 Task: Enhance a sports photo with studio lighting to capture the action and energy of the moment.
Action: Mouse moved to (807, 410)
Screenshot: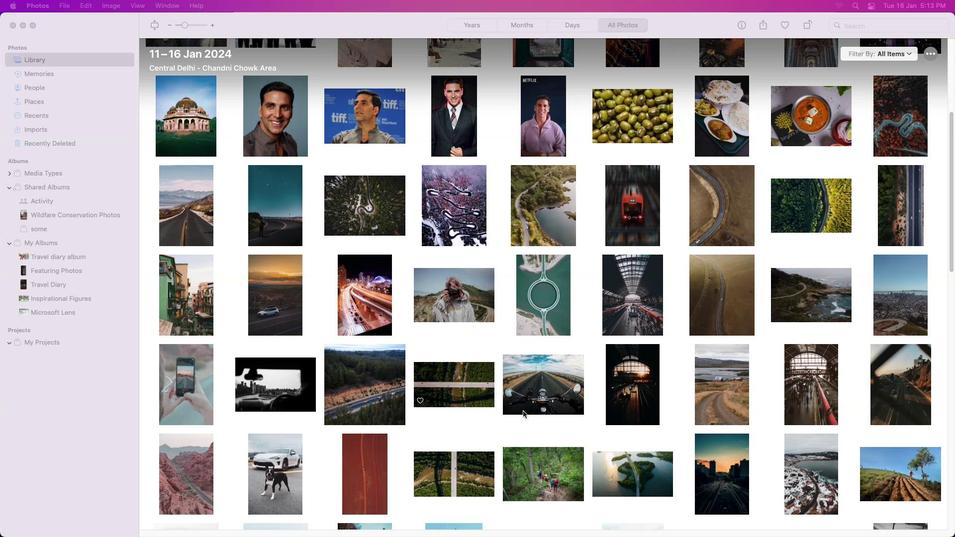 
Action: Mouse scrolled (807, 410) with delta (687, 1)
Screenshot: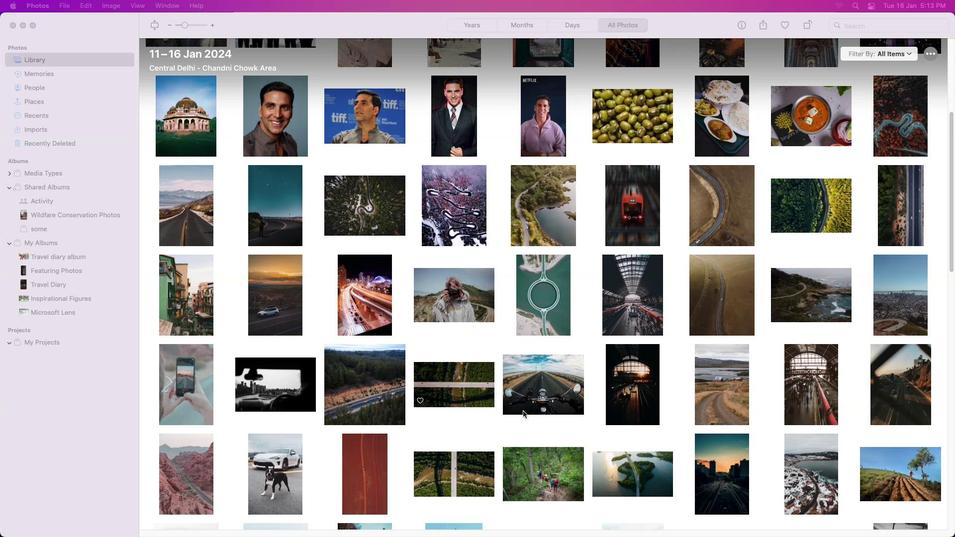 
Action: Mouse moved to (807, 410)
Screenshot: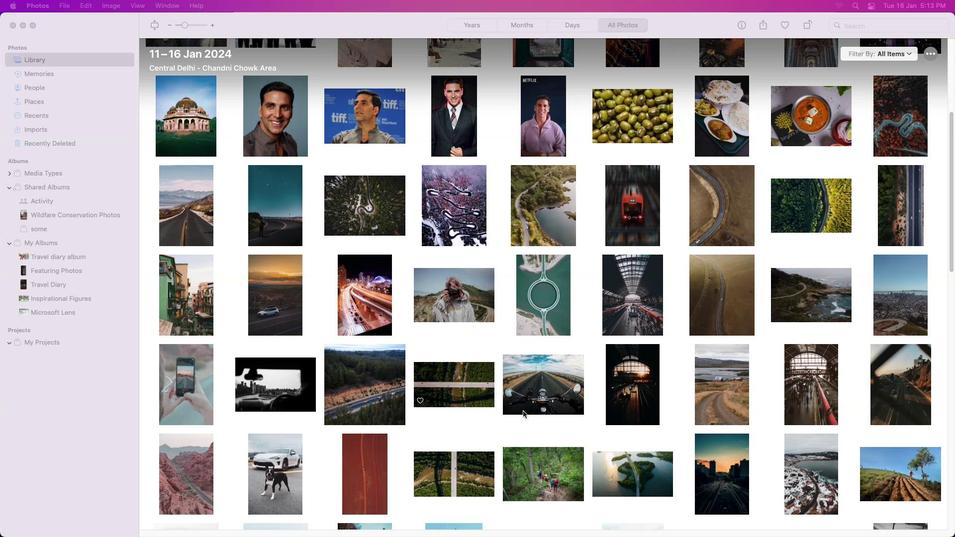 
Action: Mouse scrolled (807, 410) with delta (687, 1)
Screenshot: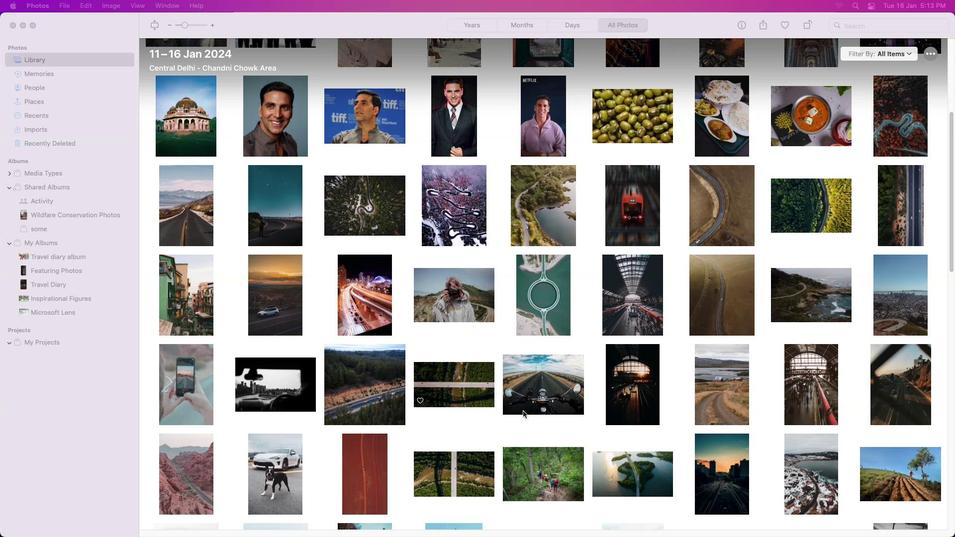 
Action: Mouse scrolled (807, 410) with delta (687, 0)
Screenshot: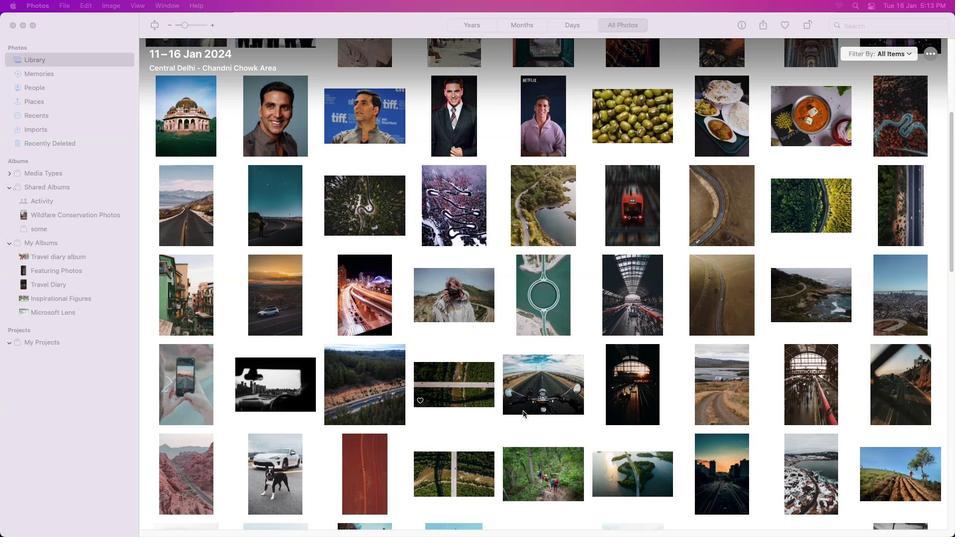 
Action: Mouse scrolled (807, 410) with delta (687, 0)
Screenshot: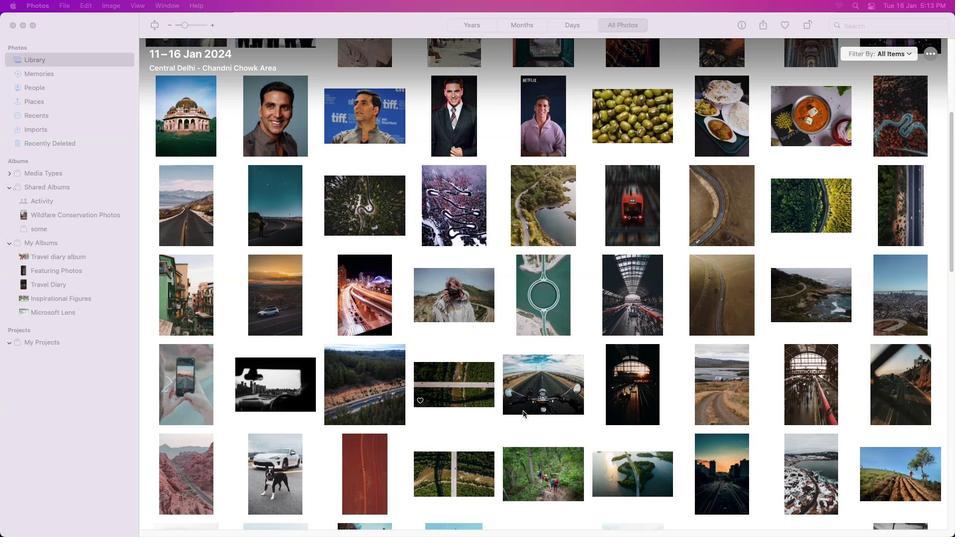 
Action: Mouse scrolled (807, 410) with delta (687, 0)
Screenshot: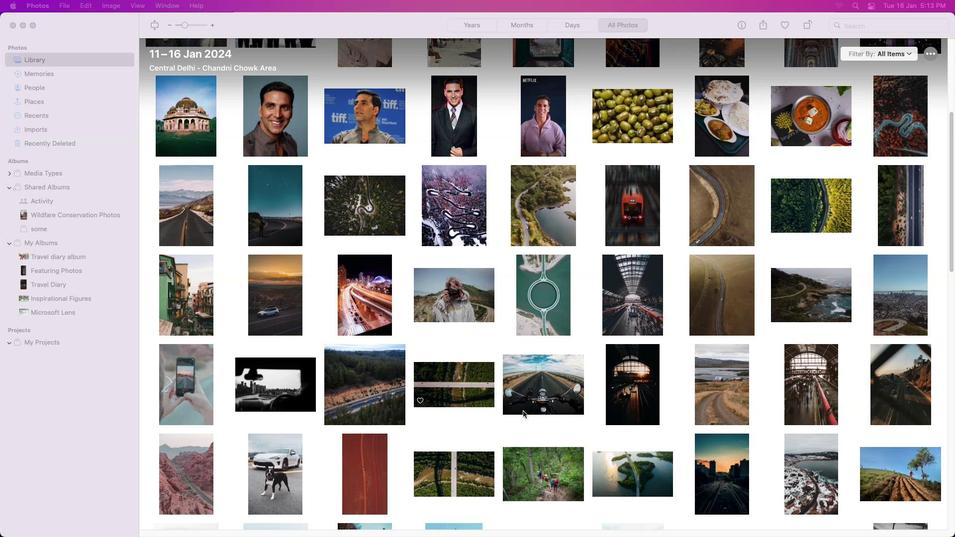 
Action: Mouse scrolled (807, 410) with delta (687, 0)
Screenshot: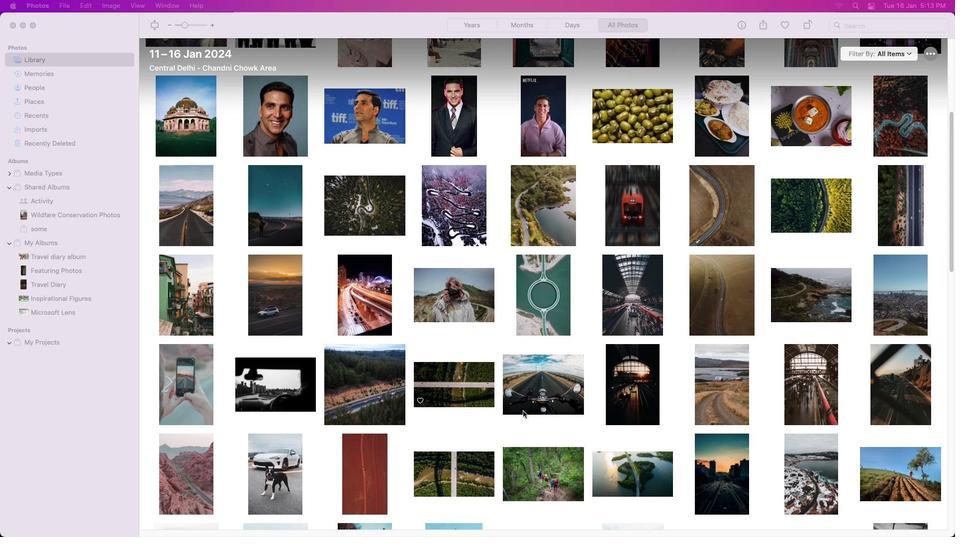
Action: Mouse moved to (807, 410)
Screenshot: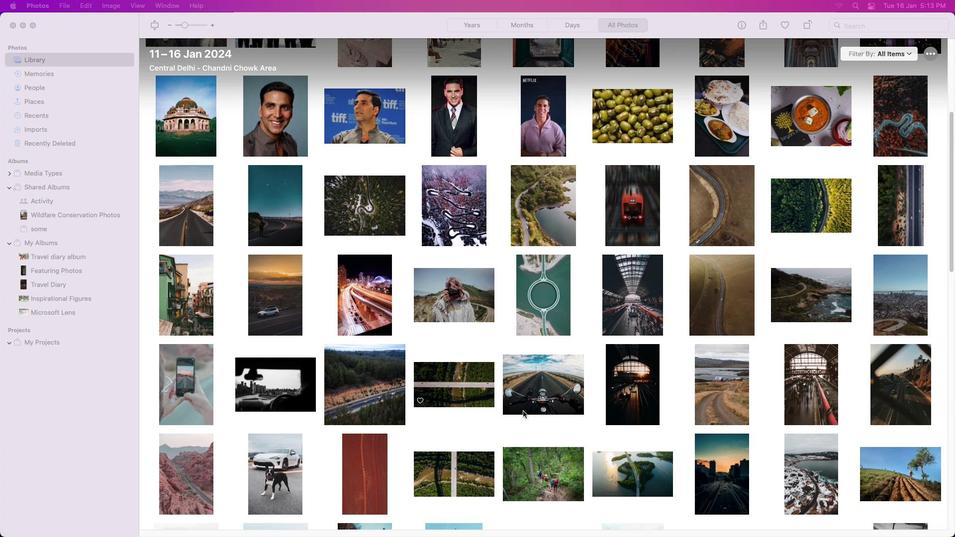 
Action: Mouse scrolled (807, 410) with delta (687, 1)
Screenshot: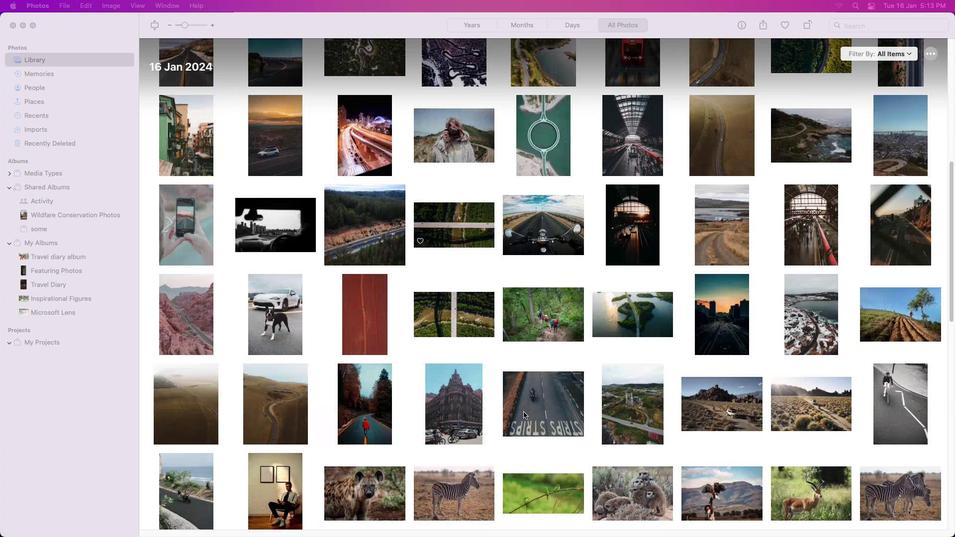 
Action: Mouse moved to (807, 410)
Screenshot: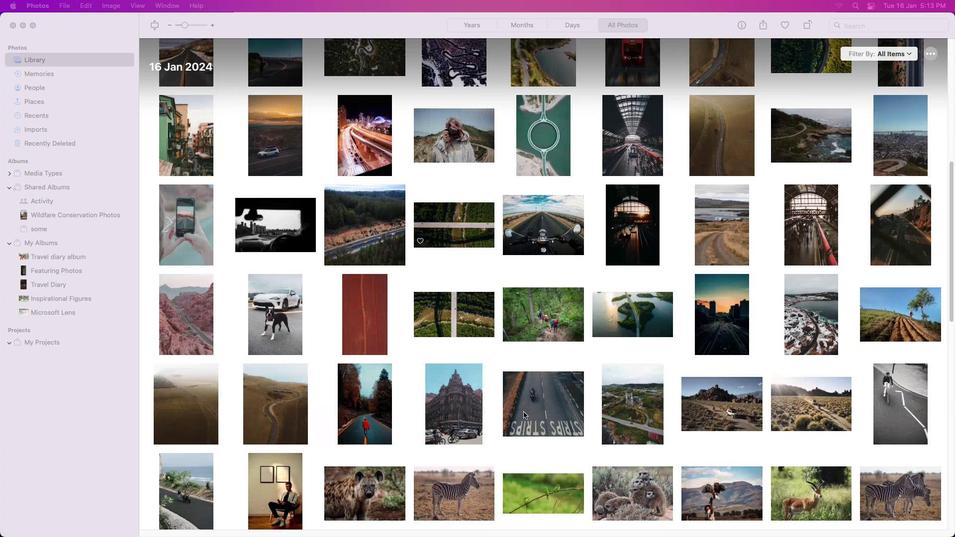 
Action: Mouse scrolled (807, 410) with delta (687, 1)
Screenshot: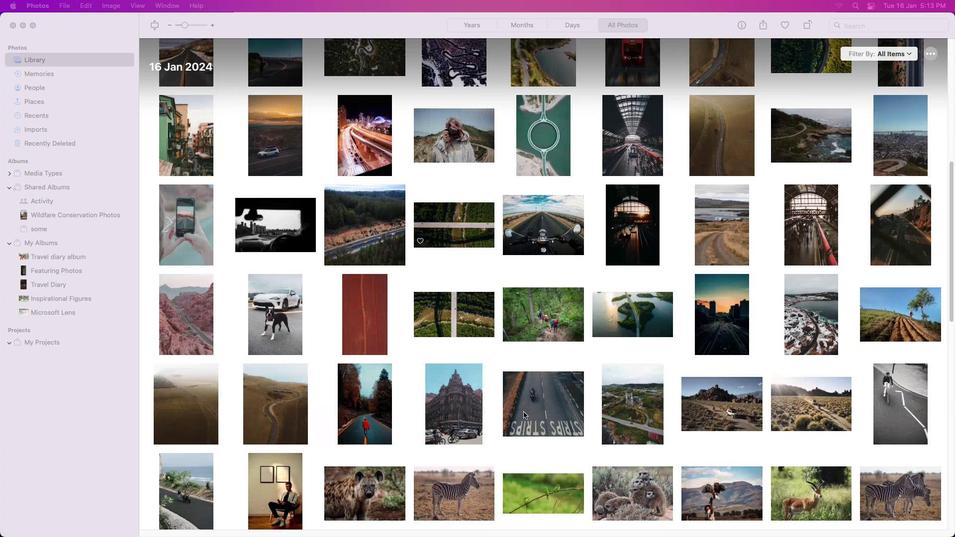 
Action: Mouse moved to (807, 411)
Screenshot: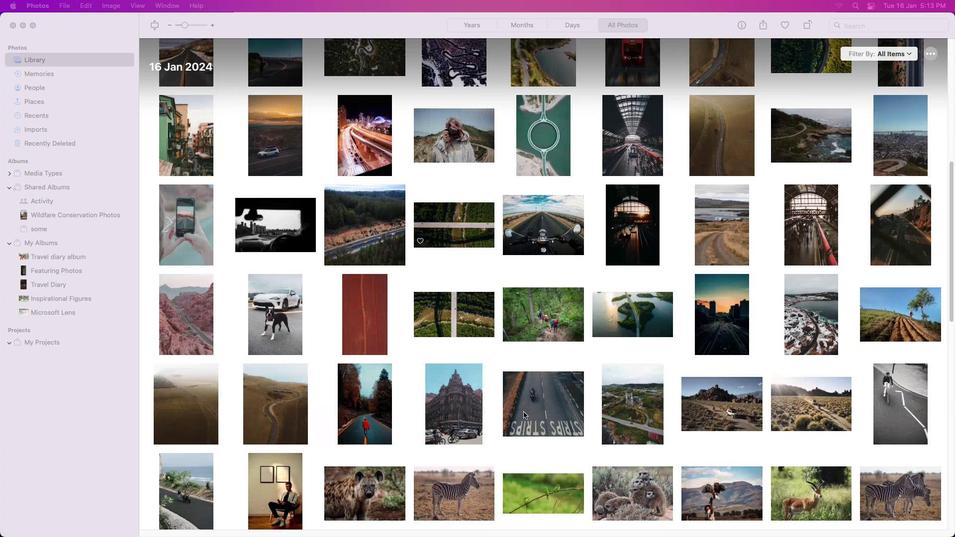 
Action: Mouse scrolled (807, 411) with delta (687, 0)
Screenshot: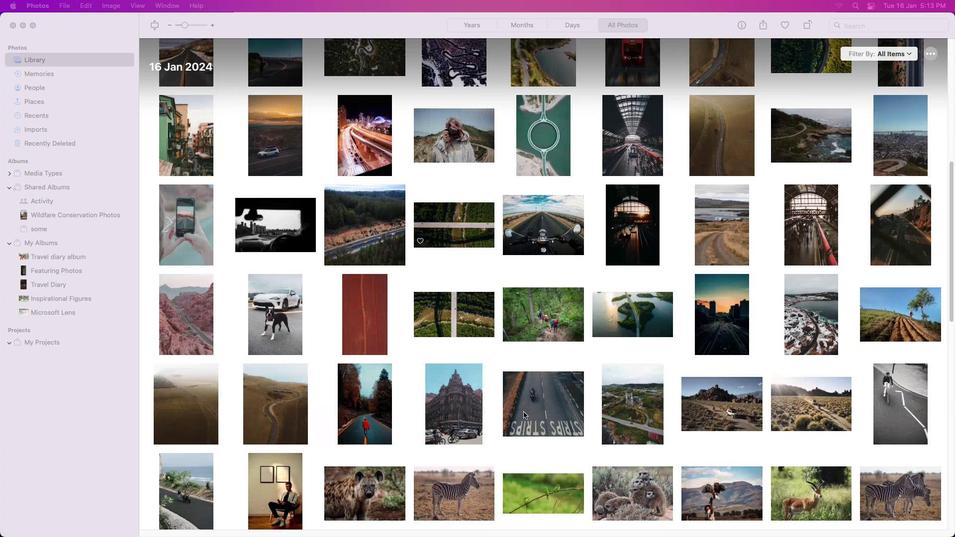 
Action: Mouse scrolled (807, 411) with delta (687, 0)
Screenshot: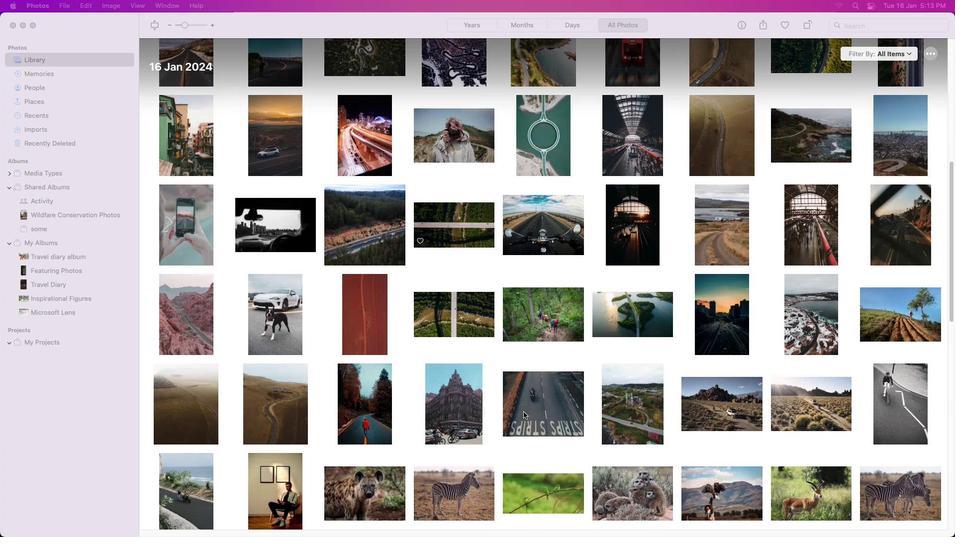 
Action: Mouse scrolled (807, 411) with delta (687, 0)
Screenshot: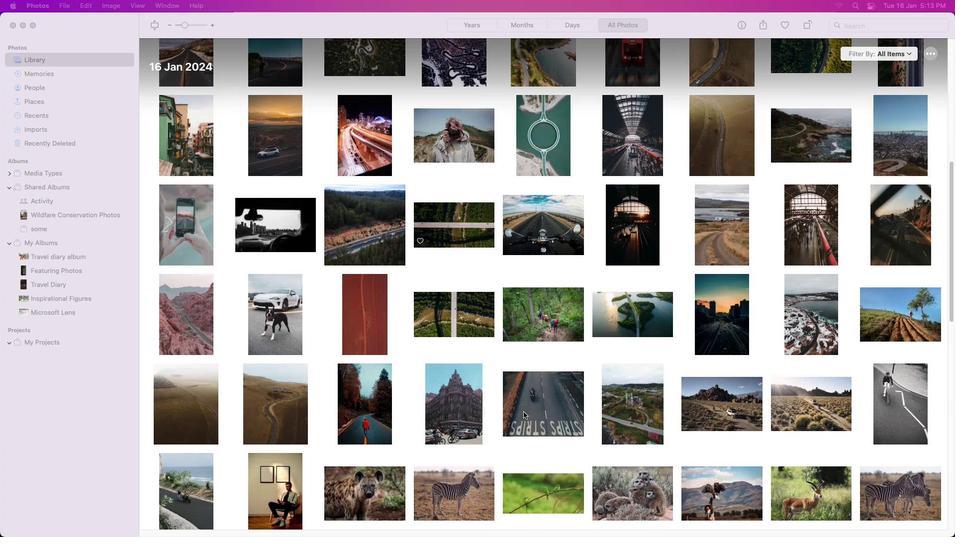 
Action: Mouse scrolled (807, 411) with delta (687, 0)
Screenshot: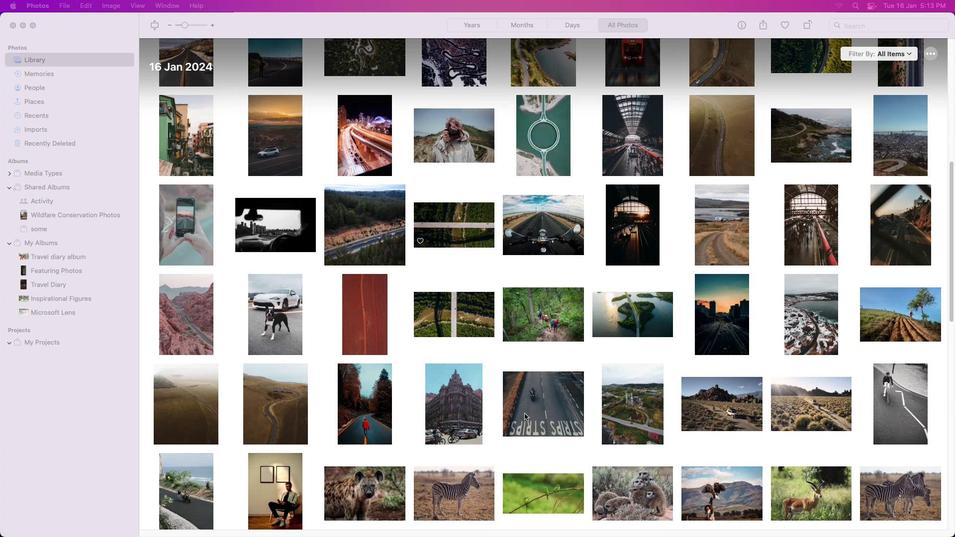 
Action: Mouse scrolled (807, 411) with delta (687, 0)
Screenshot: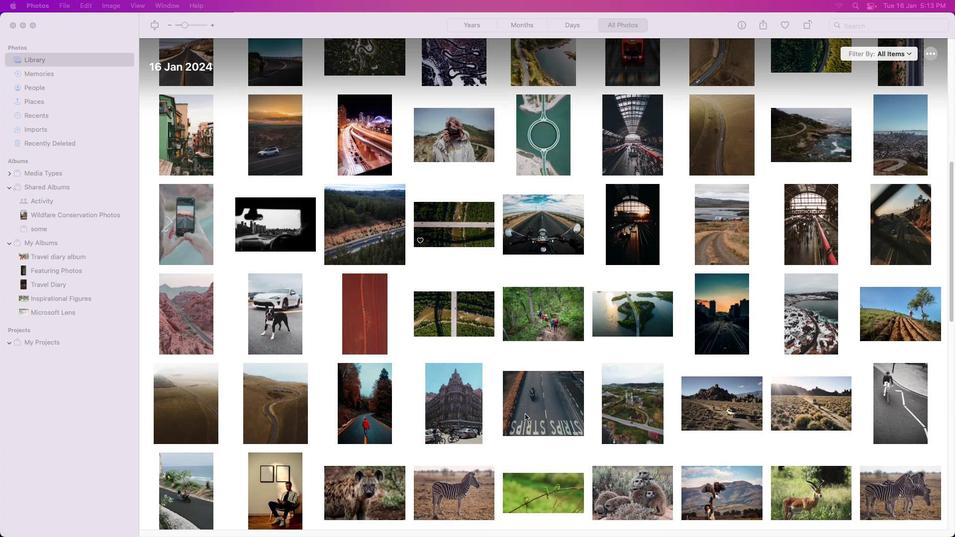 
Action: Mouse moved to (807, 412)
Screenshot: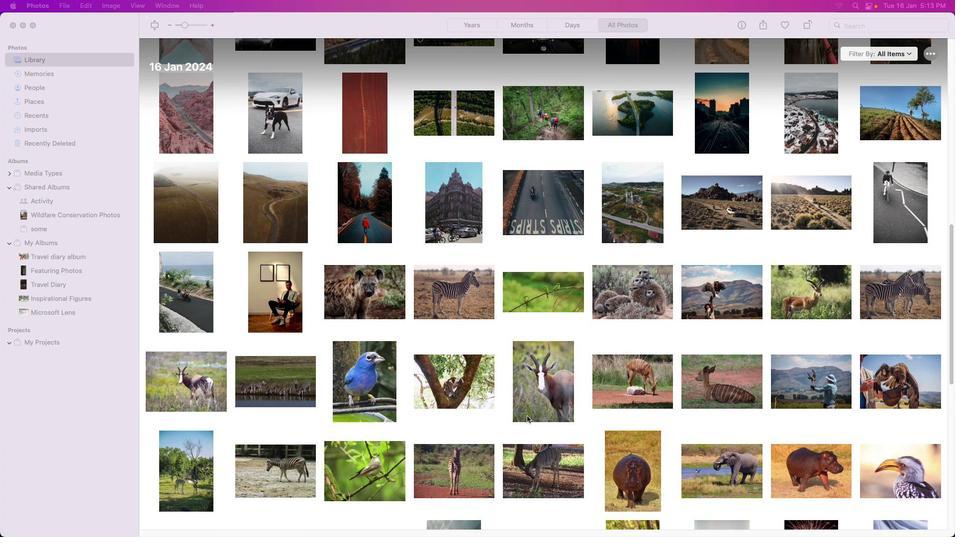 
Action: Mouse scrolled (807, 412) with delta (687, 1)
Screenshot: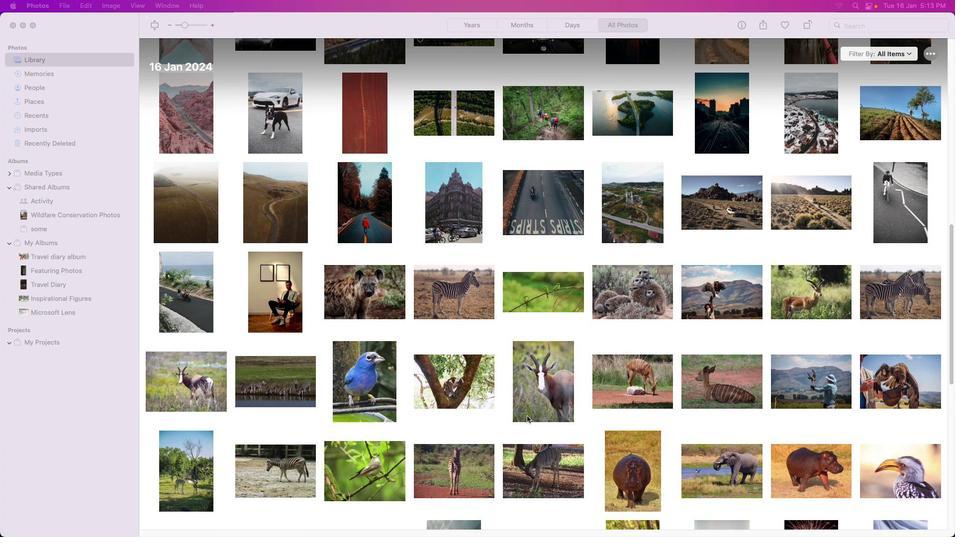
Action: Mouse moved to (807, 413)
Screenshot: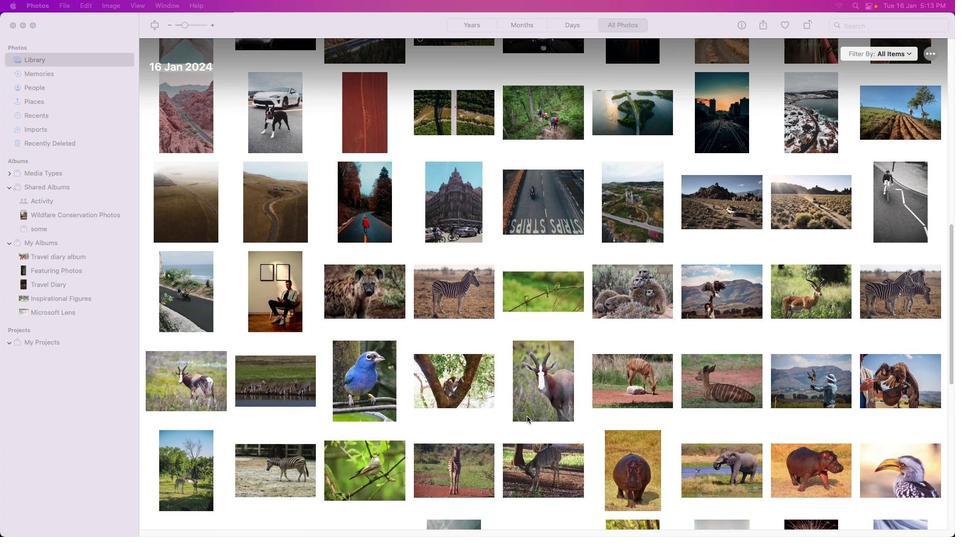 
Action: Mouse scrolled (807, 413) with delta (687, 1)
Screenshot: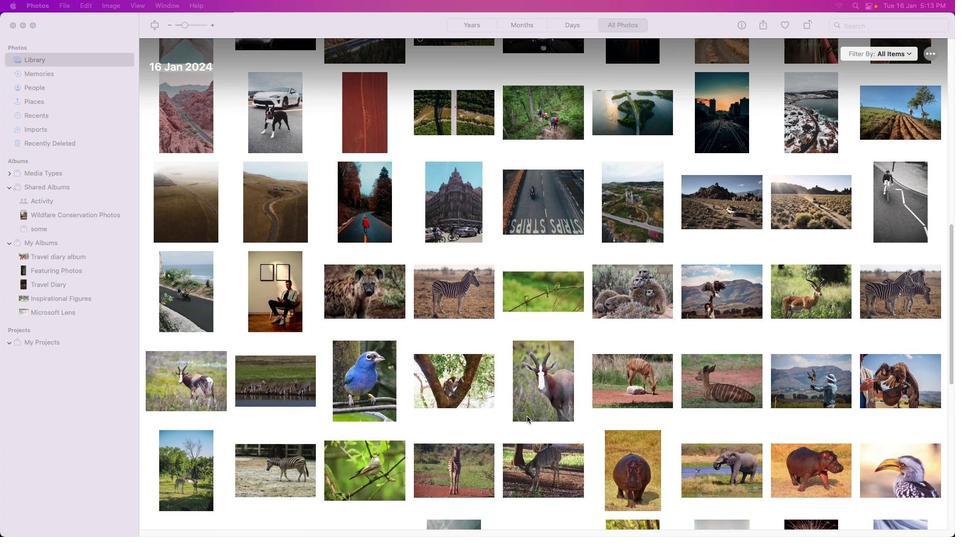 
Action: Mouse moved to (807, 413)
Screenshot: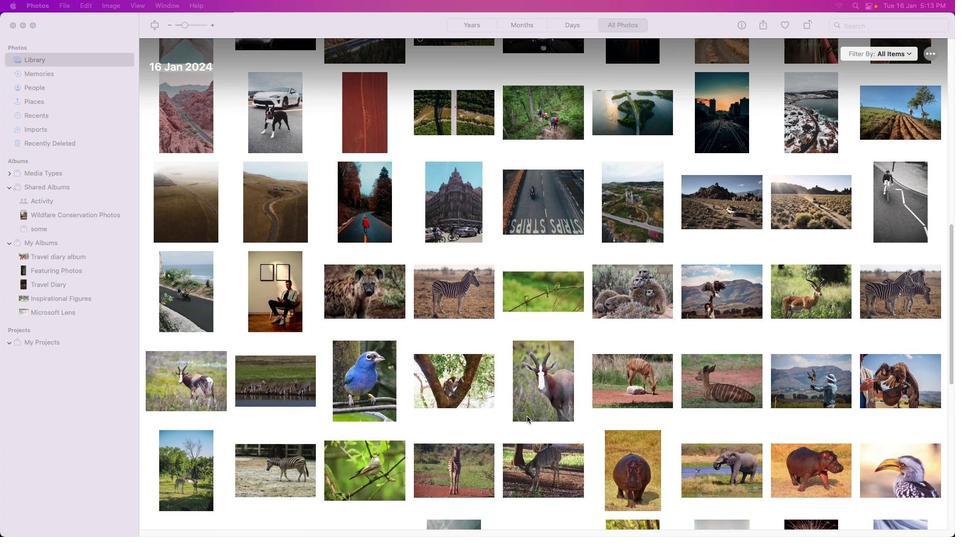 
Action: Mouse scrolled (807, 413) with delta (687, 0)
Screenshot: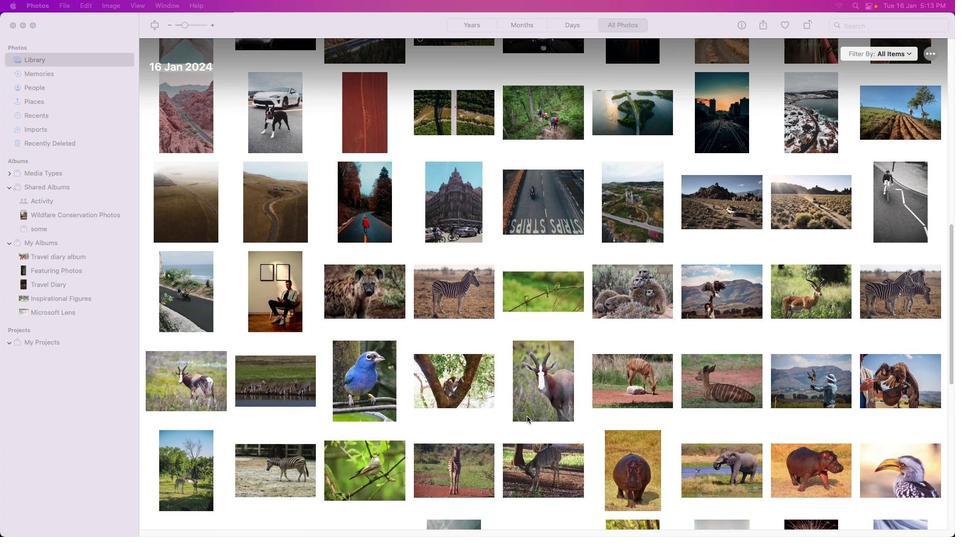 
Action: Mouse scrolled (807, 413) with delta (687, 0)
Screenshot: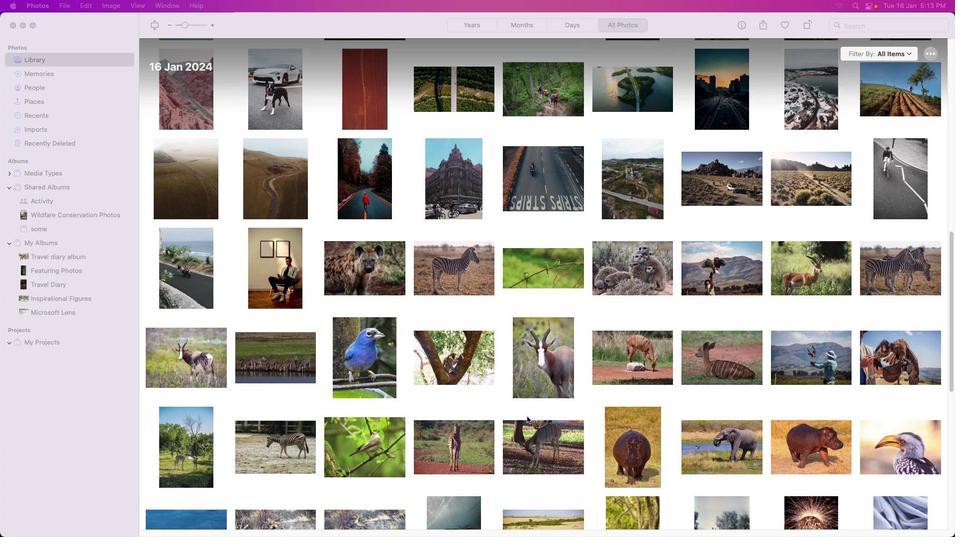 
Action: Mouse scrolled (807, 413) with delta (687, 0)
Screenshot: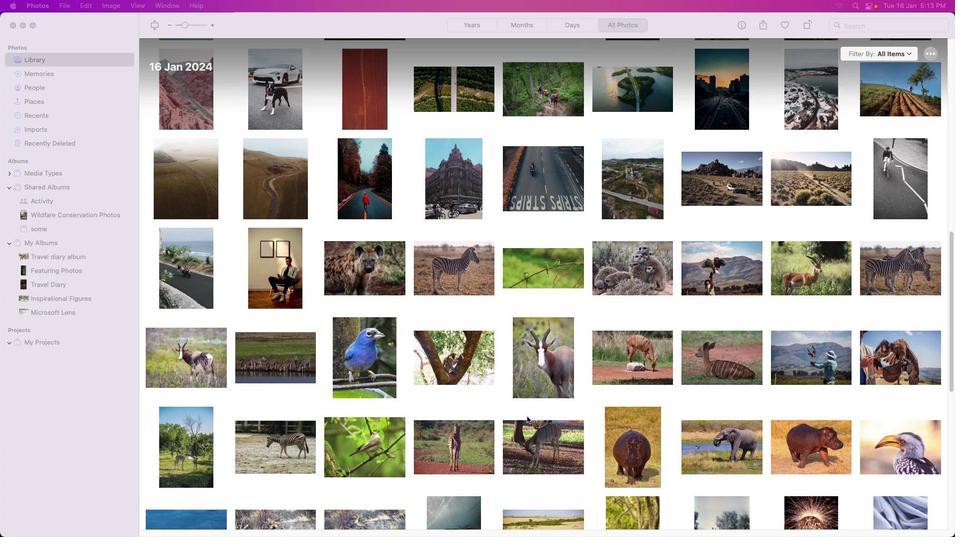 
Action: Mouse scrolled (807, 413) with delta (687, 0)
Screenshot: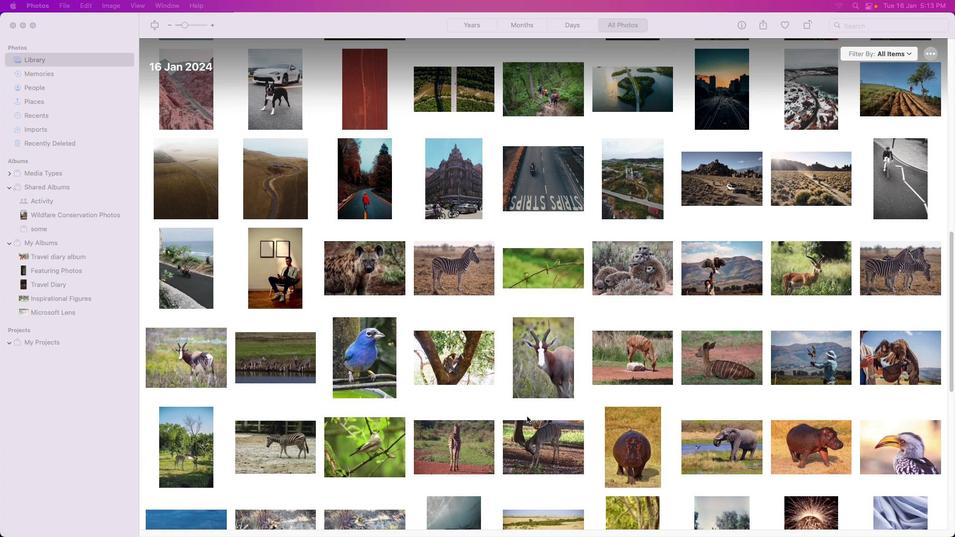 
Action: Mouse scrolled (807, 413) with delta (687, 0)
Screenshot: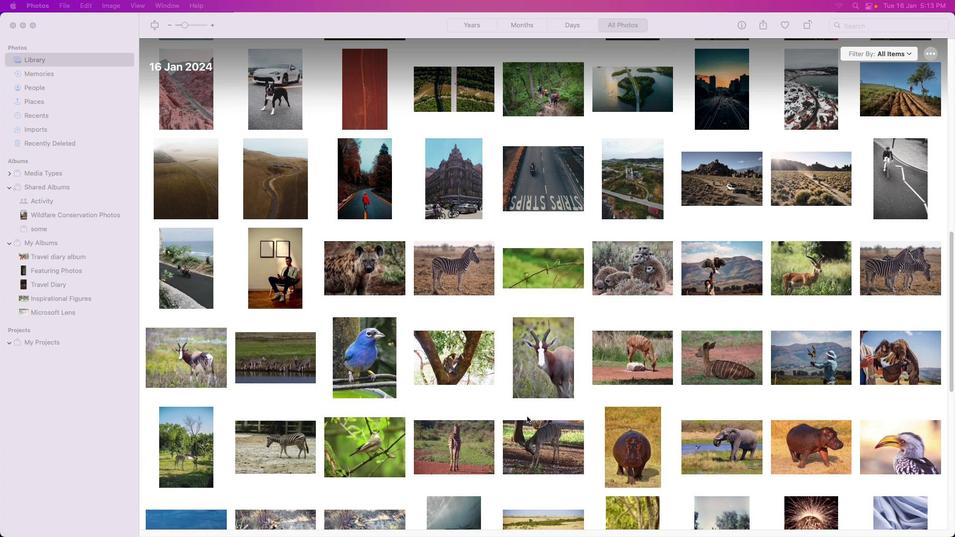 
Action: Mouse moved to (807, 413)
Screenshot: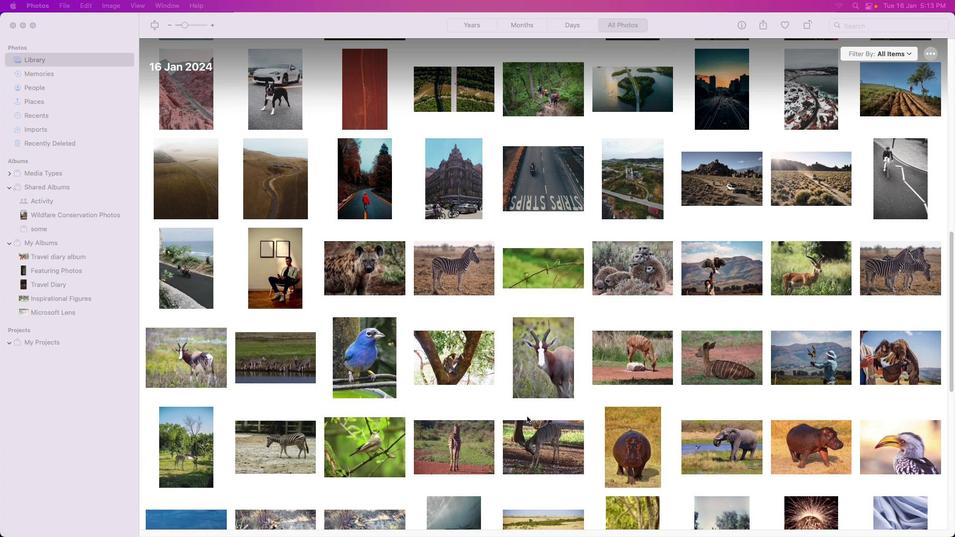 
Action: Mouse scrolled (807, 413) with delta (687, -1)
Screenshot: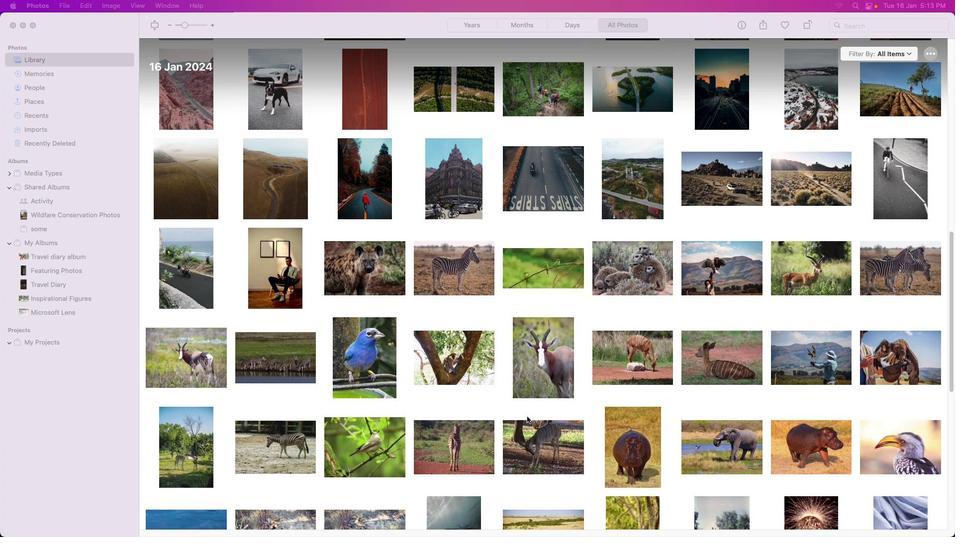 
Action: Mouse scrolled (807, 413) with delta (687, 1)
Screenshot: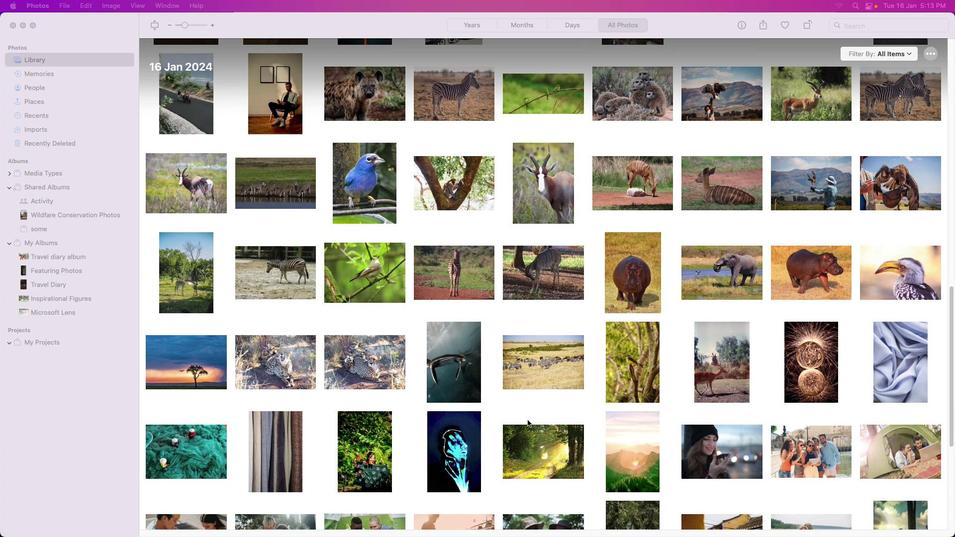 
Action: Mouse moved to (807, 415)
Screenshot: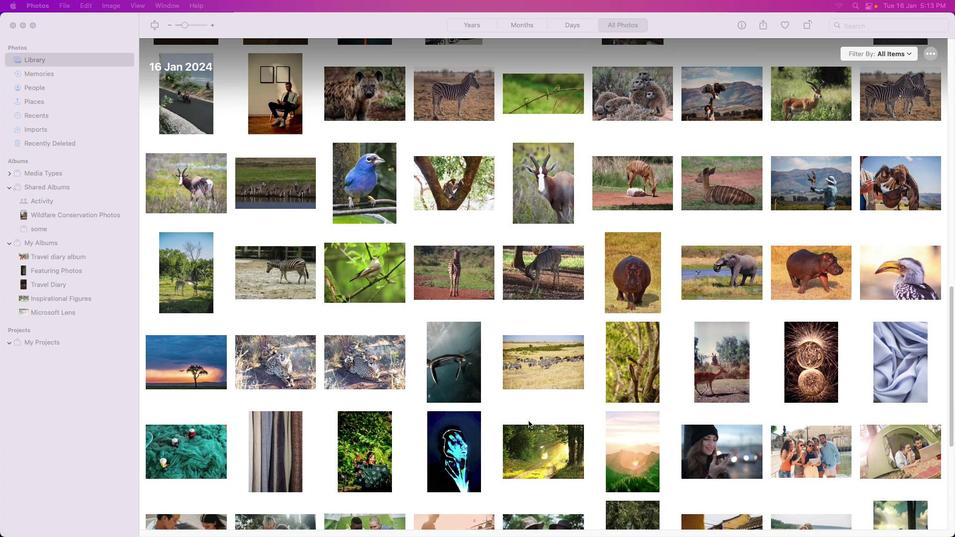 
Action: Mouse scrolled (807, 415) with delta (687, 1)
Screenshot: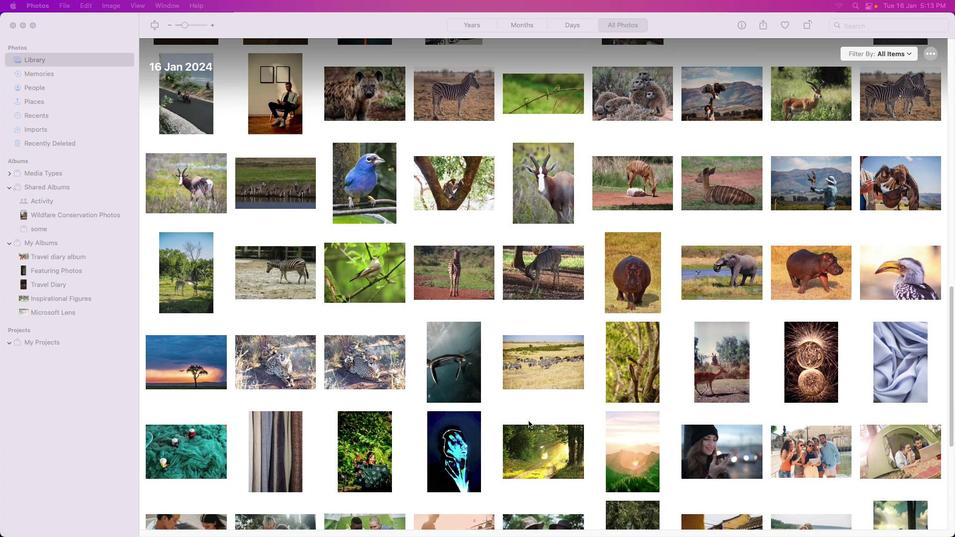 
Action: Mouse moved to (807, 415)
Screenshot: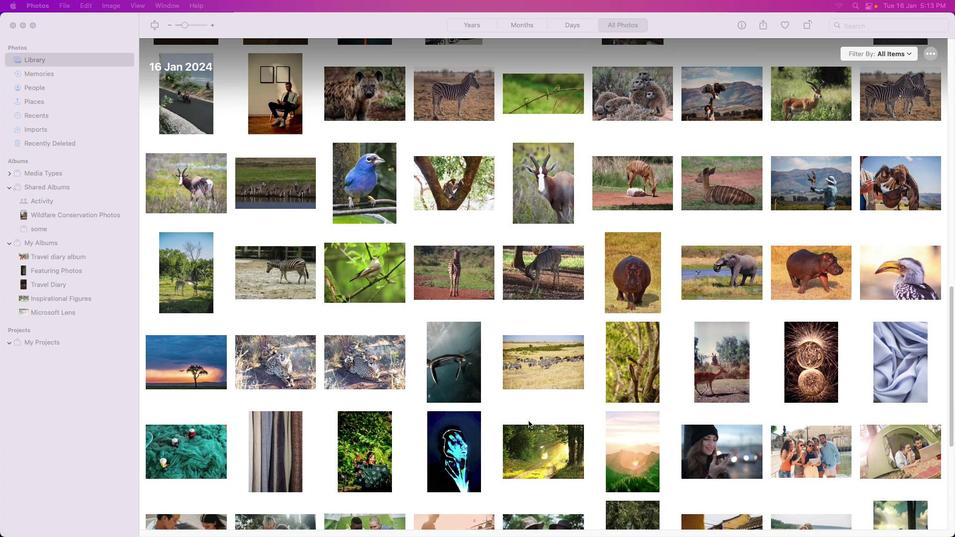 
Action: Mouse scrolled (807, 415) with delta (687, 0)
Screenshot: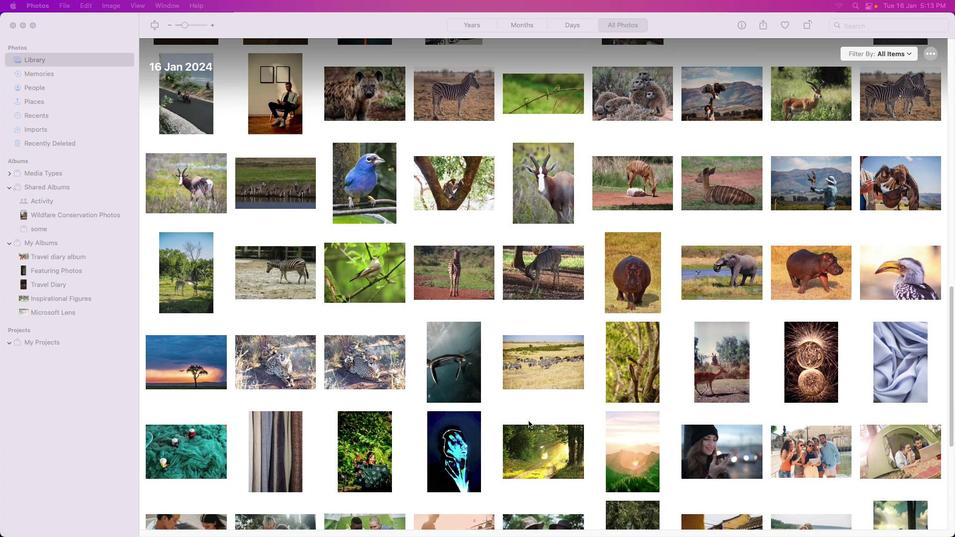 
Action: Mouse moved to (807, 415)
Screenshot: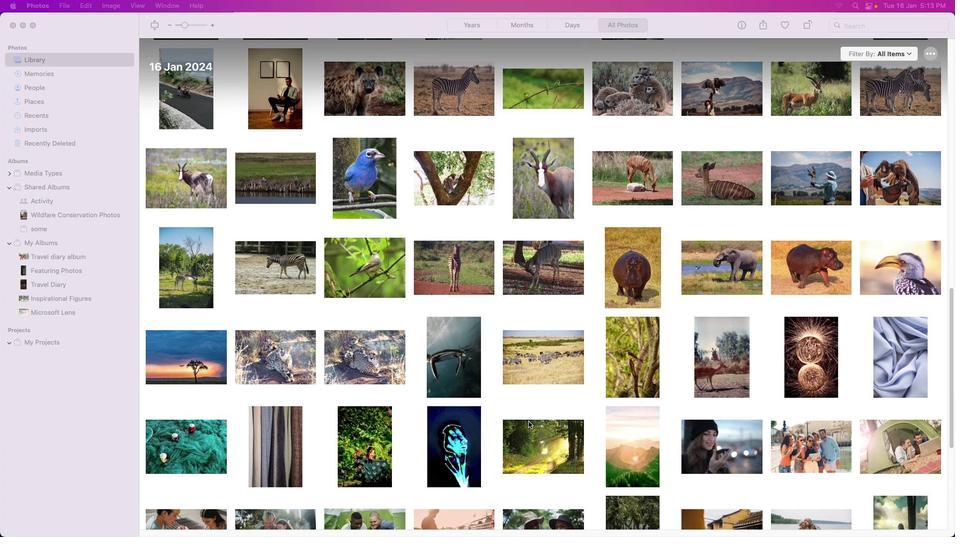 
Action: Mouse scrolled (807, 415) with delta (687, 0)
Screenshot: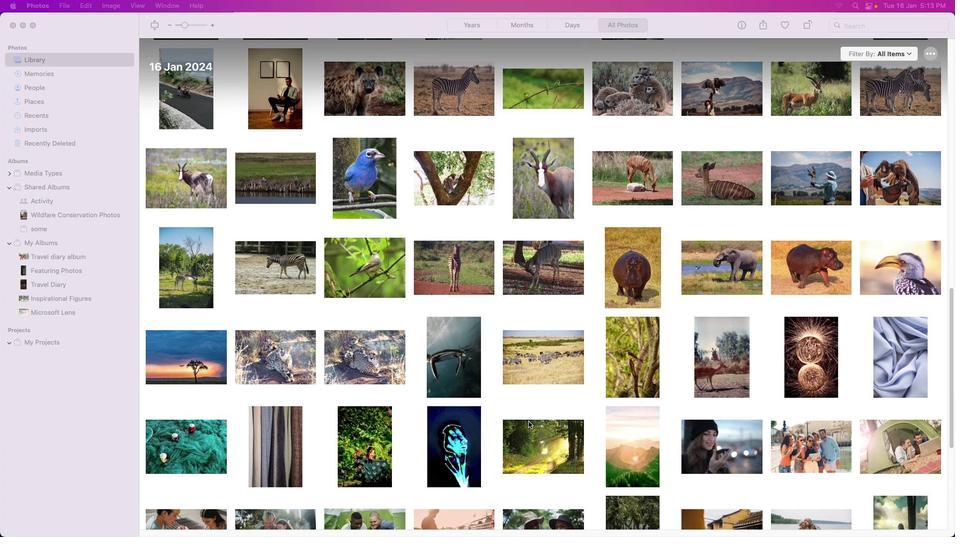 
Action: Mouse scrolled (807, 415) with delta (687, 0)
Screenshot: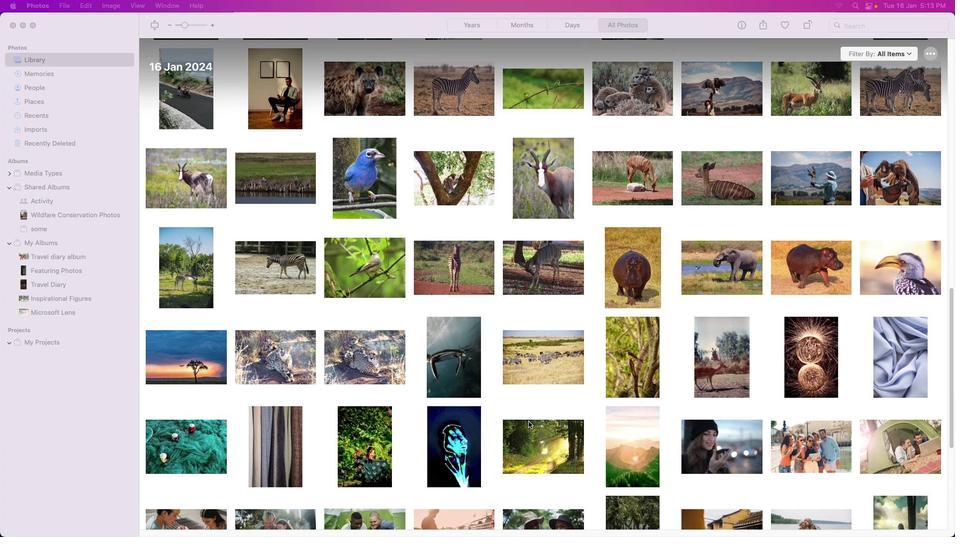 
Action: Mouse moved to (807, 415)
Screenshot: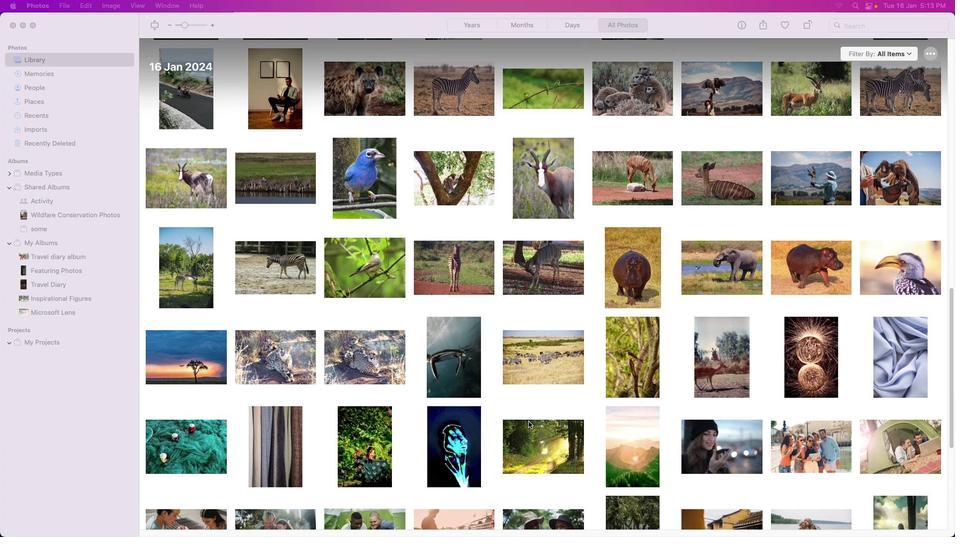 
Action: Mouse scrolled (807, 415) with delta (687, 0)
Screenshot: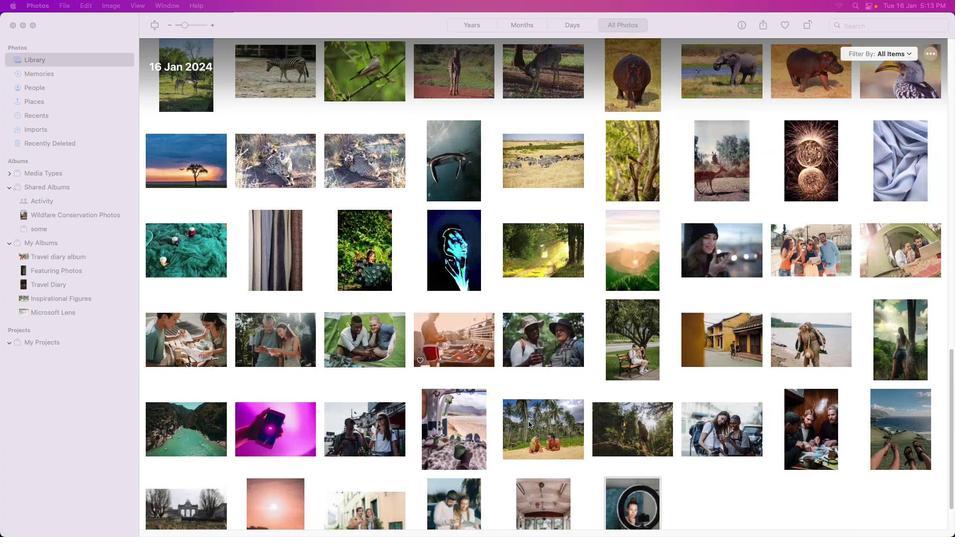 
Action: Mouse scrolled (807, 415) with delta (687, 0)
Screenshot: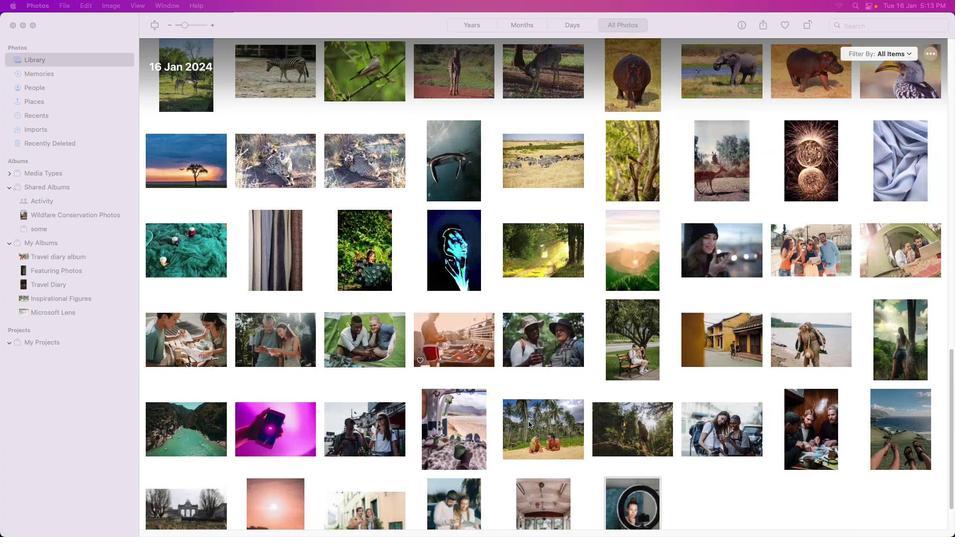 
Action: Mouse scrolled (807, 415) with delta (687, -1)
Screenshot: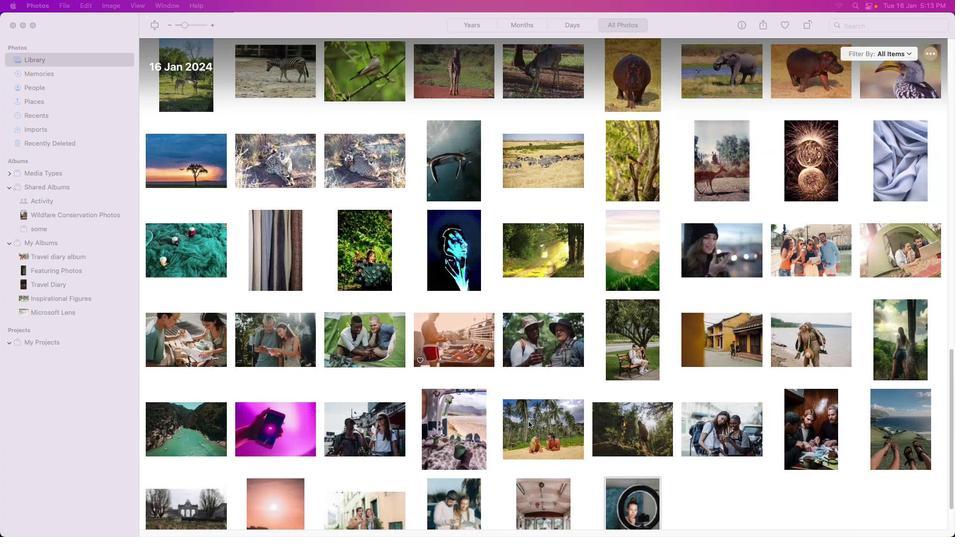 
Action: Mouse moved to (808, 419)
Screenshot: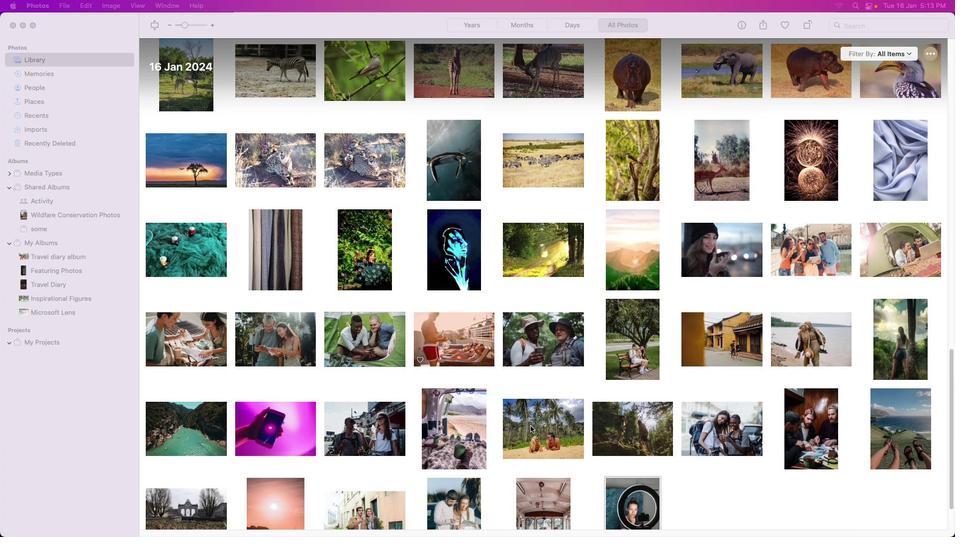 
Action: Mouse scrolled (808, 419) with delta (687, 1)
Screenshot: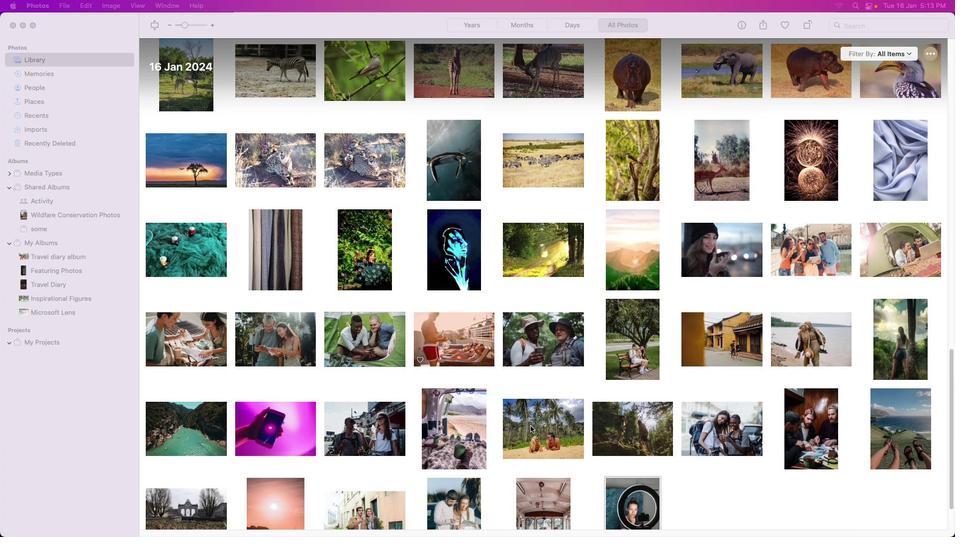 
Action: Mouse moved to (808, 420)
Screenshot: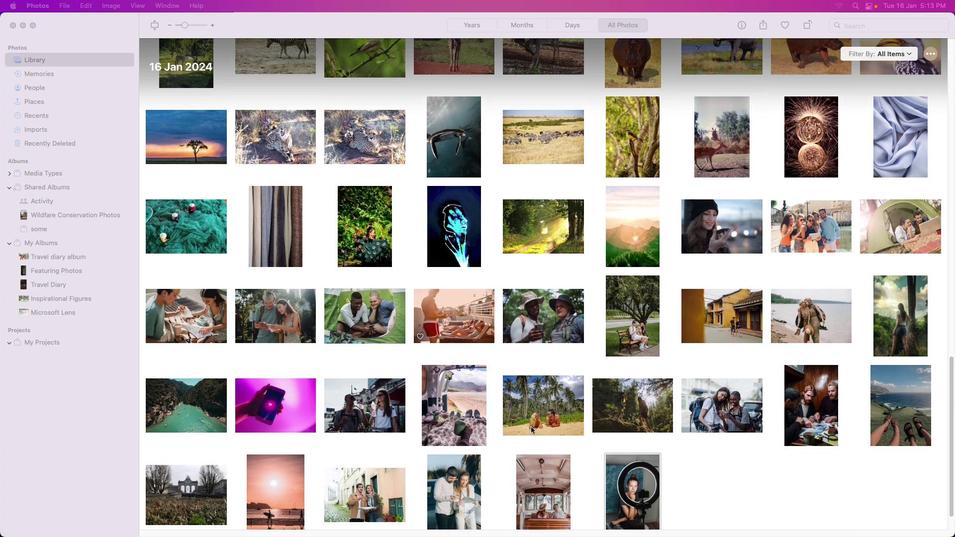 
Action: Mouse scrolled (808, 420) with delta (687, 1)
Screenshot: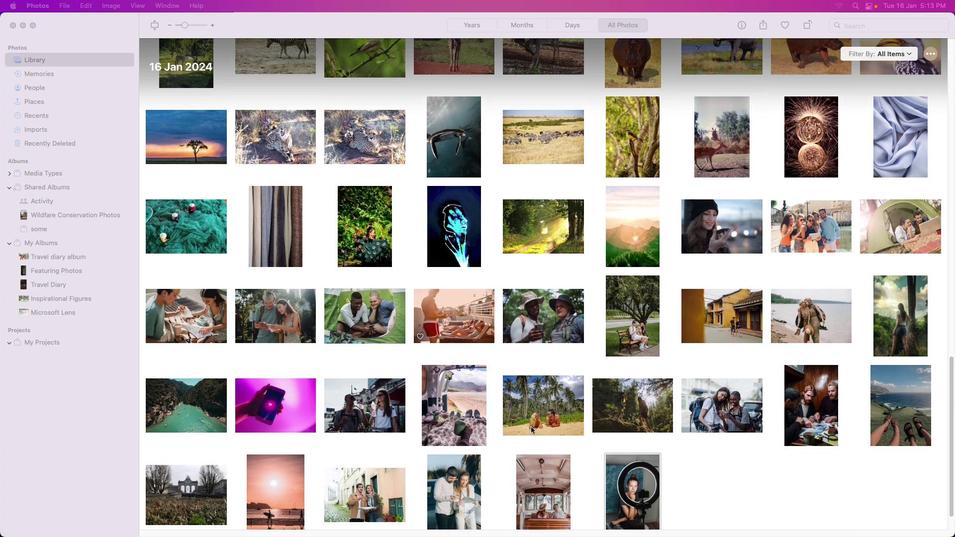 
Action: Mouse moved to (808, 420)
Screenshot: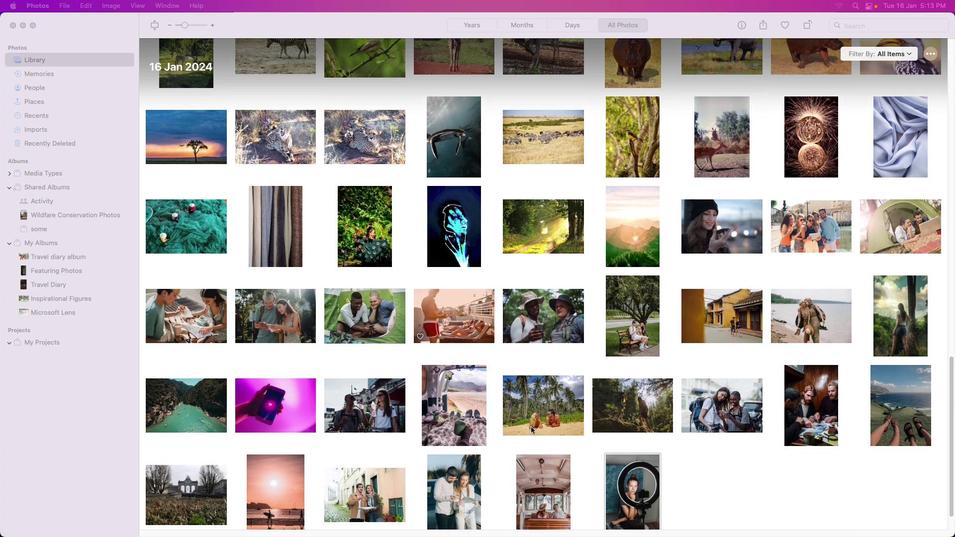 
Action: Mouse scrolled (808, 420) with delta (687, 0)
Screenshot: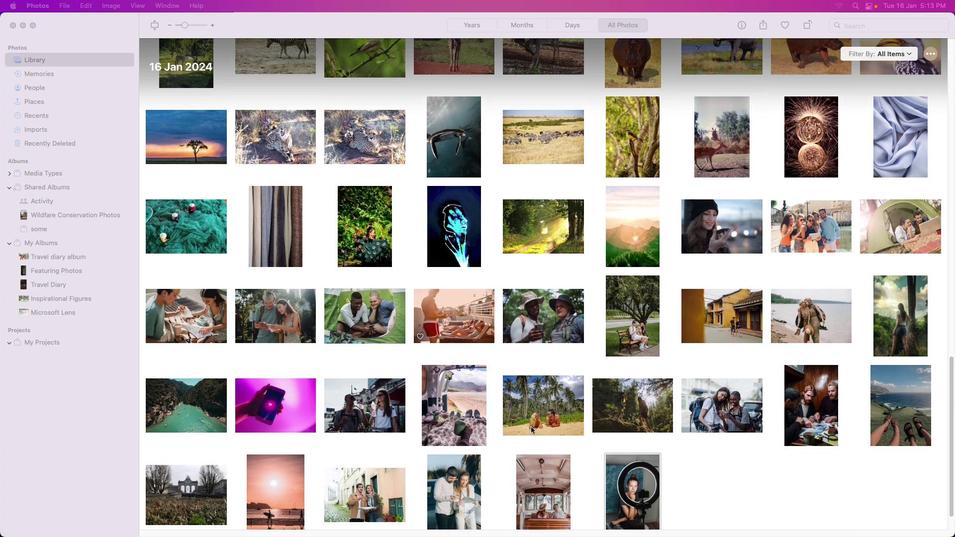 
Action: Mouse moved to (808, 420)
Screenshot: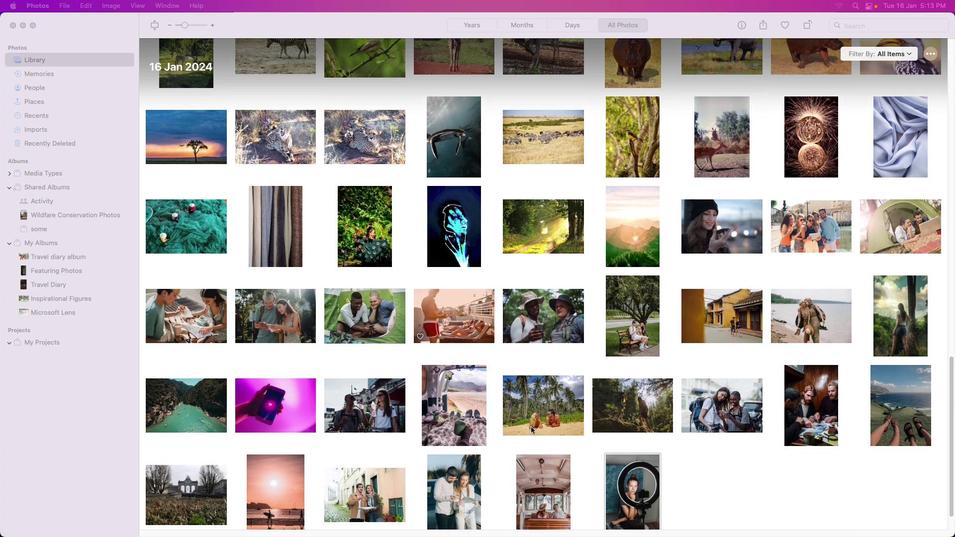 
Action: Mouse scrolled (808, 420) with delta (687, 0)
Screenshot: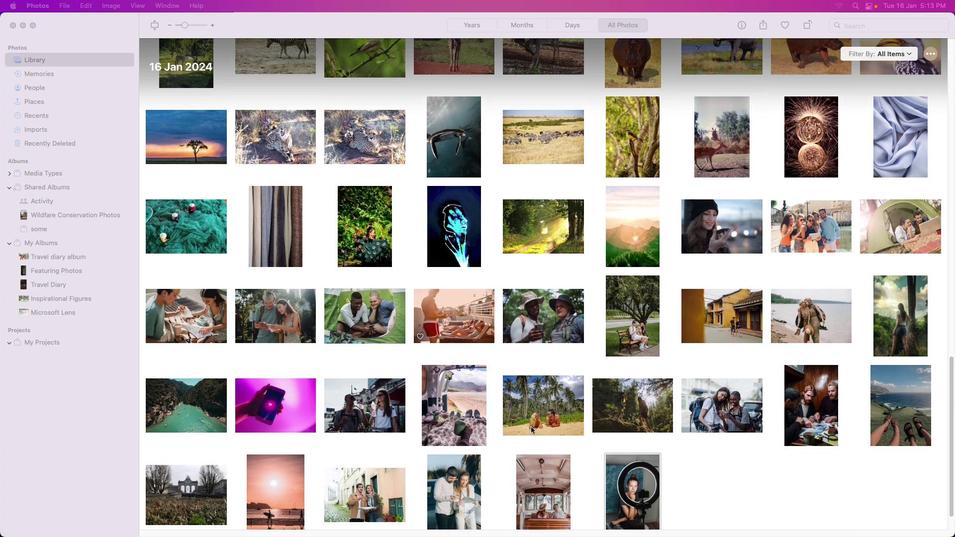 
Action: Mouse scrolled (808, 420) with delta (687, 0)
Screenshot: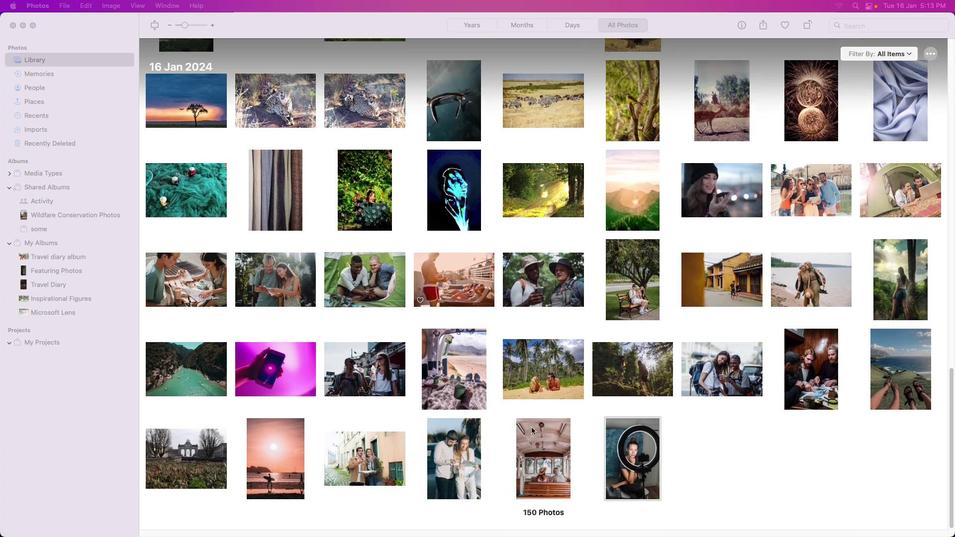 
Action: Mouse scrolled (808, 420) with delta (687, 0)
Screenshot: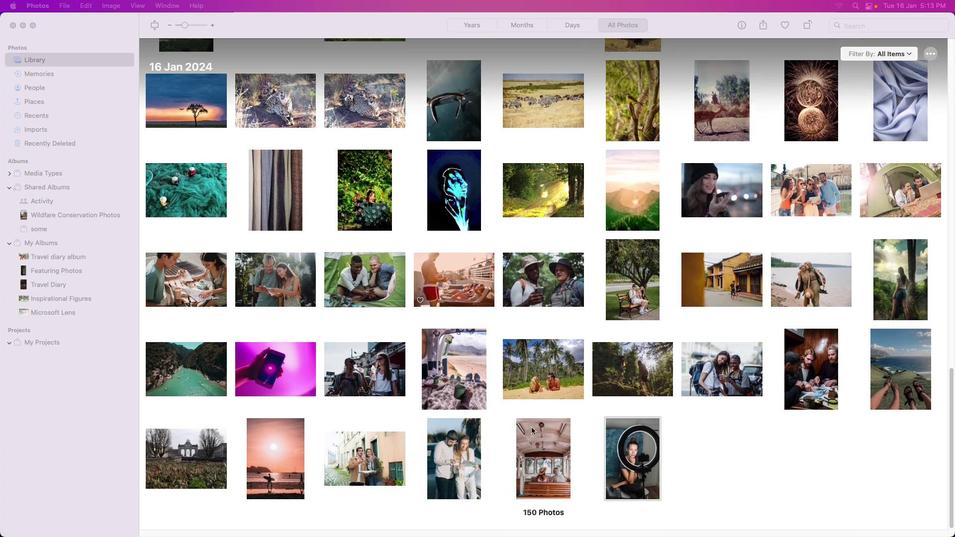 
Action: Mouse scrolled (808, 420) with delta (687, 0)
Screenshot: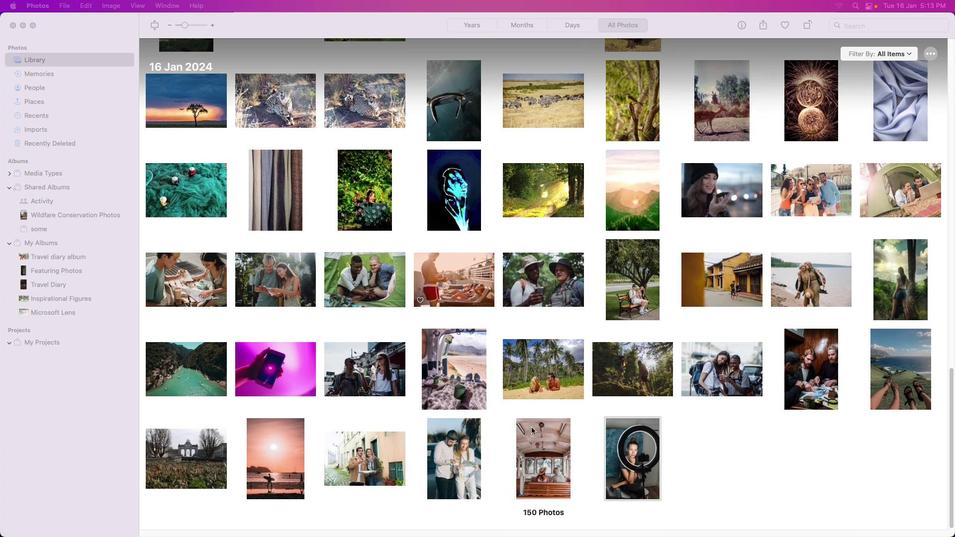 
Action: Mouse moved to (808, 421)
Screenshot: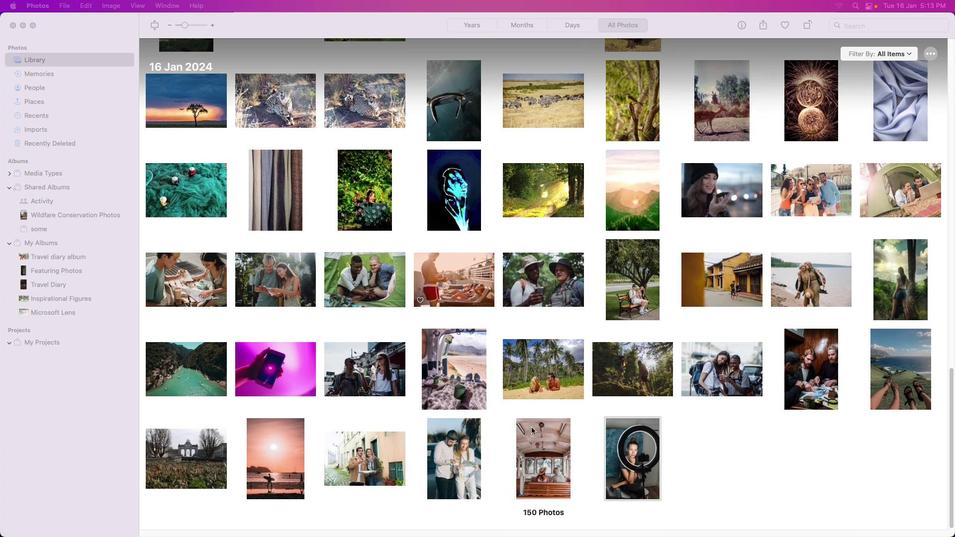 
Action: Mouse scrolled (808, 421) with delta (687, -1)
Screenshot: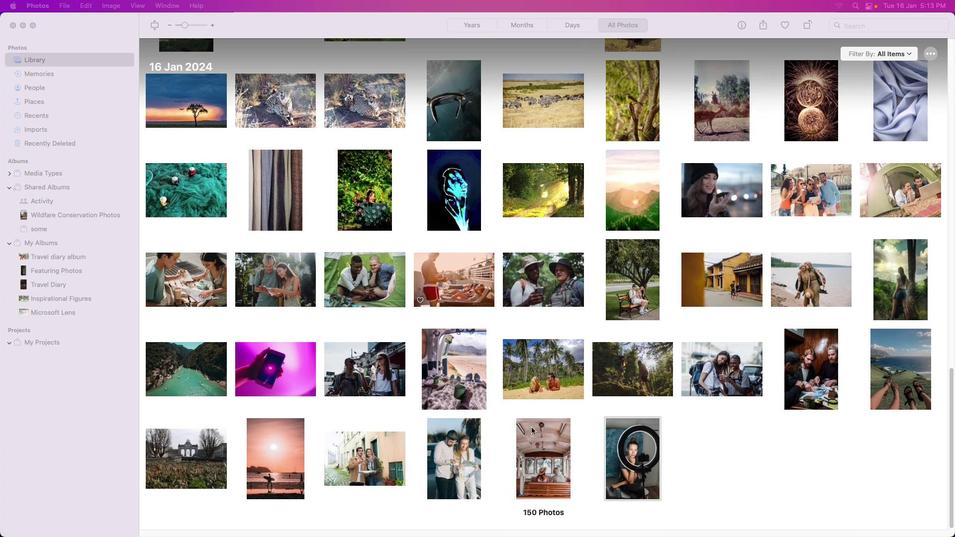 
Action: Mouse moved to (808, 422)
Screenshot: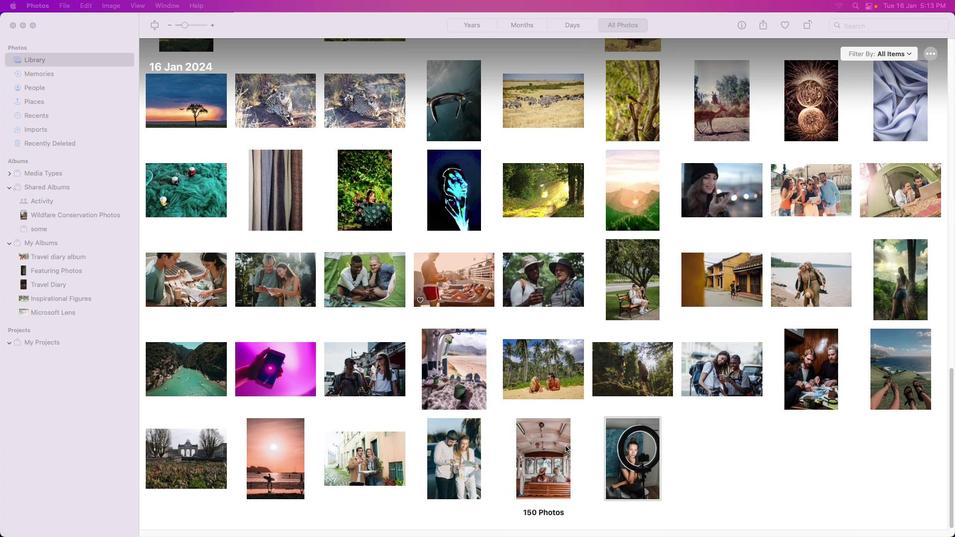 
Action: Mouse scrolled (808, 422) with delta (687, 1)
Screenshot: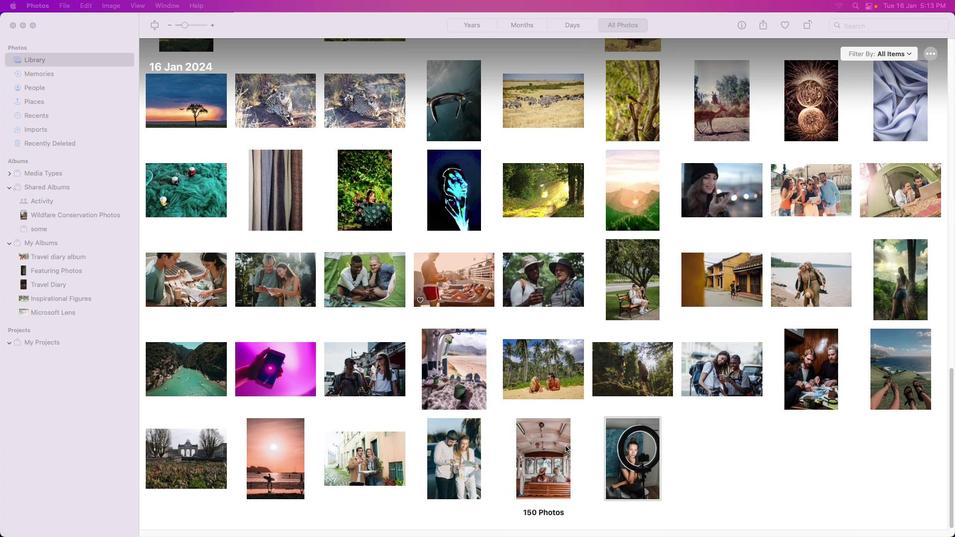 
Action: Mouse moved to (808, 425)
Screenshot: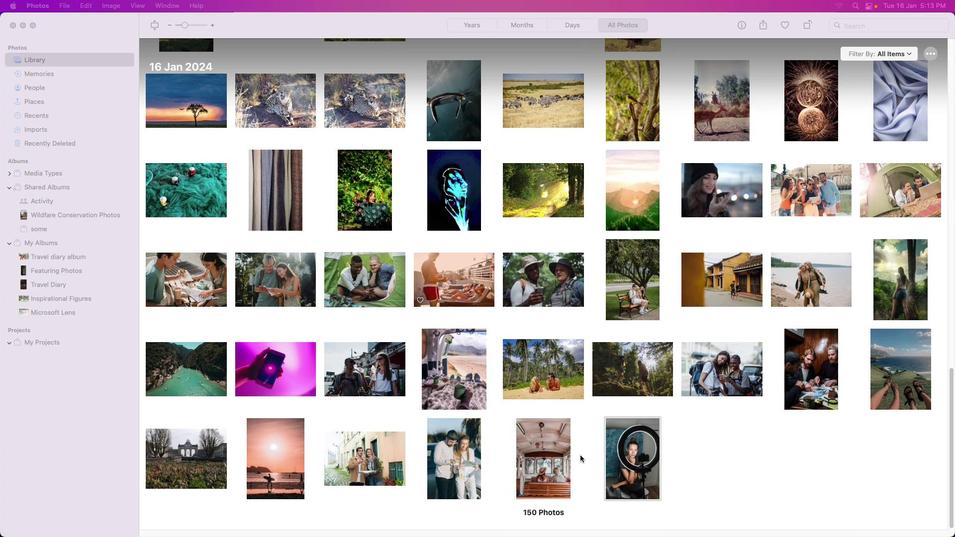 
Action: Mouse scrolled (808, 425) with delta (687, 1)
Screenshot: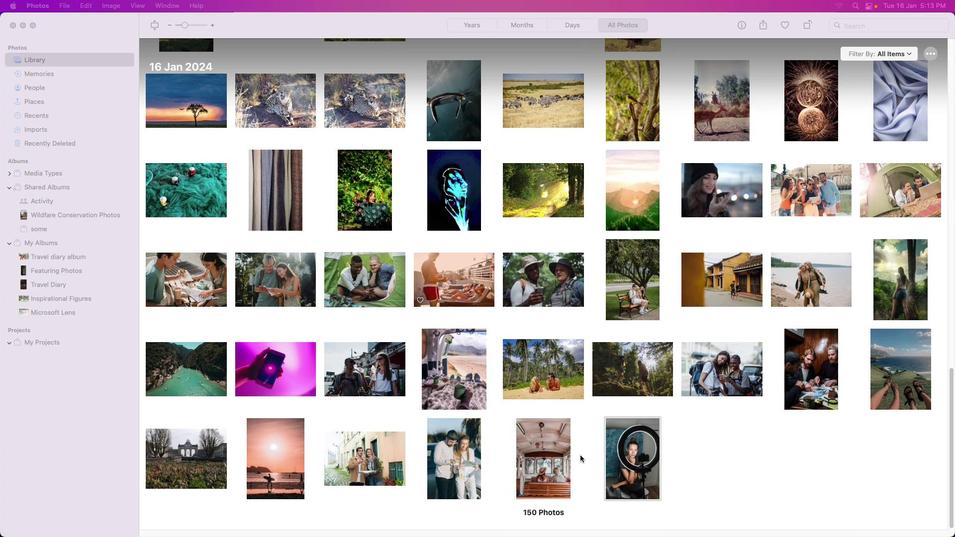 
Action: Mouse moved to (808, 425)
Screenshot: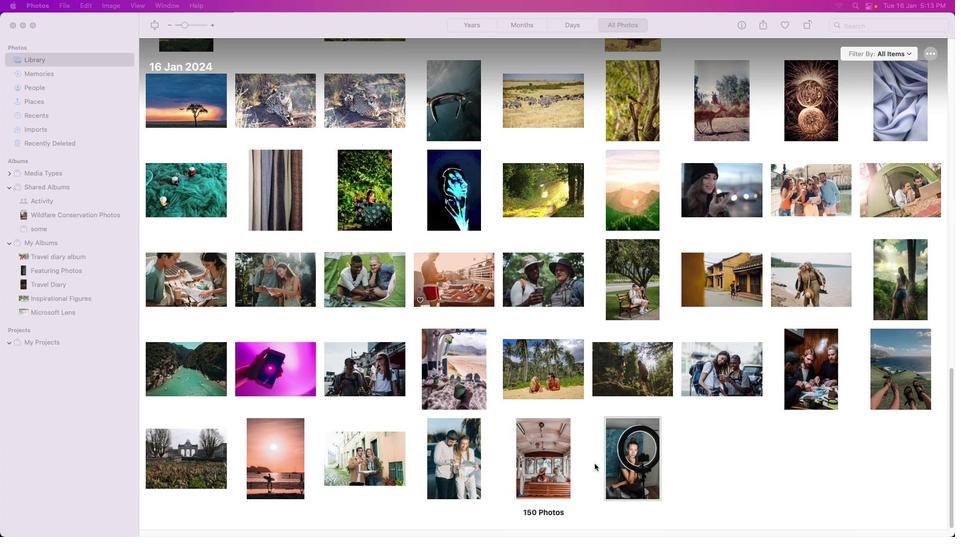 
Action: Mouse scrolled (808, 425) with delta (687, 0)
Screenshot: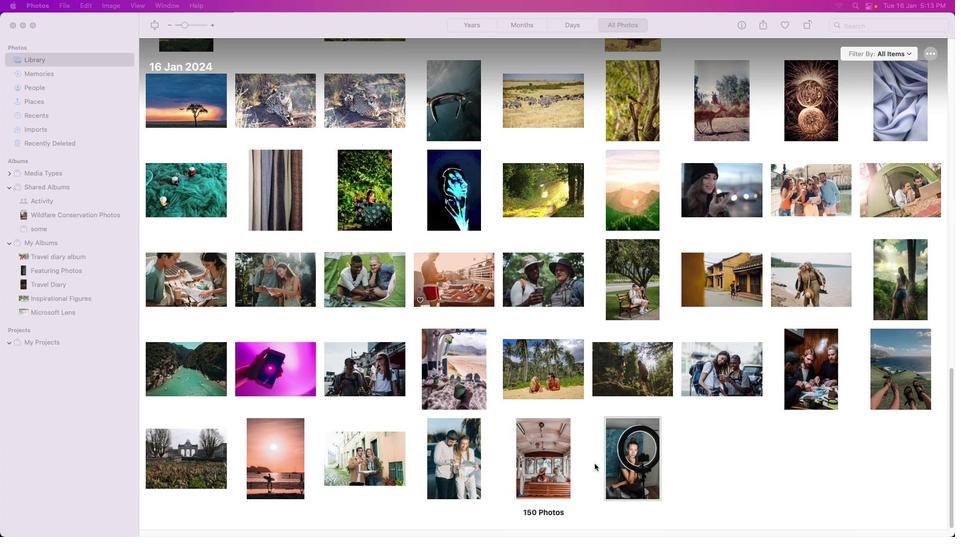 
Action: Mouse moved to (808, 426)
Screenshot: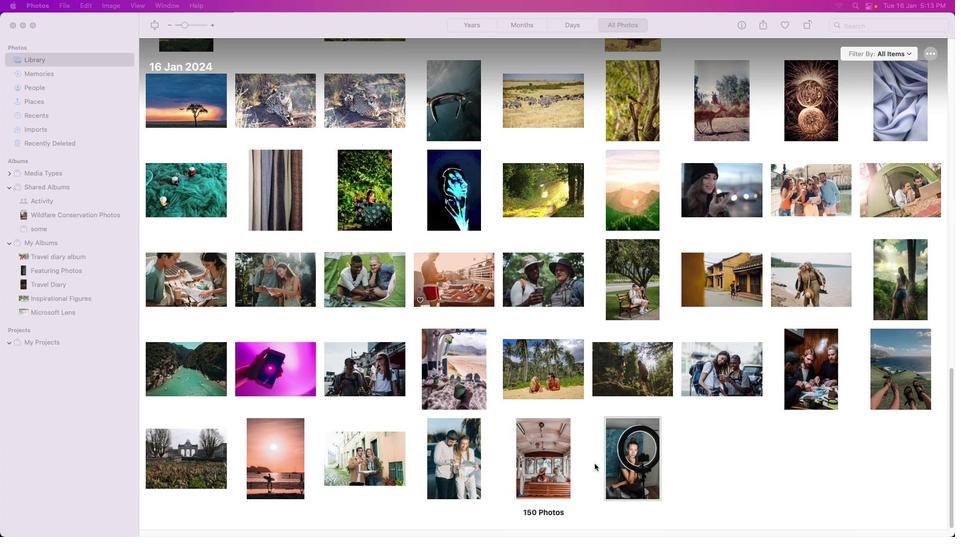 
Action: Mouse scrolled (808, 426) with delta (687, 0)
Screenshot: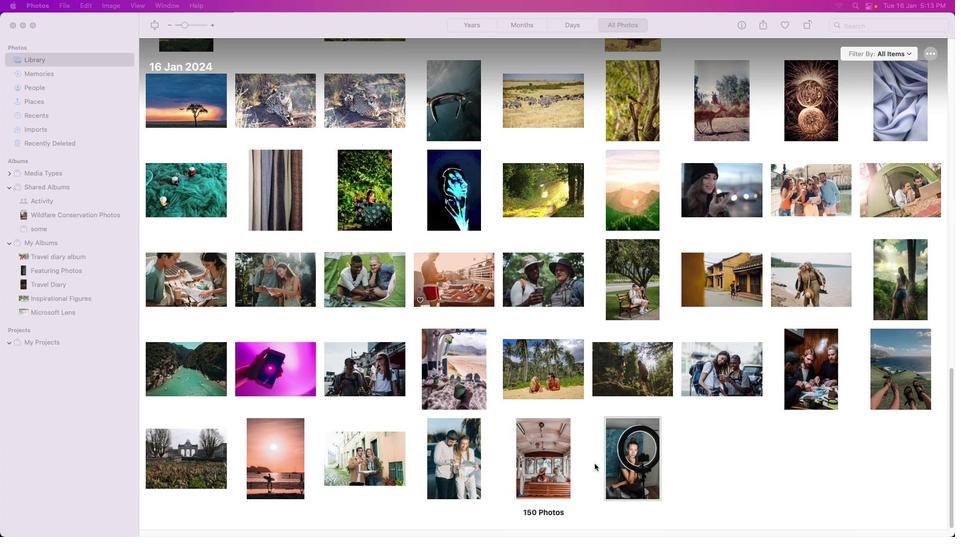 
Action: Mouse moved to (808, 426)
Screenshot: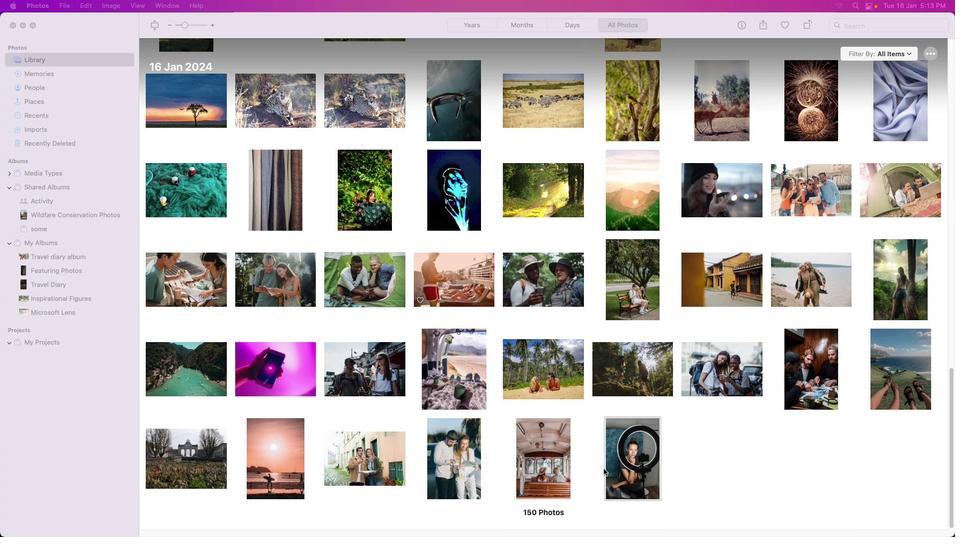 
Action: Mouse scrolled (808, 426) with delta (687, 0)
Screenshot: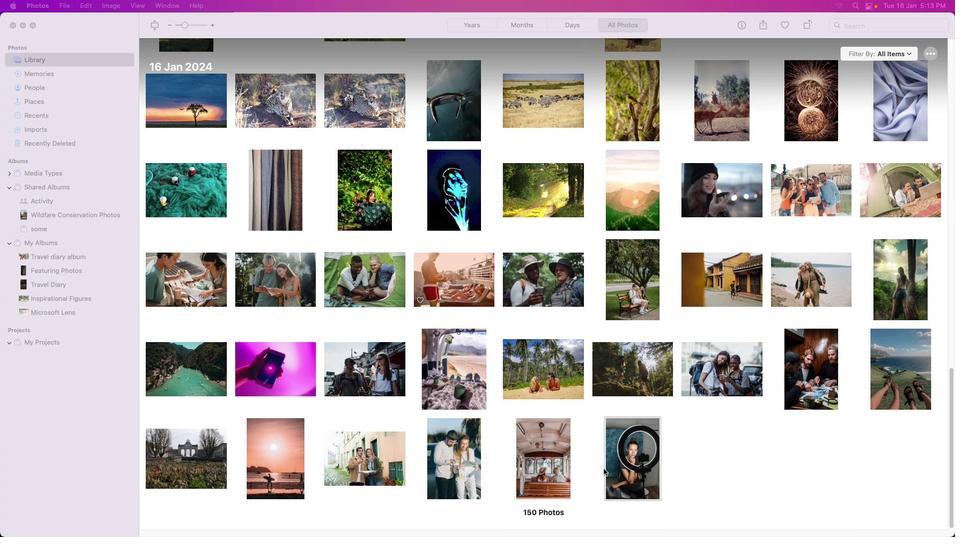 
Action: Mouse moved to (808, 426)
Screenshot: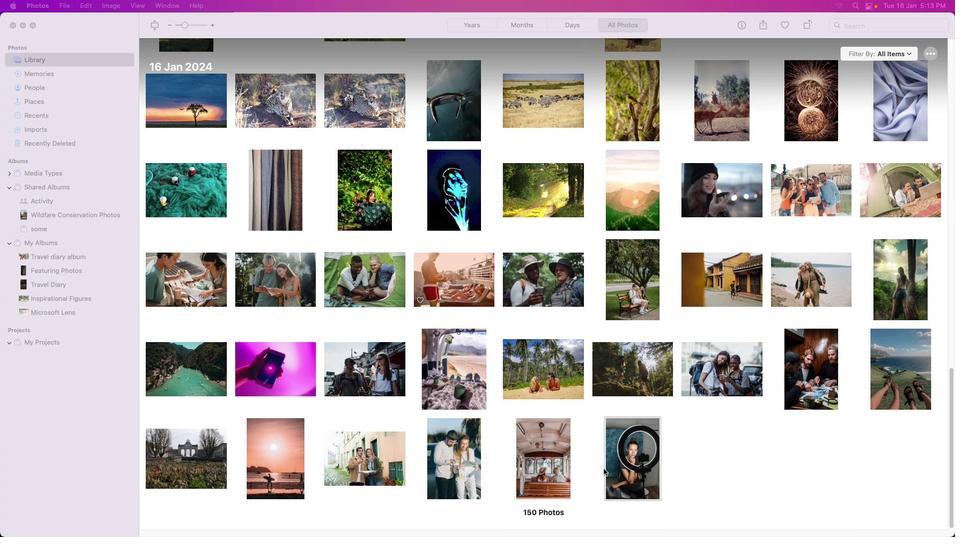 
Action: Mouse scrolled (808, 426) with delta (687, 0)
Screenshot: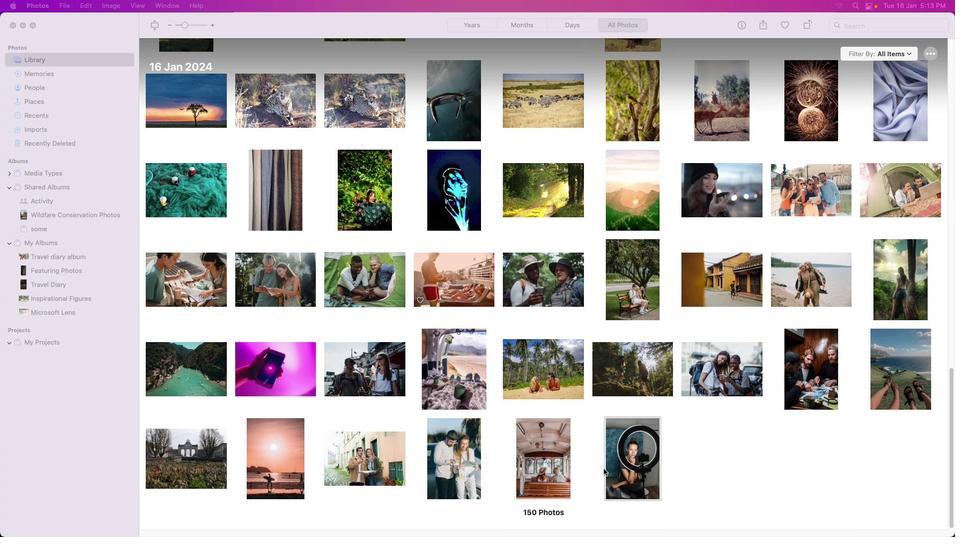 
Action: Mouse moved to (809, 427)
Screenshot: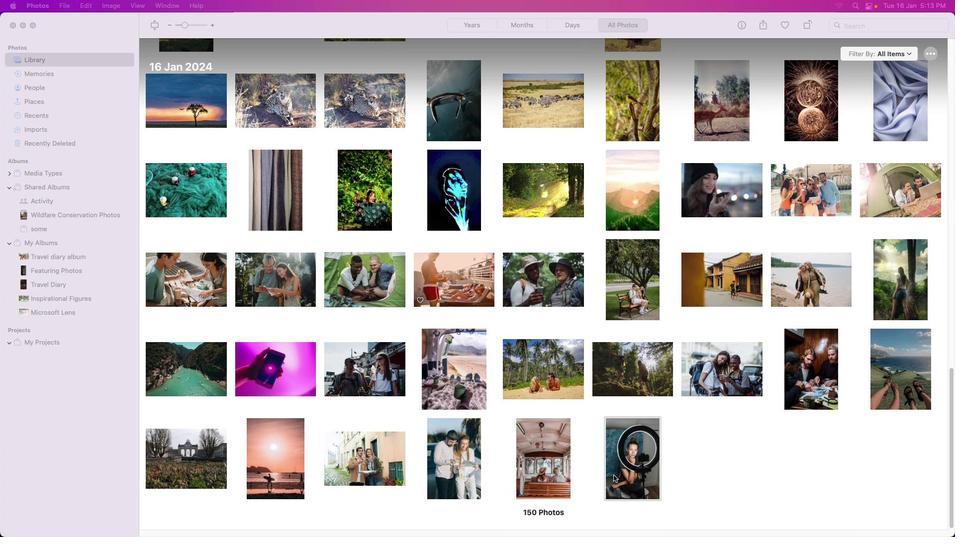 
Action: Mouse scrolled (809, 427) with delta (687, 0)
Screenshot: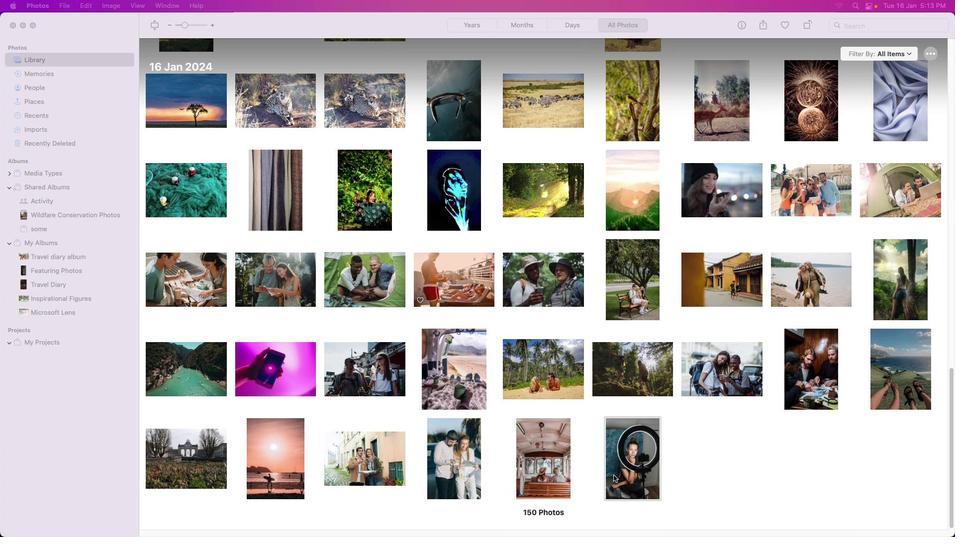 
Action: Mouse moved to (833, 467)
Screenshot: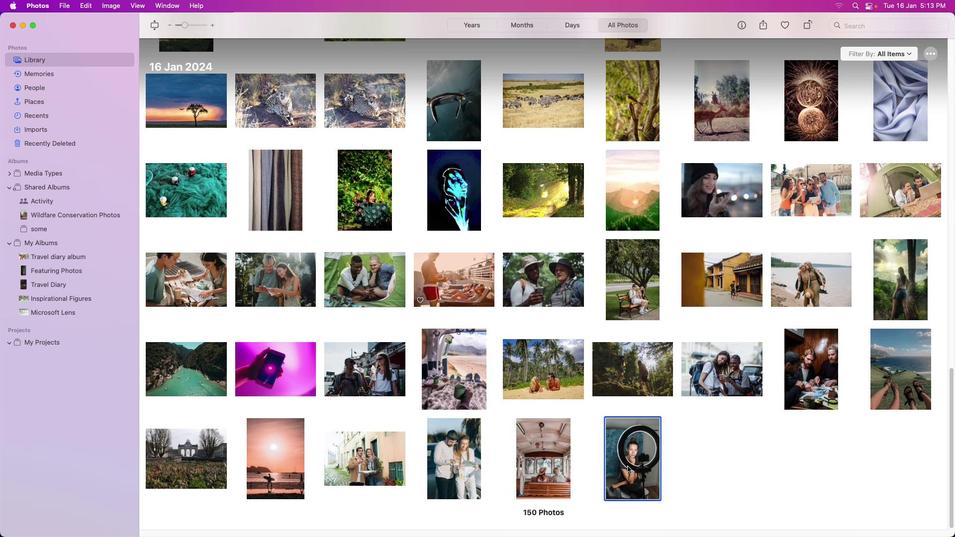 
Action: Mouse pressed left at (833, 467)
Screenshot: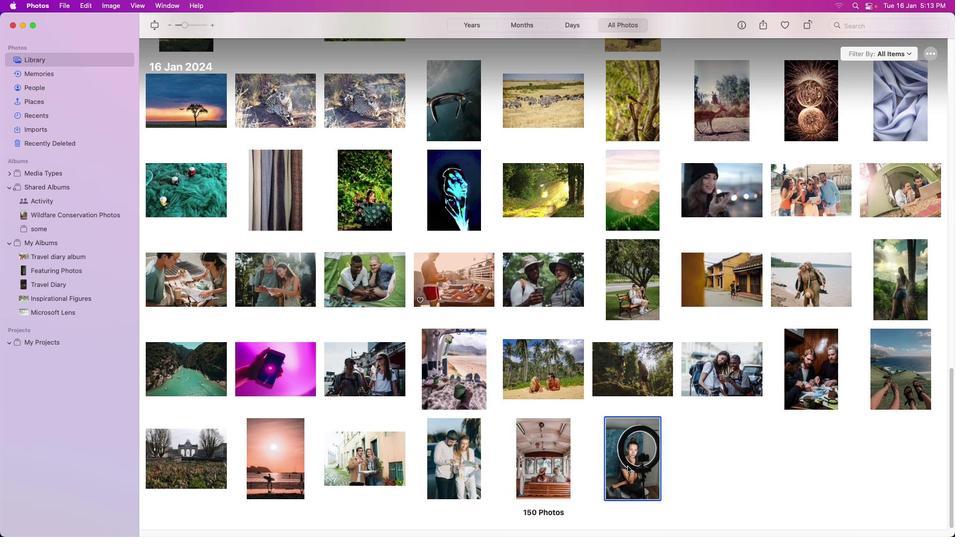 
Action: Mouse pressed left at (833, 467)
Screenshot: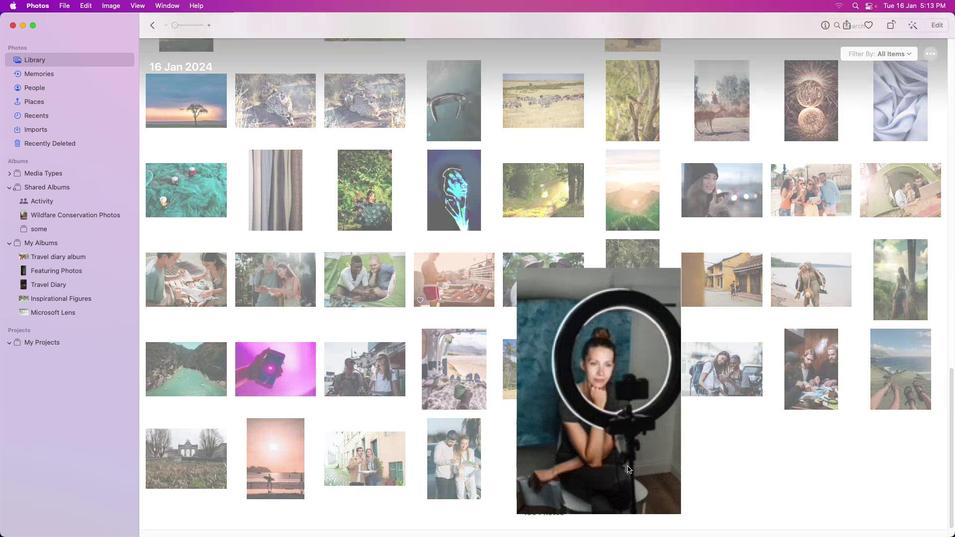 
Action: Mouse moved to (895, 28)
Screenshot: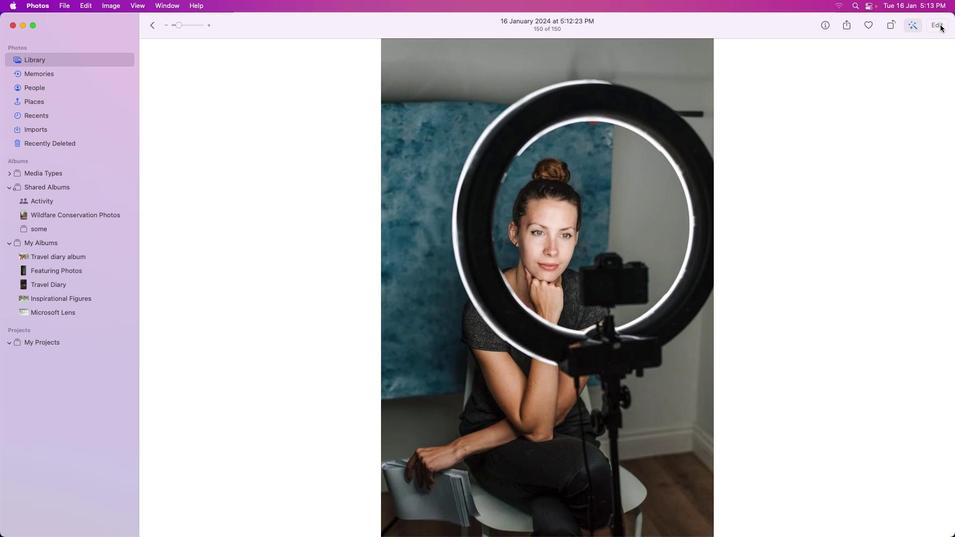
Action: Mouse pressed left at (895, 28)
Screenshot: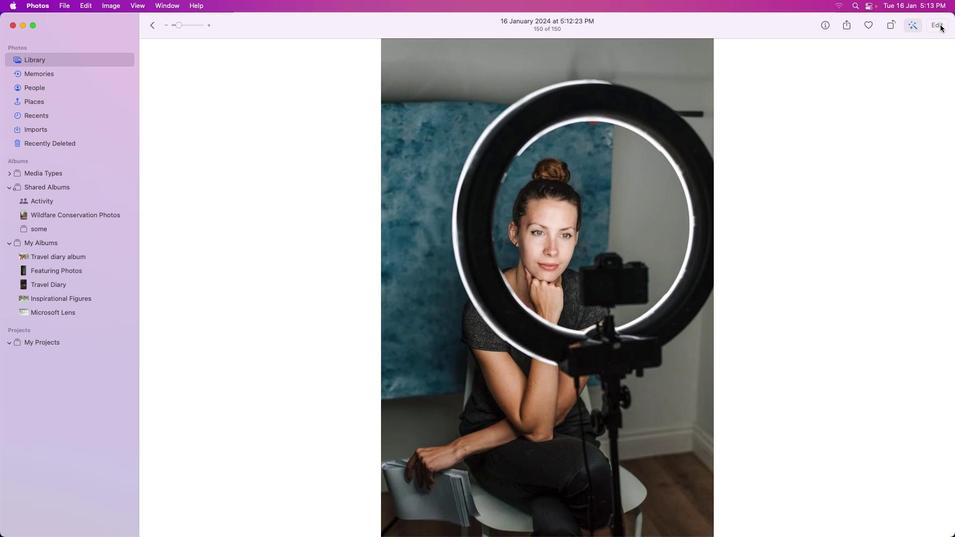 
Action: Mouse moved to (902, 27)
Screenshot: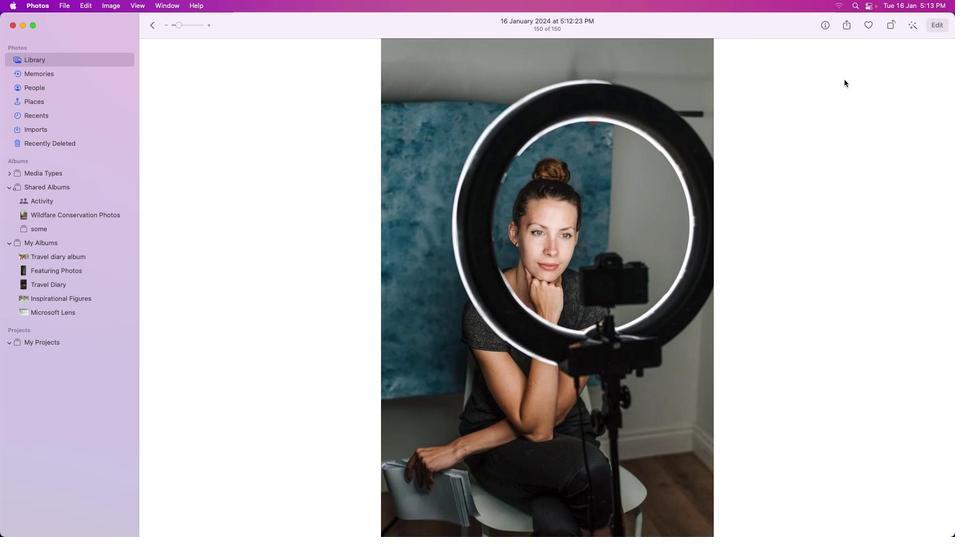 
Action: Mouse pressed left at (902, 27)
Screenshot: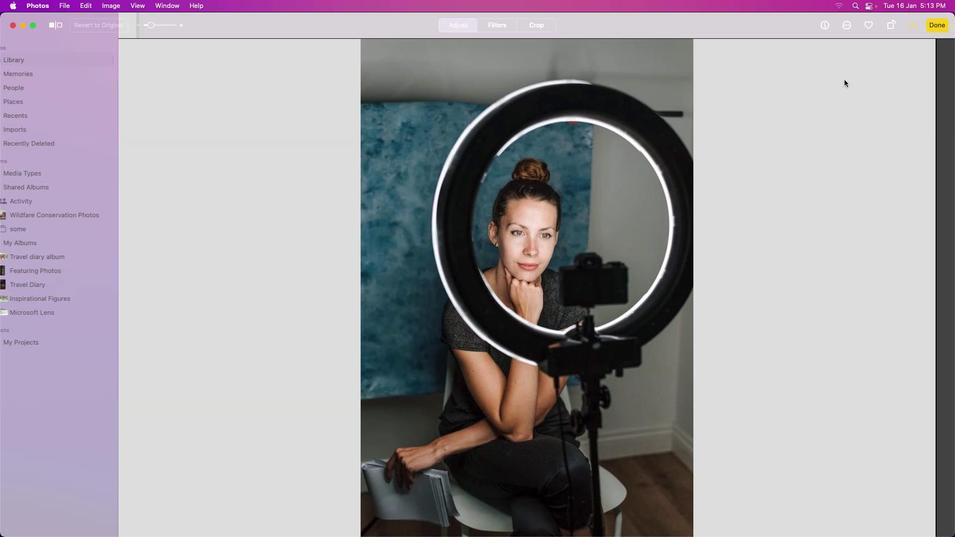 
Action: Mouse moved to (893, 113)
Screenshot: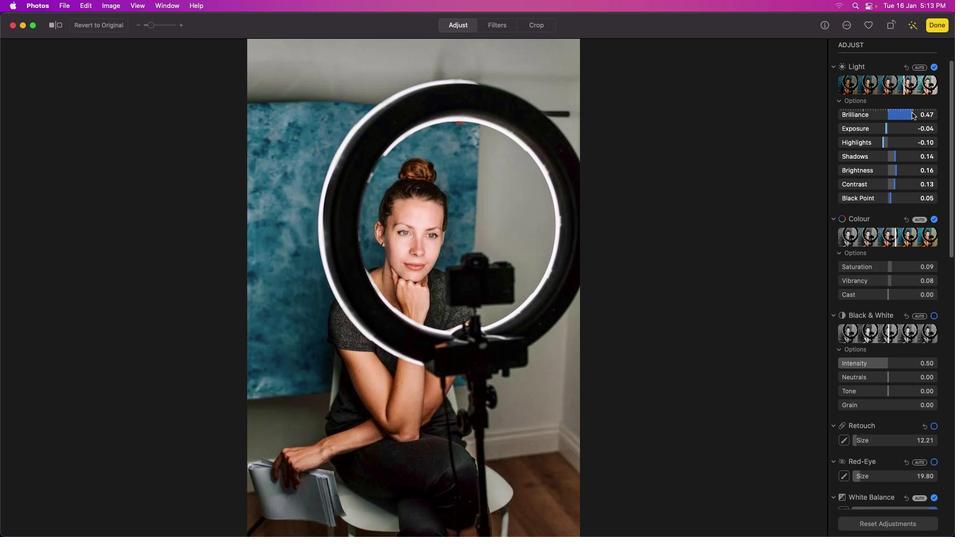
Action: Mouse pressed left at (893, 113)
Screenshot: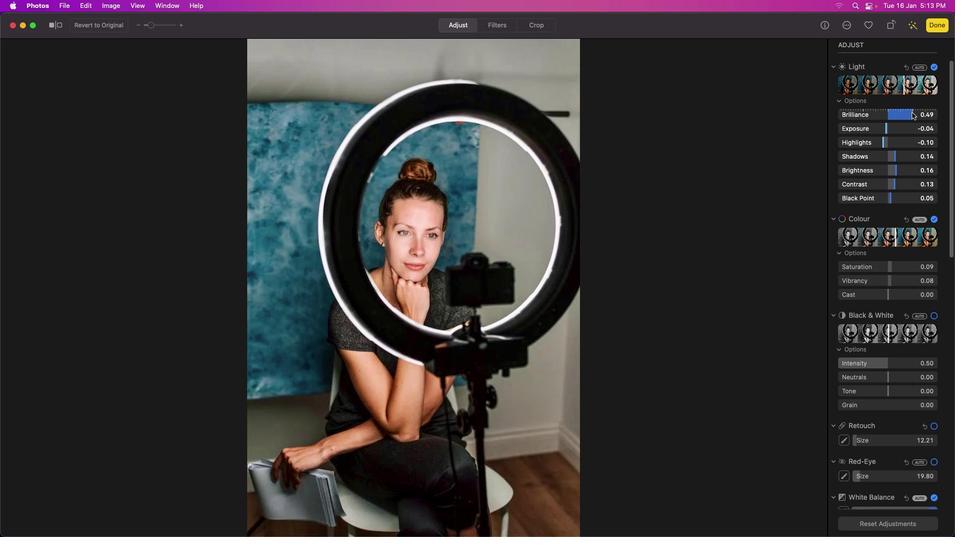 
Action: Mouse moved to (890, 131)
Screenshot: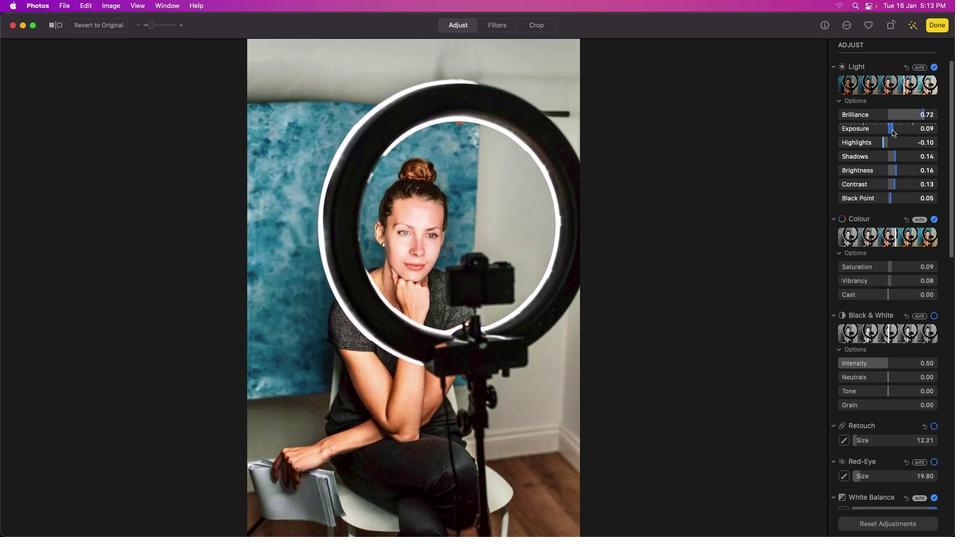 
Action: Mouse pressed left at (890, 131)
Screenshot: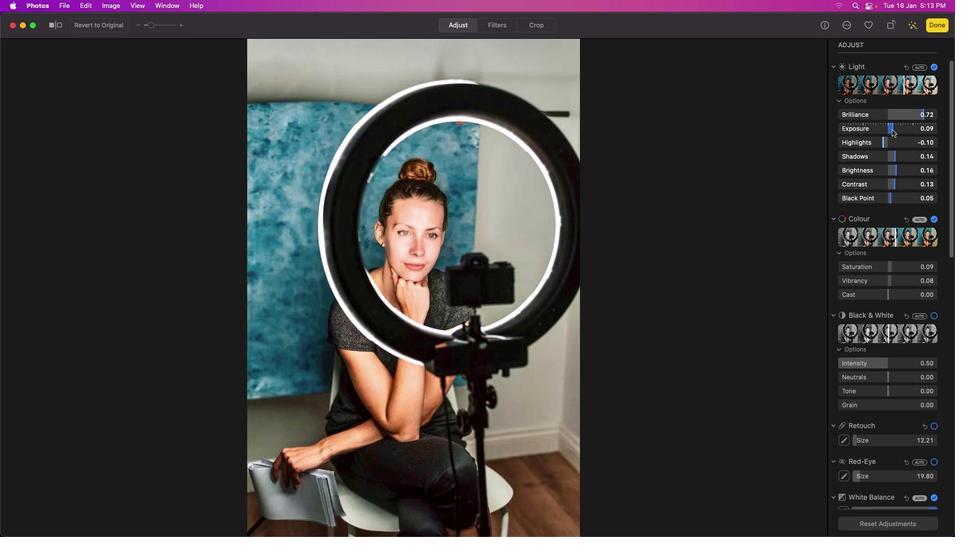 
Action: Mouse moved to (892, 166)
Screenshot: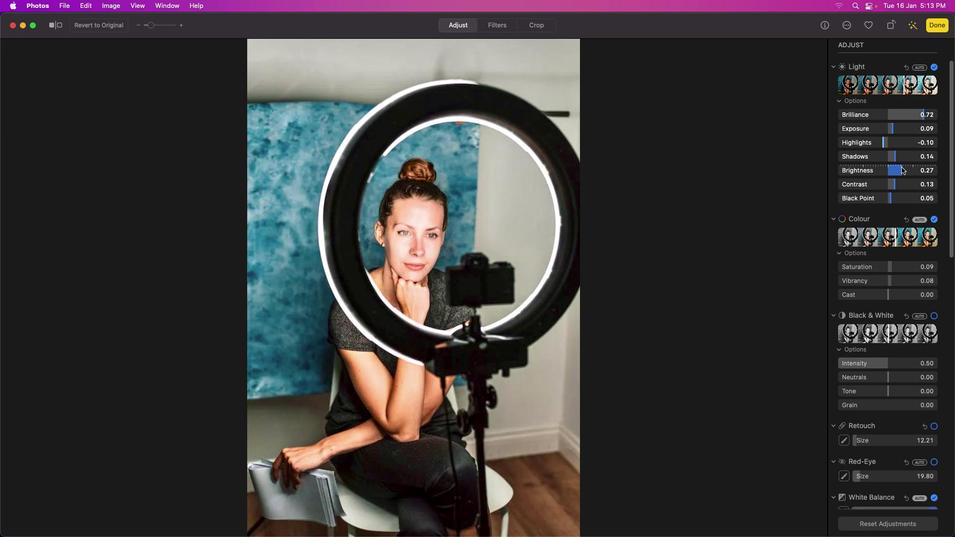 
Action: Mouse pressed left at (892, 166)
Screenshot: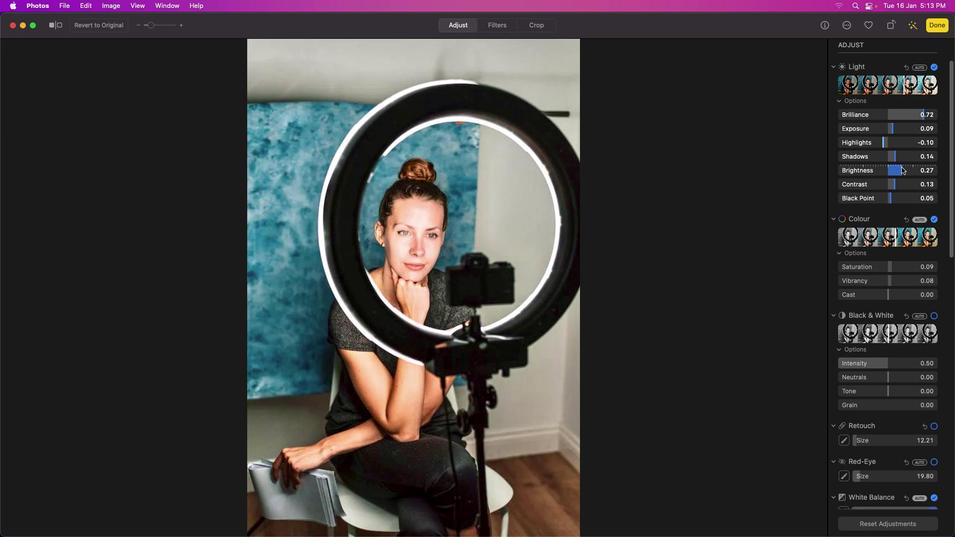 
Action: Mouse moved to (893, 184)
Screenshot: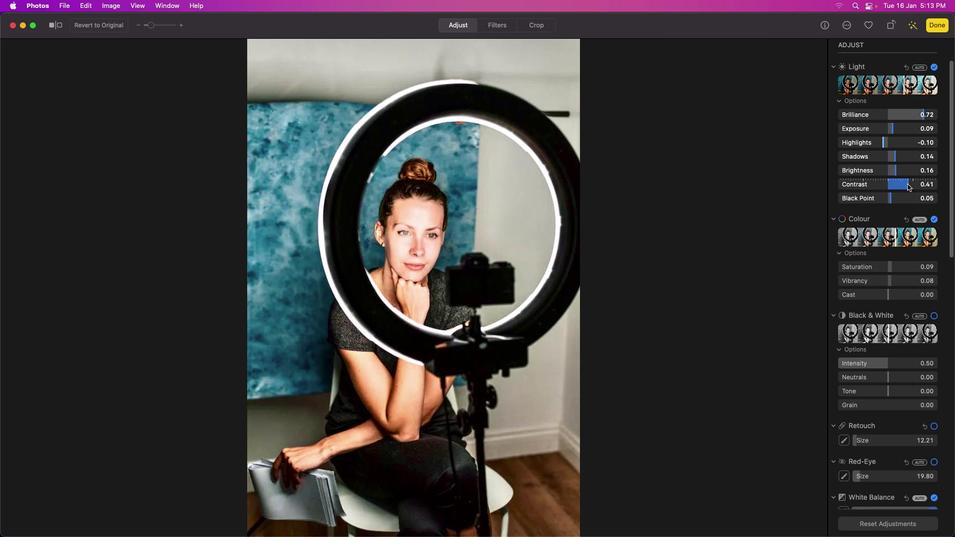 
Action: Mouse pressed left at (893, 184)
Screenshot: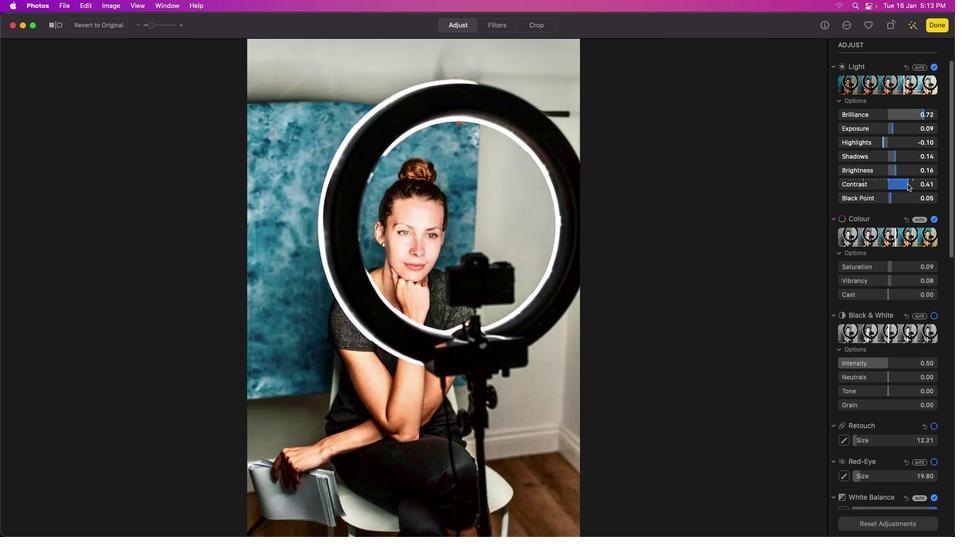 
Action: Mouse moved to (891, 188)
Screenshot: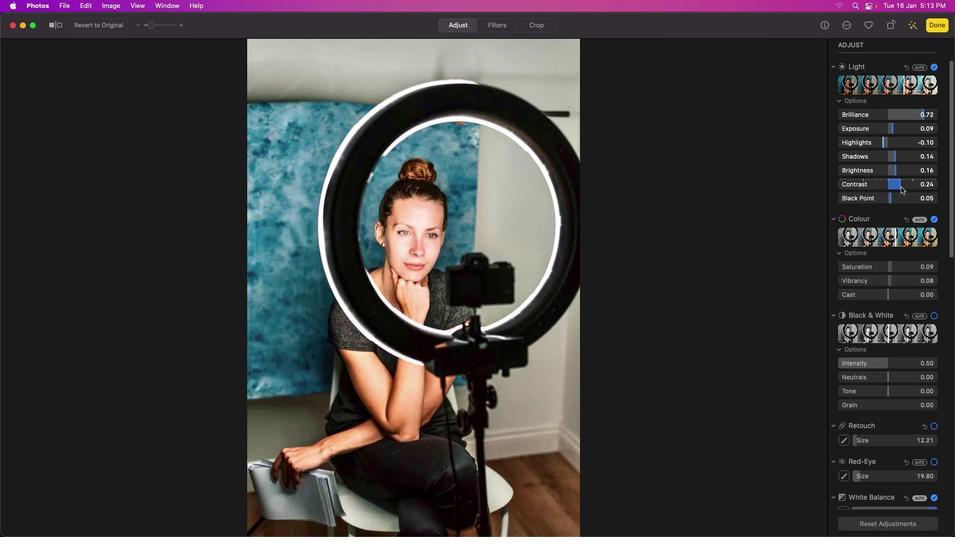 
Action: Mouse pressed left at (891, 188)
Screenshot: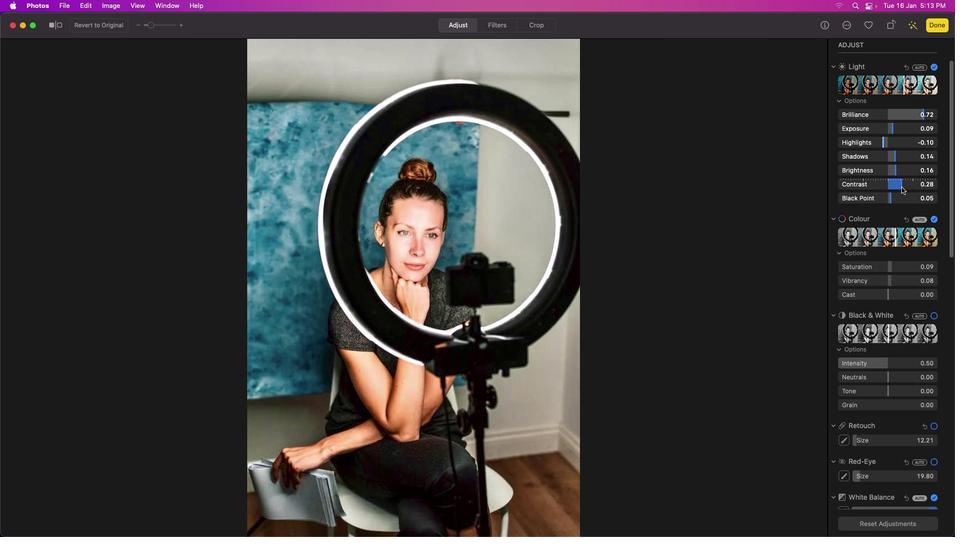 
Action: Mouse moved to (891, 202)
Screenshot: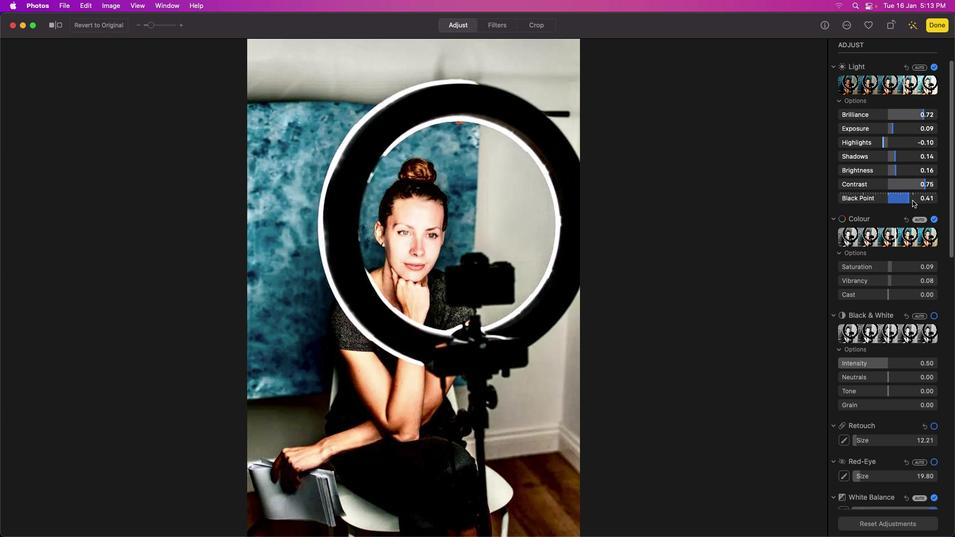 
Action: Mouse pressed left at (891, 202)
Screenshot: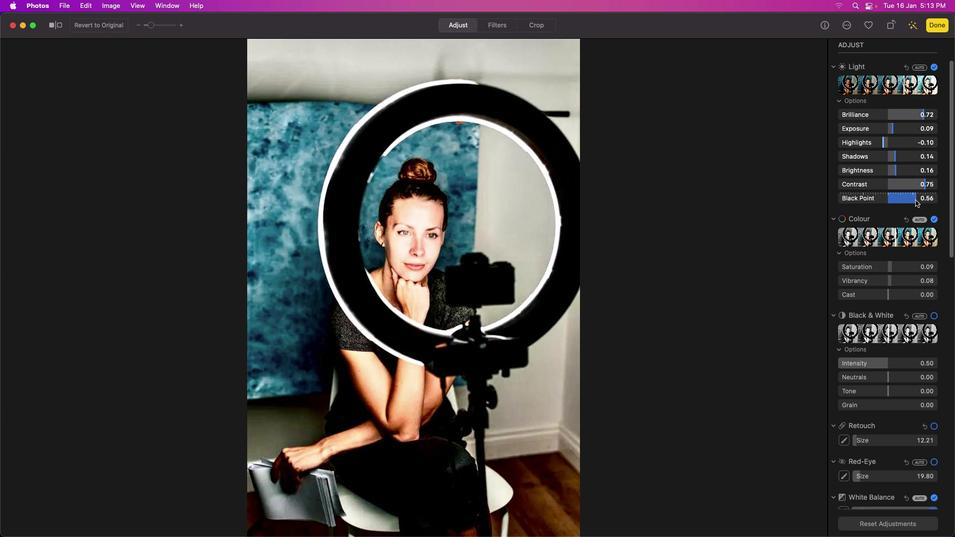 
Action: Mouse moved to (891, 265)
Screenshot: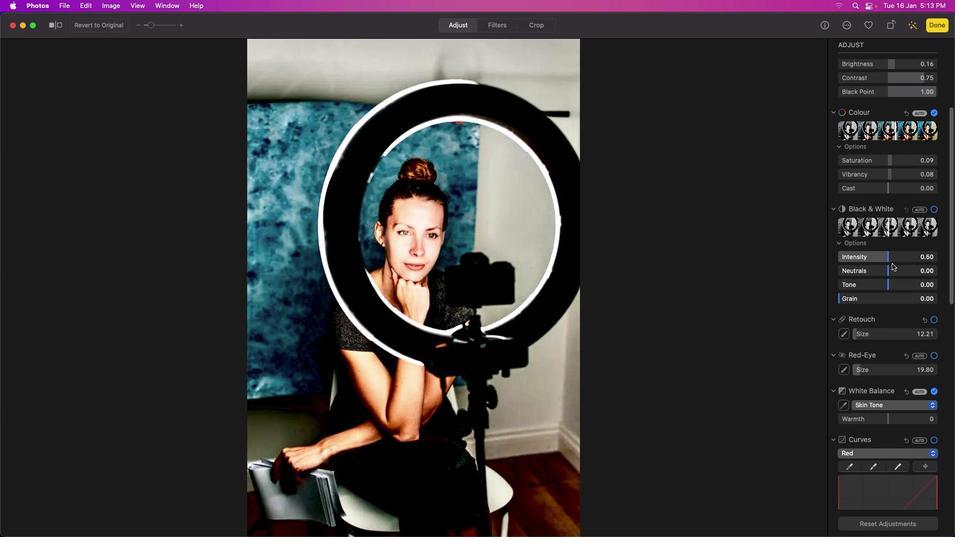 
Action: Mouse scrolled (891, 265) with delta (687, 1)
Screenshot: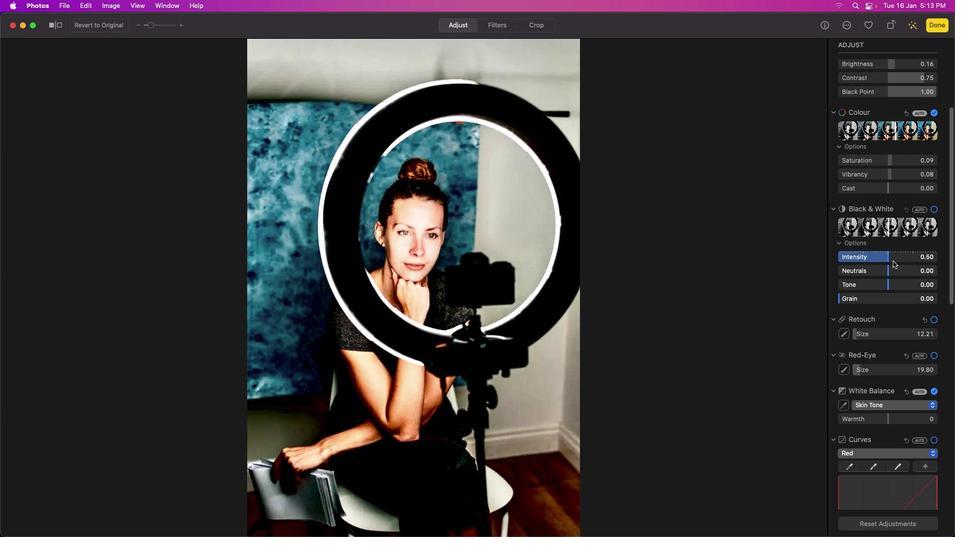 
Action: Mouse scrolled (891, 265) with delta (687, 1)
Screenshot: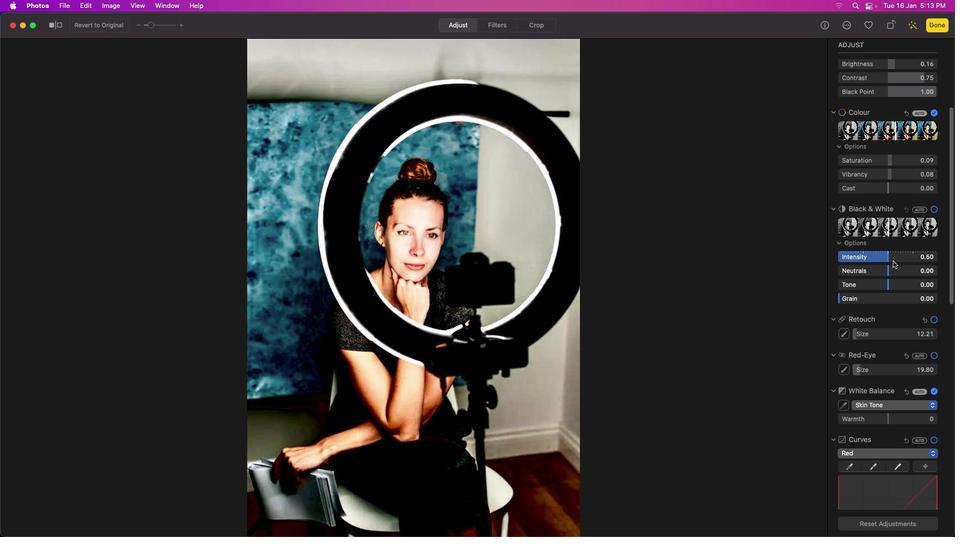 
Action: Mouse scrolled (891, 265) with delta (687, 0)
Screenshot: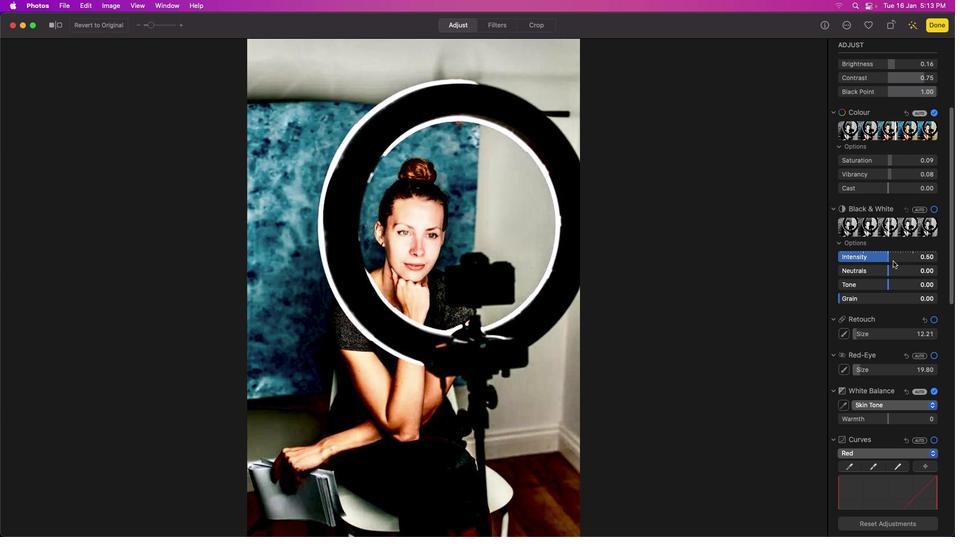 
Action: Mouse scrolled (891, 265) with delta (687, 0)
Screenshot: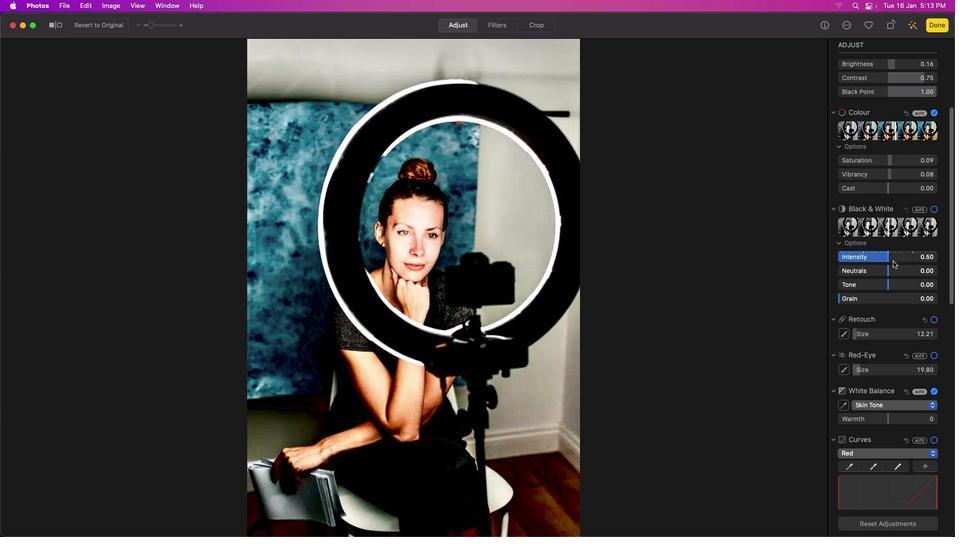
Action: Mouse scrolled (891, 265) with delta (687, 0)
Screenshot: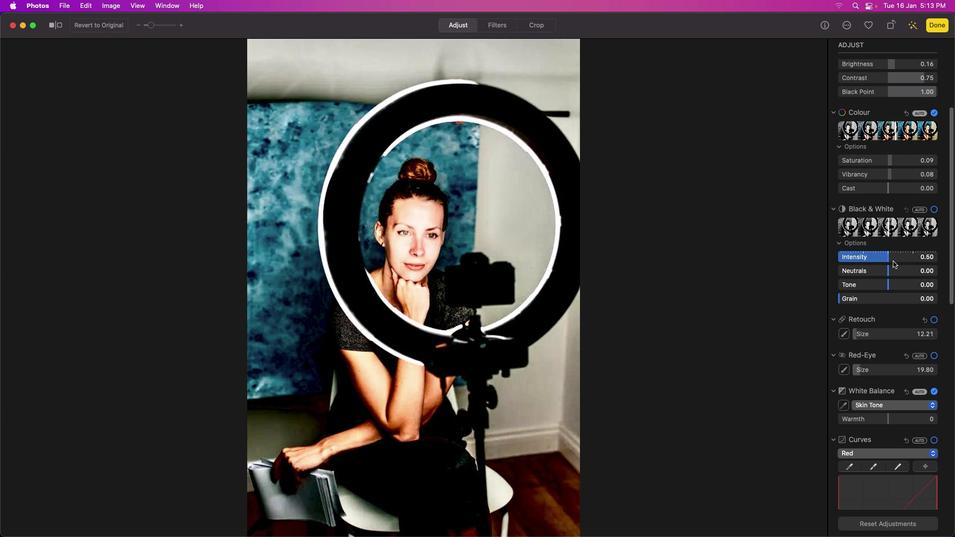 
Action: Mouse scrolled (891, 265) with delta (687, 0)
Screenshot: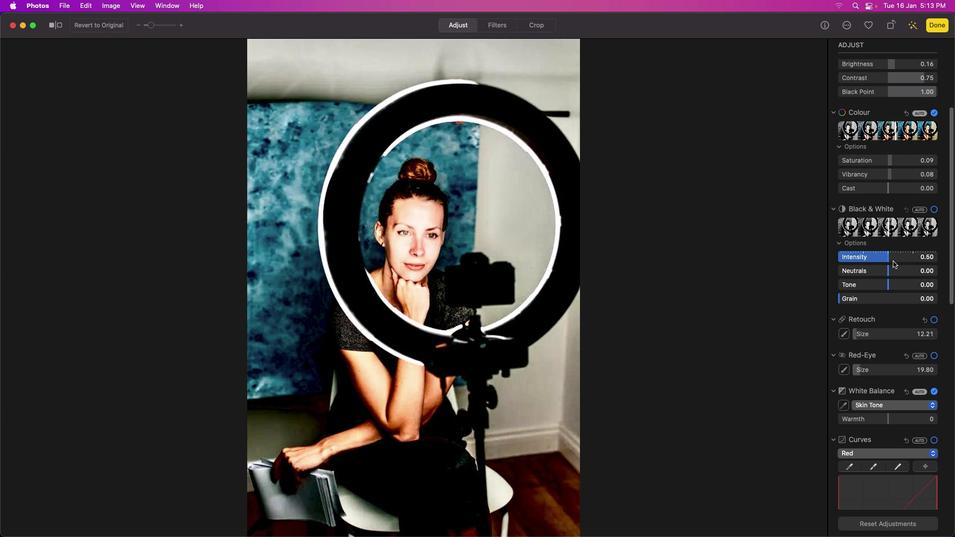 
Action: Mouse moved to (891, 262)
Screenshot: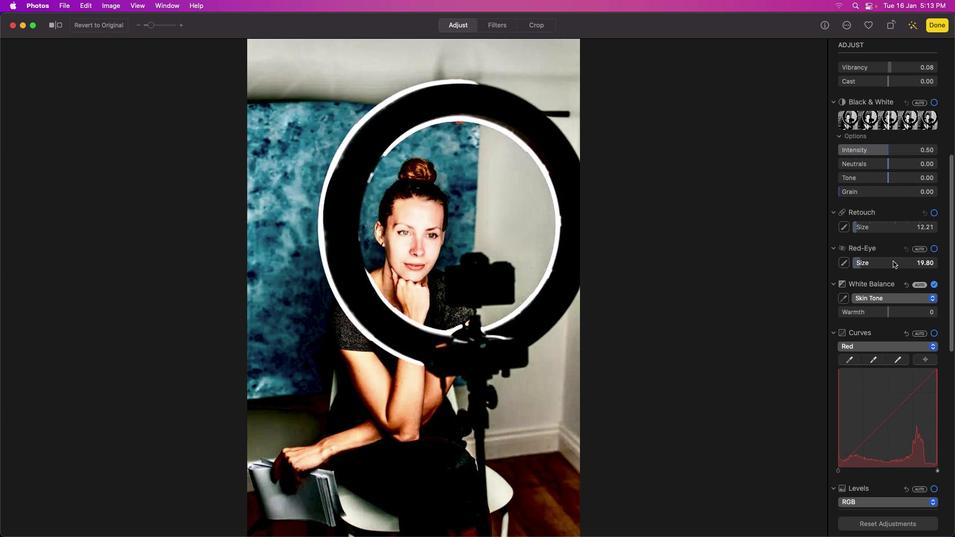 
Action: Mouse scrolled (891, 262) with delta (687, 1)
Screenshot: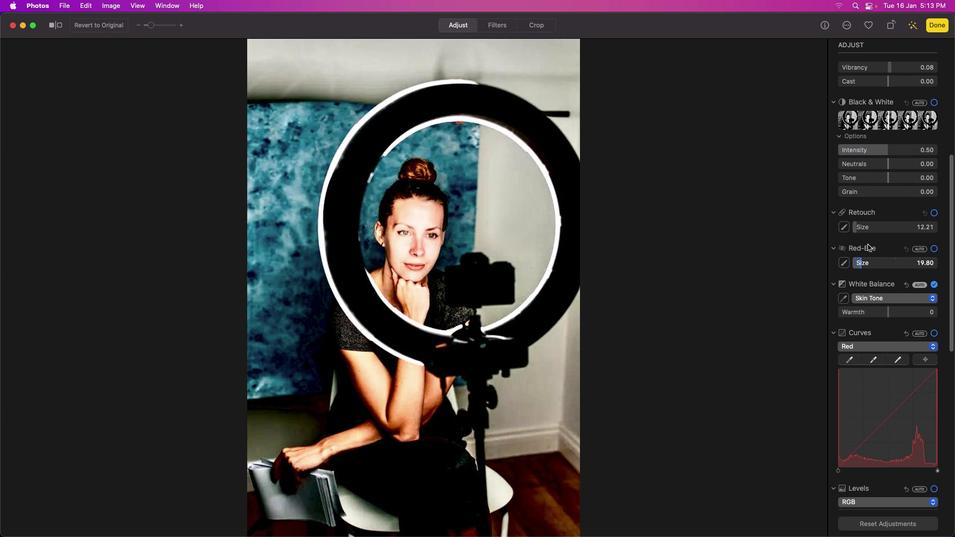 
Action: Mouse scrolled (891, 262) with delta (687, 1)
Screenshot: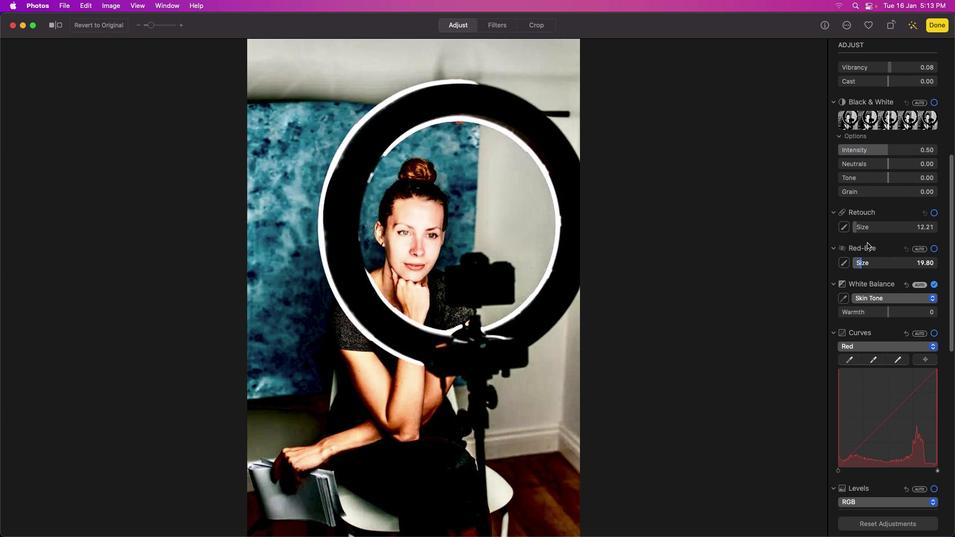 
Action: Mouse scrolled (891, 262) with delta (687, 0)
Screenshot: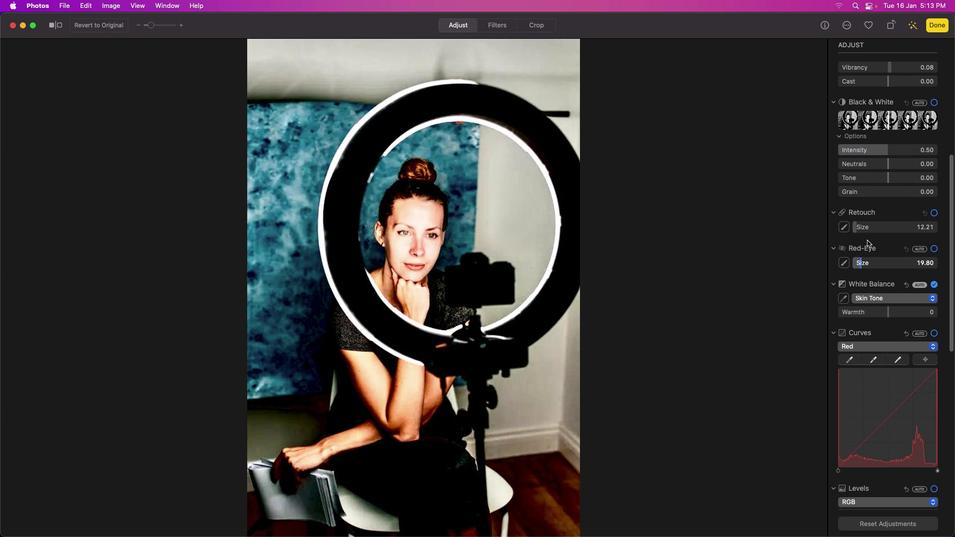 
Action: Mouse scrolled (891, 262) with delta (687, 0)
Screenshot: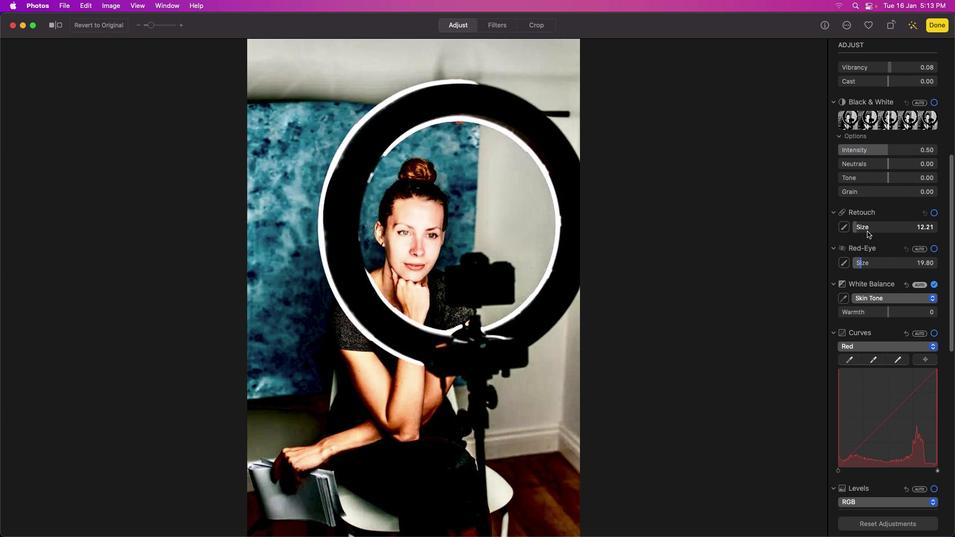 
Action: Mouse scrolled (891, 262) with delta (687, 0)
Screenshot: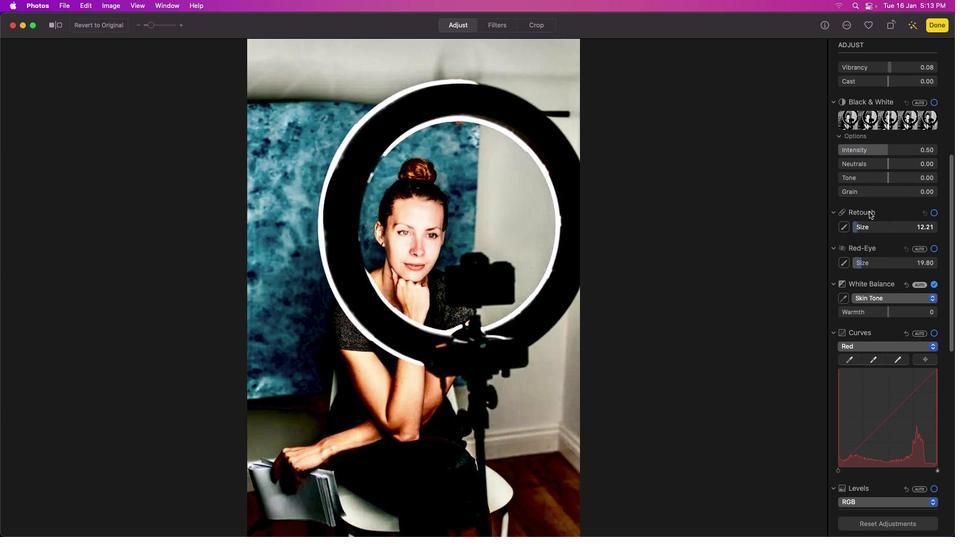 
Action: Mouse scrolled (891, 262) with delta (687, 0)
Screenshot: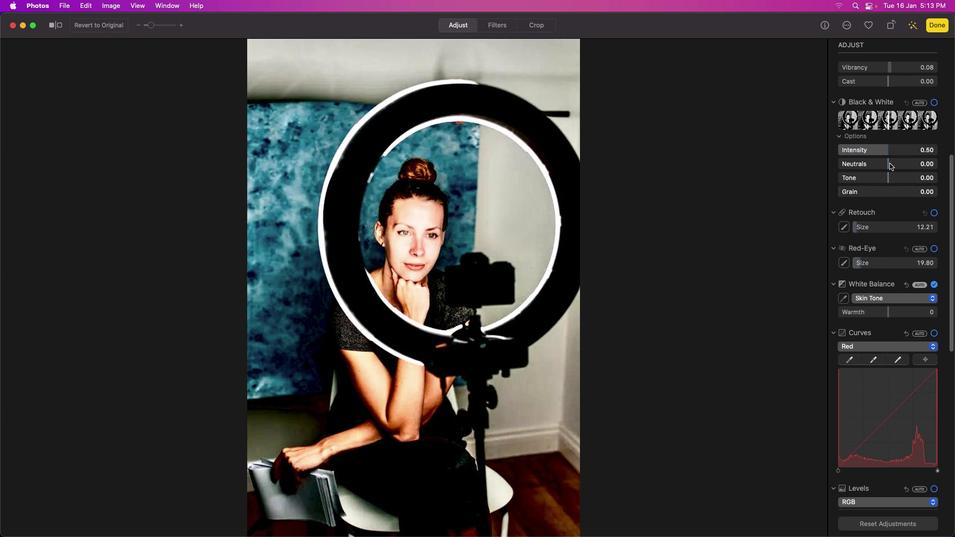 
Action: Mouse moved to (891, 150)
Screenshot: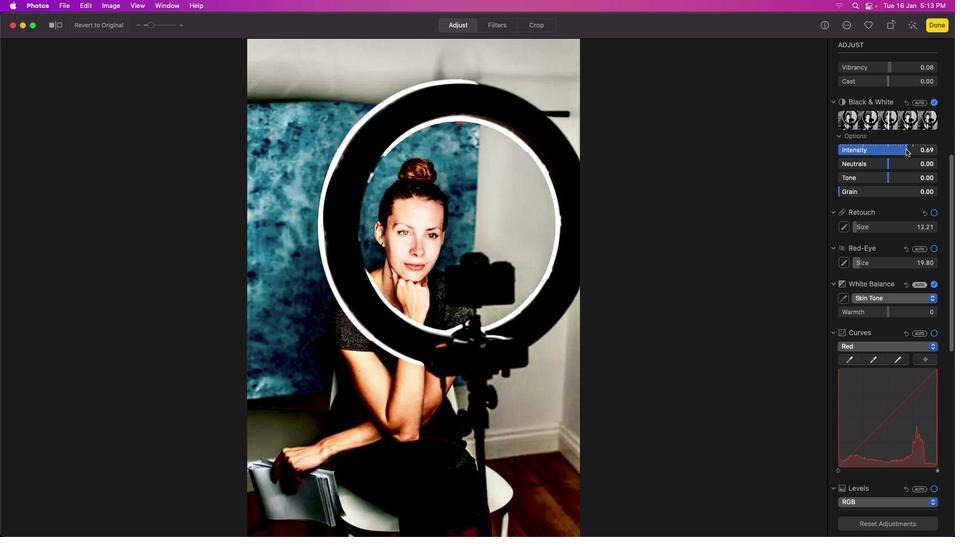 
Action: Mouse pressed left at (891, 150)
Screenshot: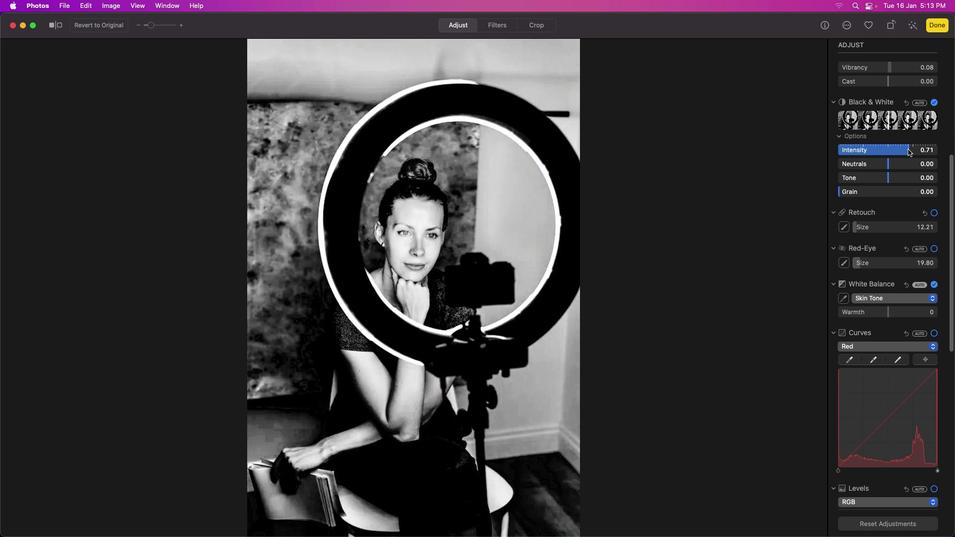 
Action: Mouse moved to (901, 104)
Screenshot: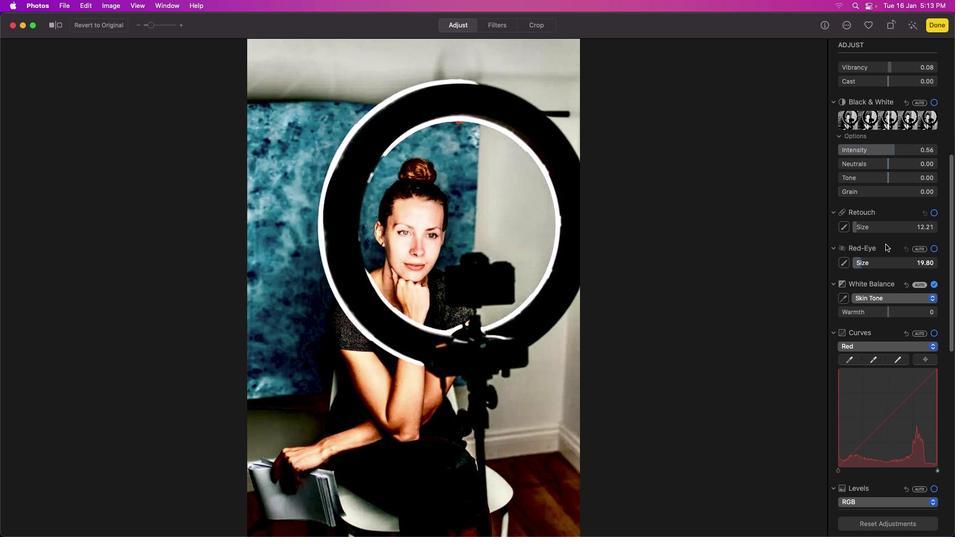 
Action: Mouse pressed left at (901, 104)
Screenshot: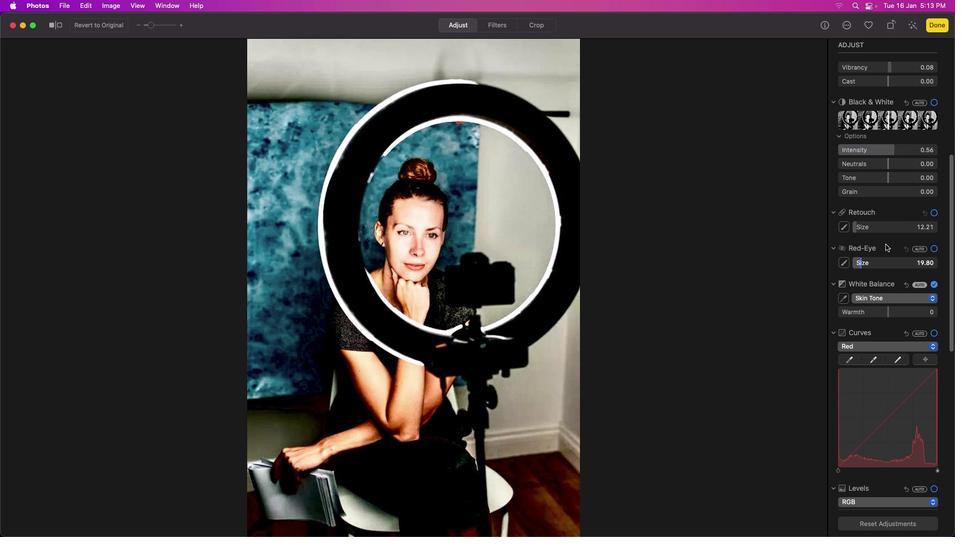 
Action: Mouse moved to (890, 245)
Screenshot: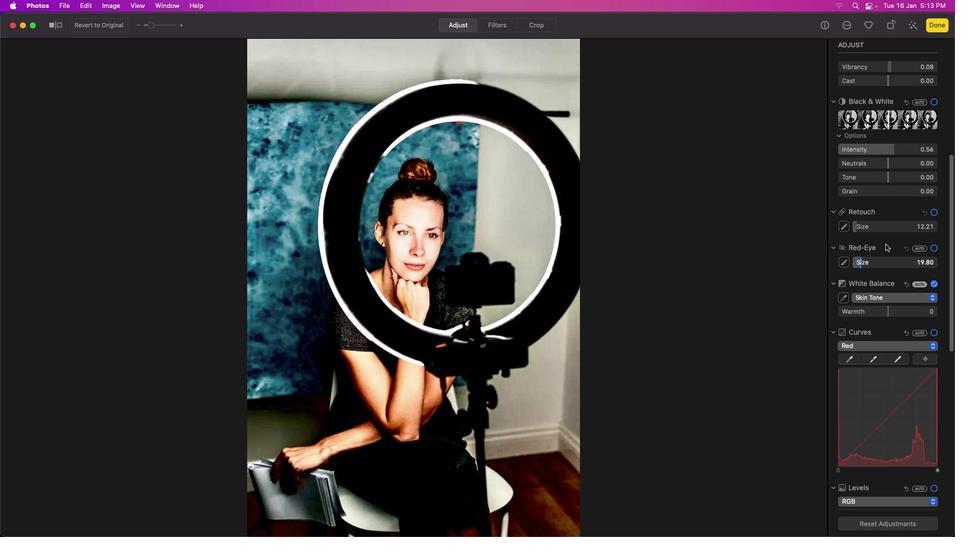 
Action: Mouse scrolled (890, 245) with delta (687, 1)
Screenshot: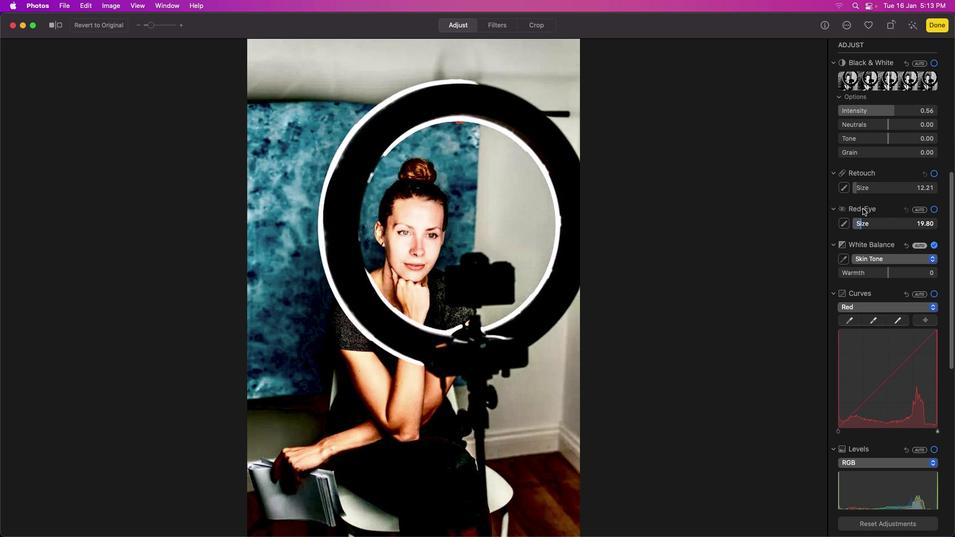 
Action: Mouse scrolled (890, 245) with delta (687, 1)
Screenshot: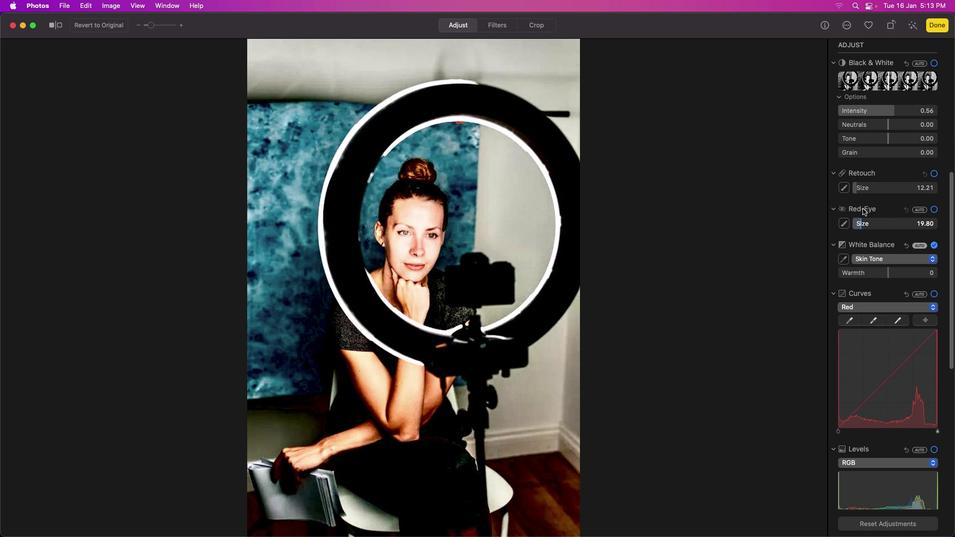 
Action: Mouse scrolled (890, 245) with delta (687, 0)
Screenshot: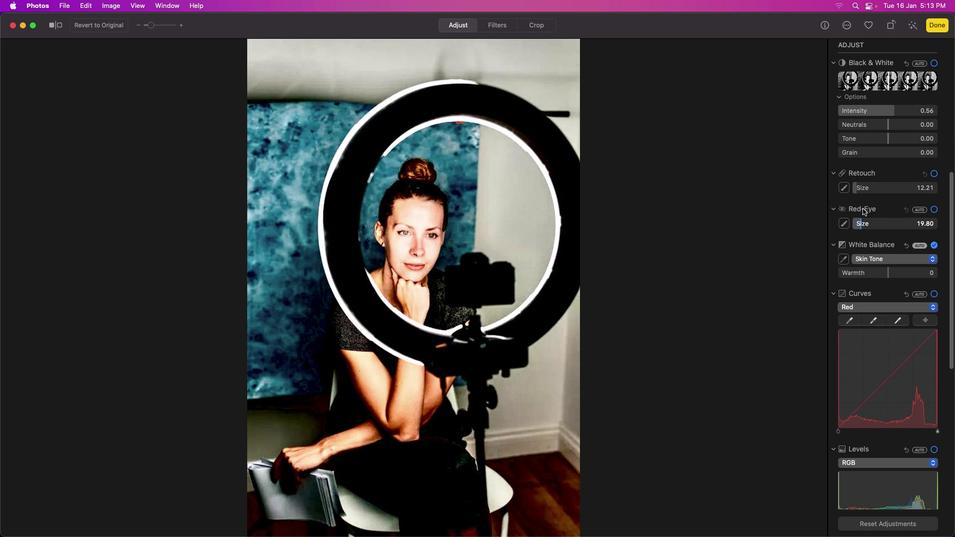 
Action: Mouse scrolled (890, 245) with delta (687, 0)
Screenshot: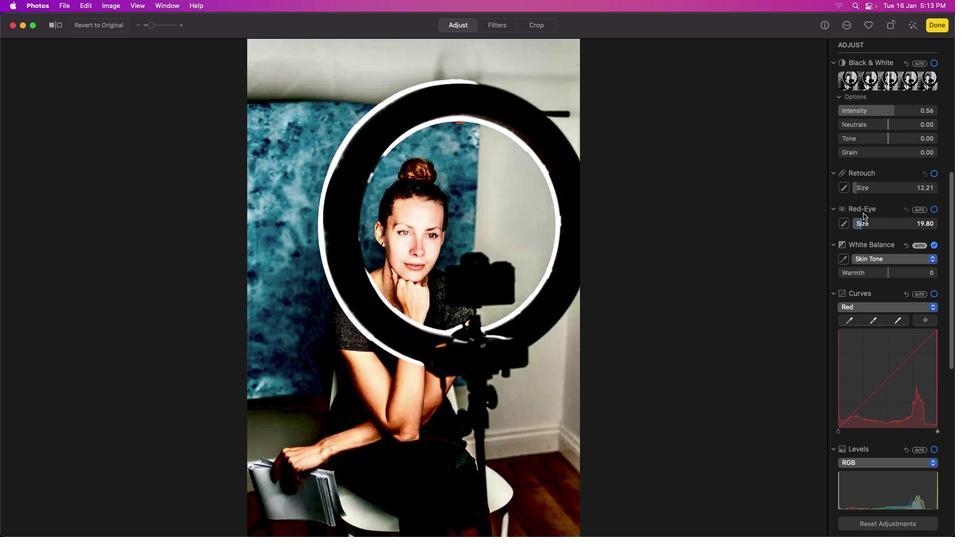 
Action: Mouse moved to (884, 276)
Screenshot: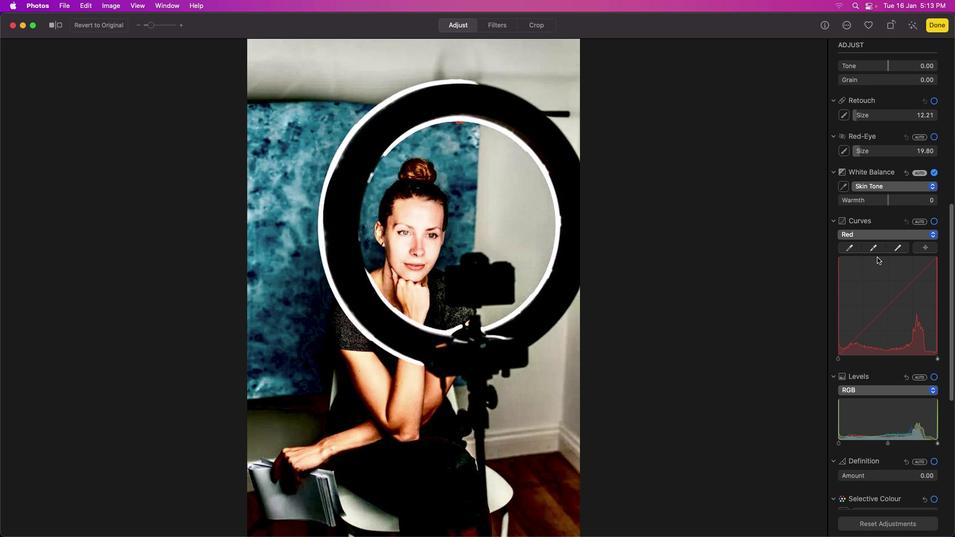 
Action: Mouse scrolled (884, 276) with delta (687, 1)
Screenshot: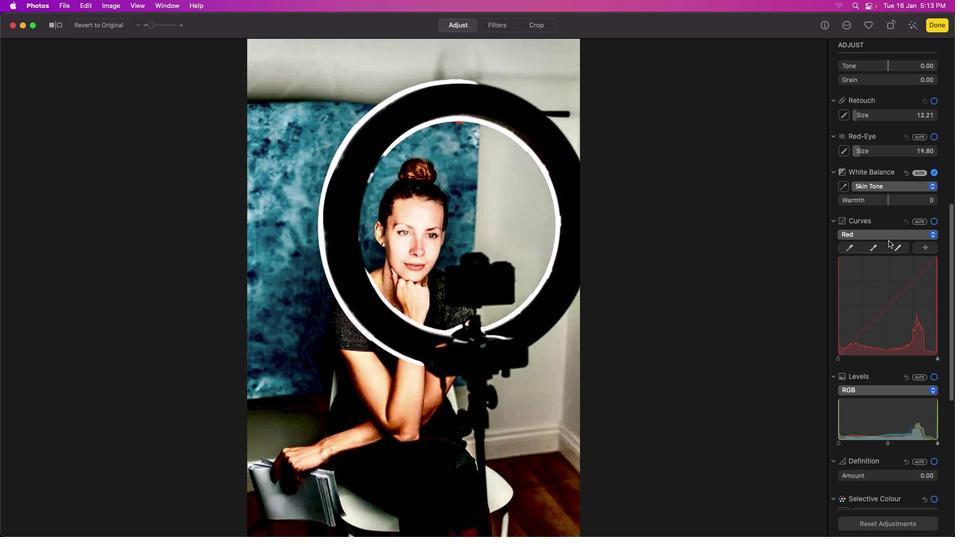 
Action: Mouse moved to (884, 276)
Screenshot: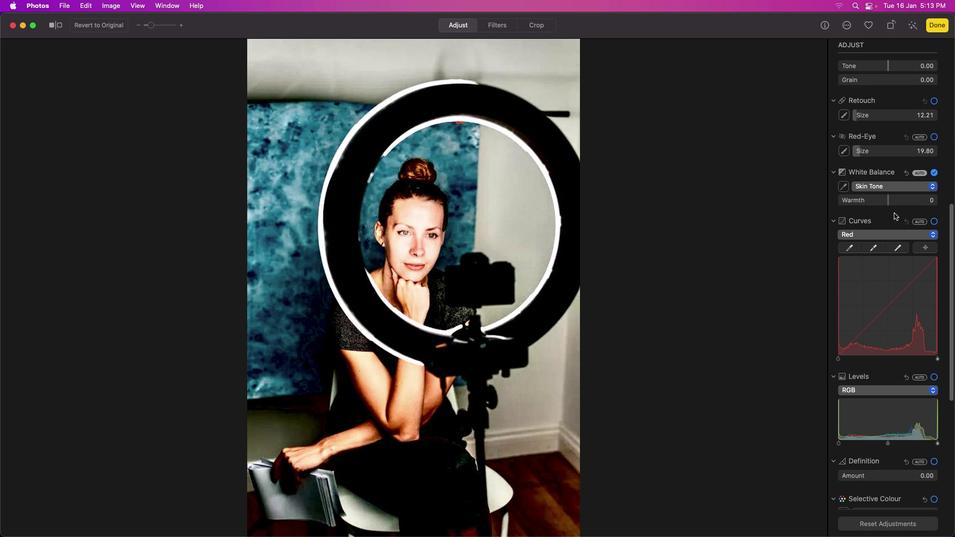 
Action: Mouse scrolled (884, 276) with delta (687, 1)
Screenshot: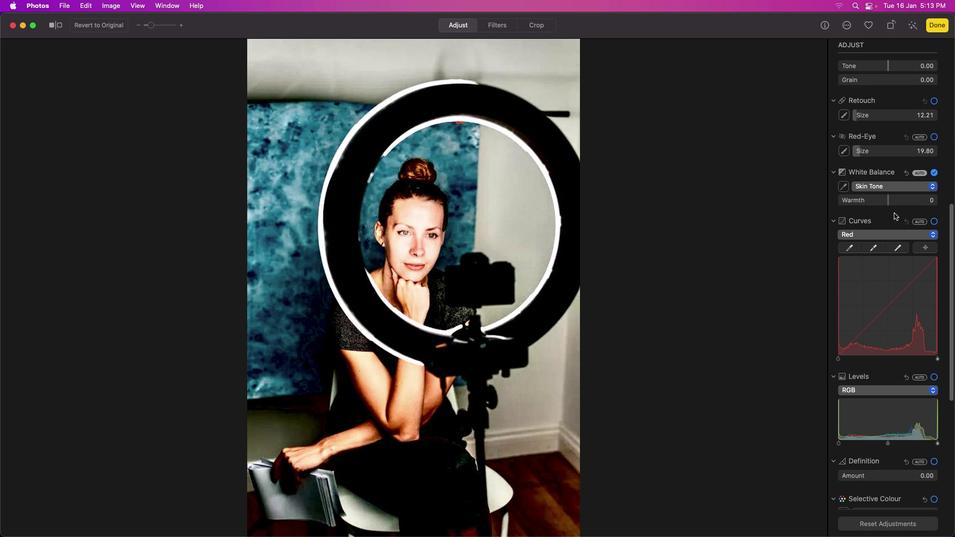 
Action: Mouse moved to (884, 276)
Screenshot: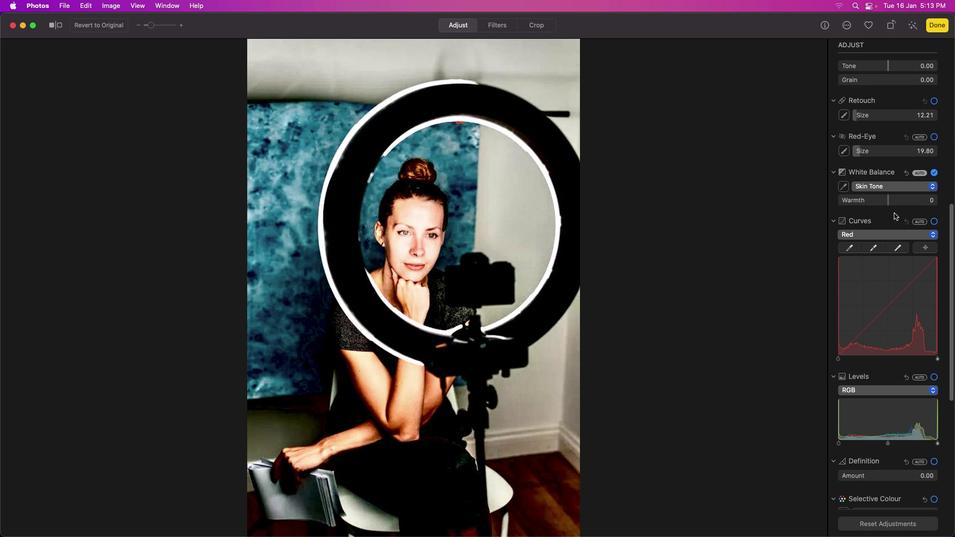 
Action: Mouse scrolled (884, 276) with delta (687, 0)
Screenshot: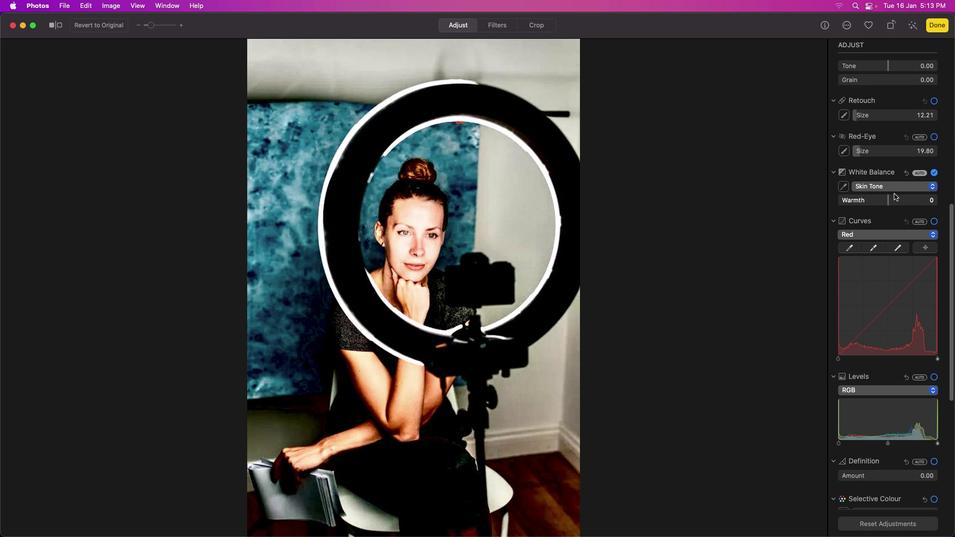 
Action: Mouse scrolled (884, 276) with delta (687, 0)
Screenshot: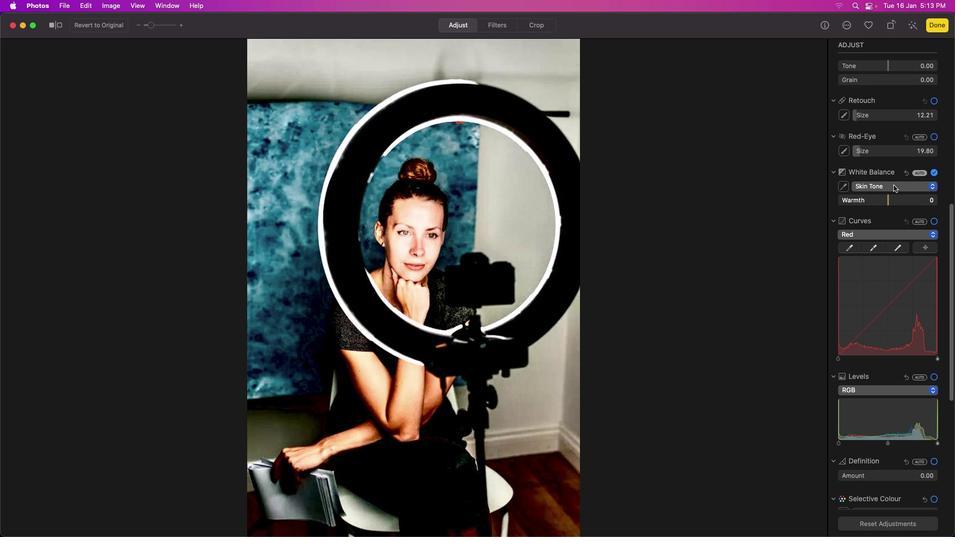 
Action: Mouse scrolled (884, 276) with delta (687, 0)
Screenshot: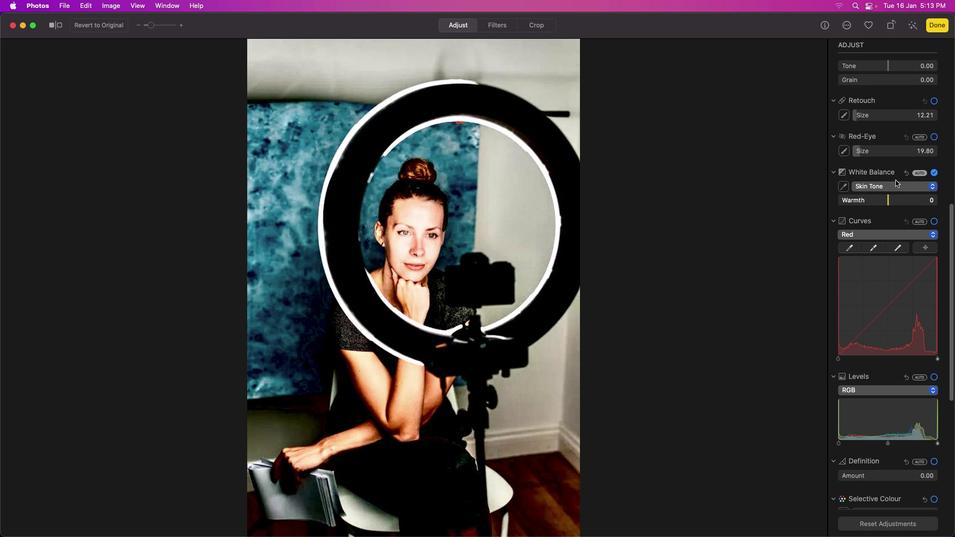 
Action: Mouse moved to (890, 202)
Screenshot: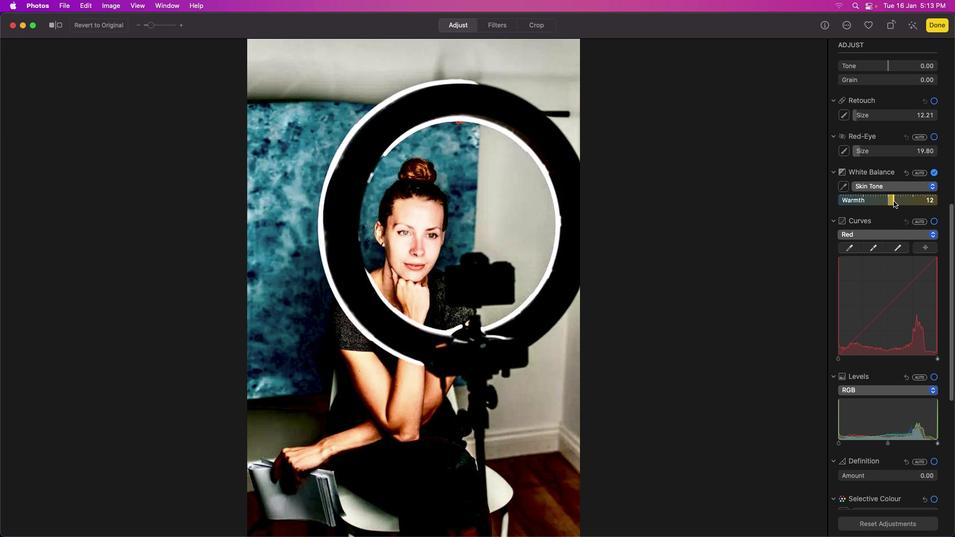
Action: Mouse pressed left at (890, 202)
Screenshot: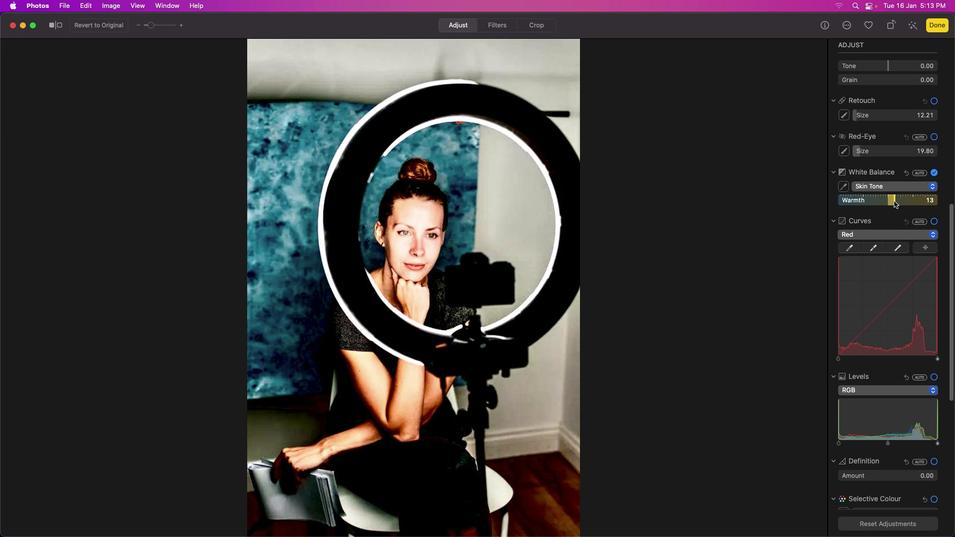 
Action: Mouse moved to (887, 300)
Screenshot: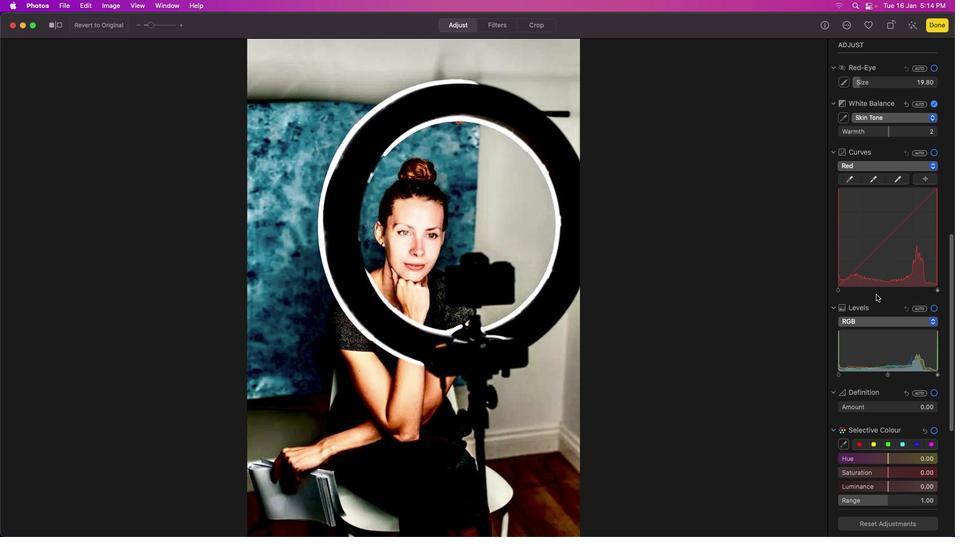 
Action: Mouse scrolled (887, 300) with delta (687, 1)
Screenshot: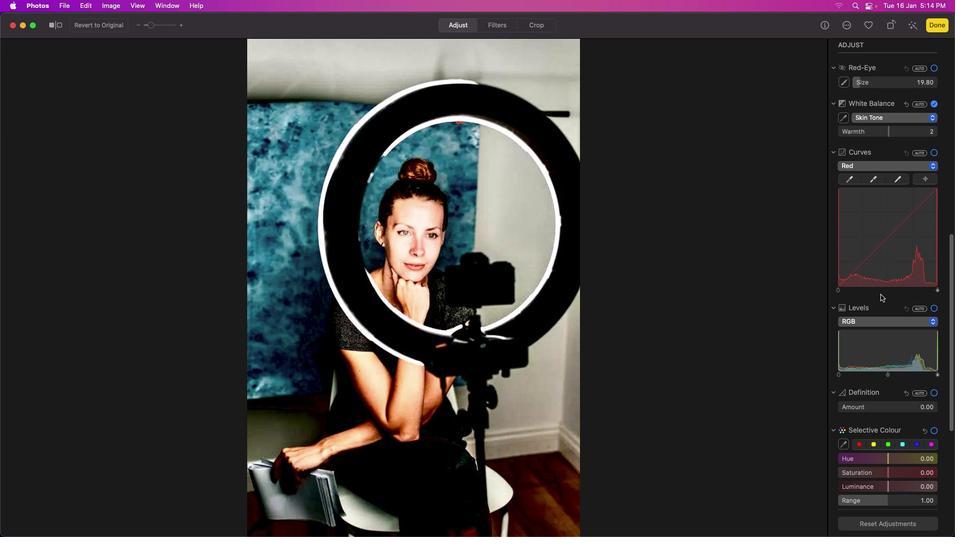 
Action: Mouse scrolled (887, 300) with delta (687, 1)
Screenshot: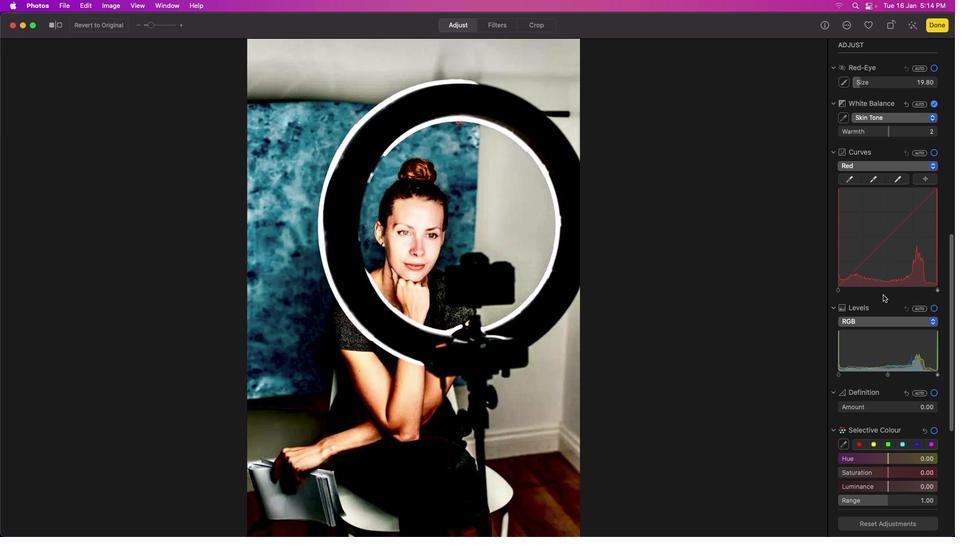 
Action: Mouse scrolled (887, 300) with delta (687, 0)
Screenshot: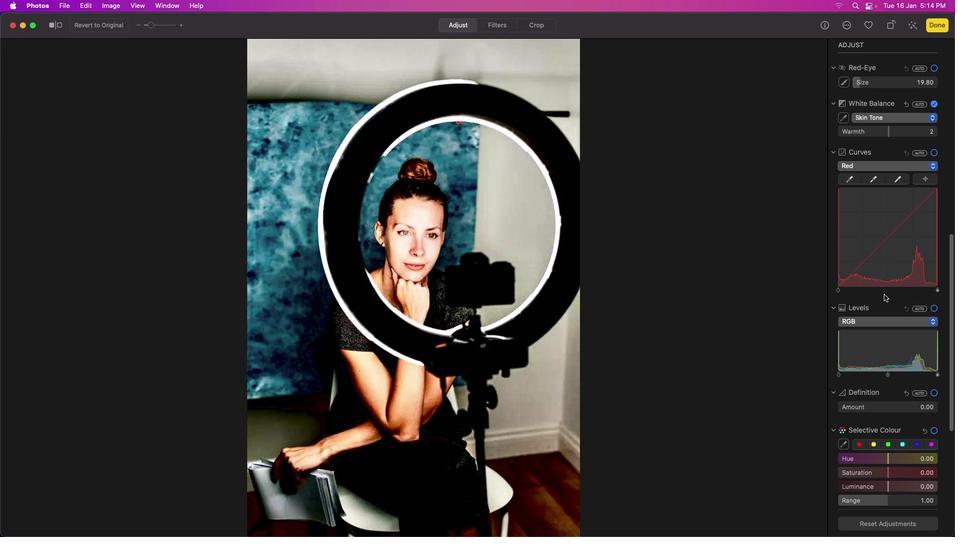
Action: Mouse scrolled (887, 300) with delta (687, 0)
Screenshot: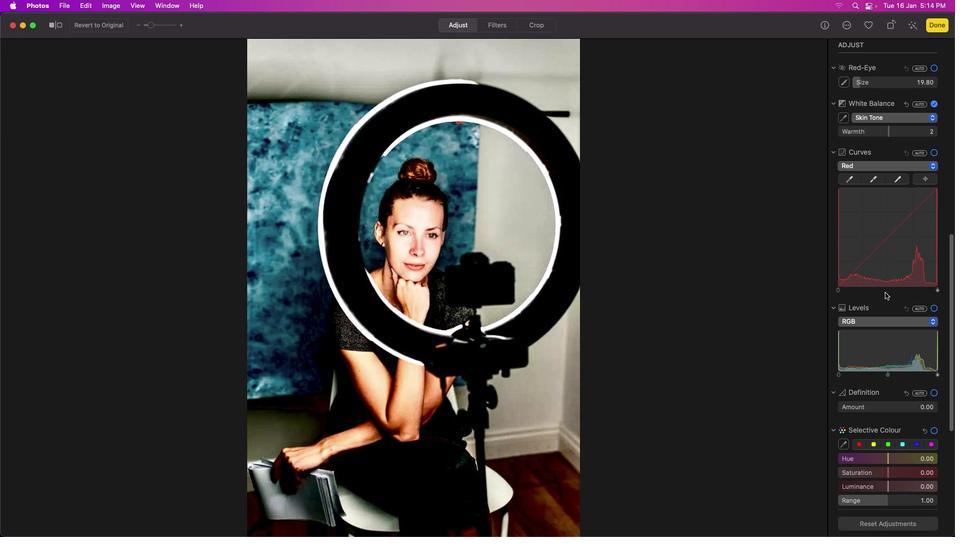 
Action: Mouse scrolled (887, 300) with delta (687, 0)
Screenshot: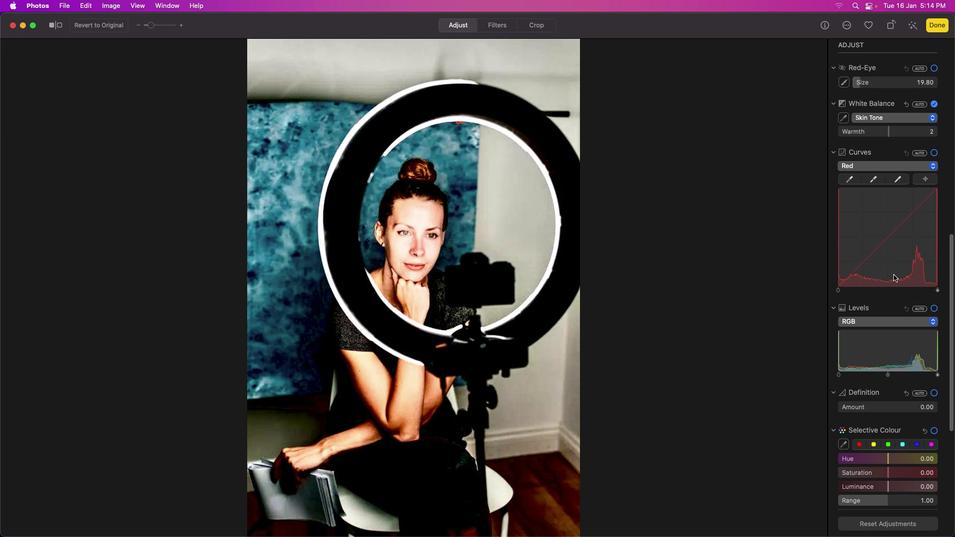 
Action: Mouse moved to (889, 241)
Screenshot: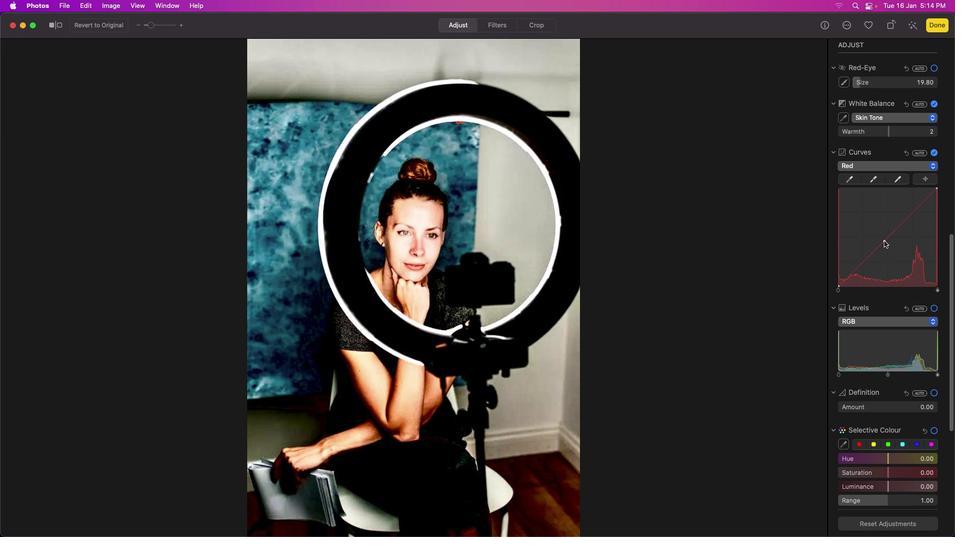 
Action: Mouse pressed left at (889, 241)
Screenshot: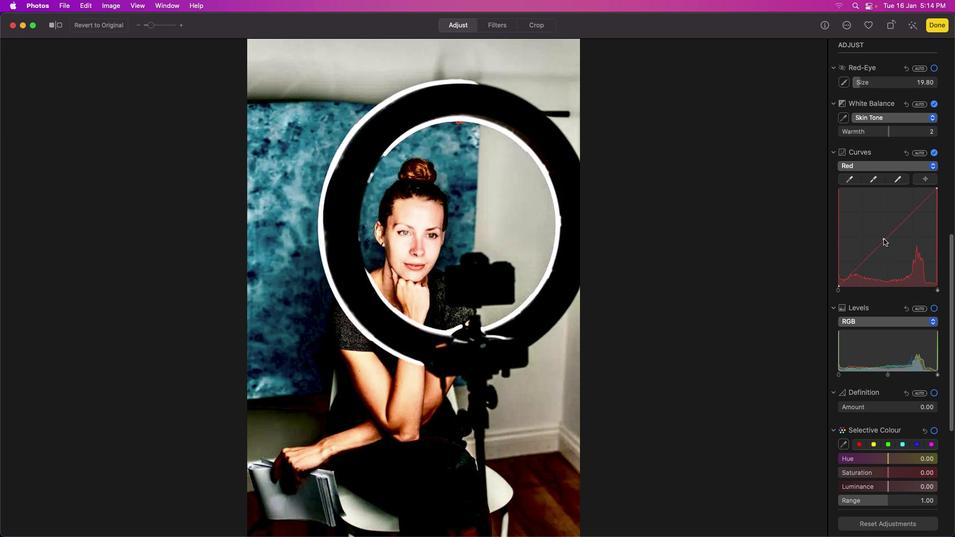 
Action: Mouse moved to (898, 277)
Screenshot: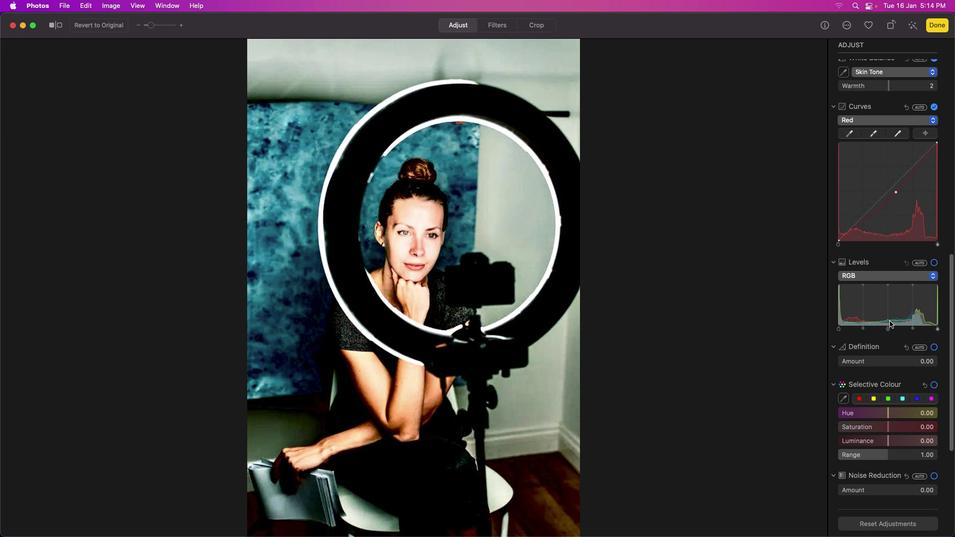 
Action: Mouse scrolled (898, 277) with delta (687, 1)
Screenshot: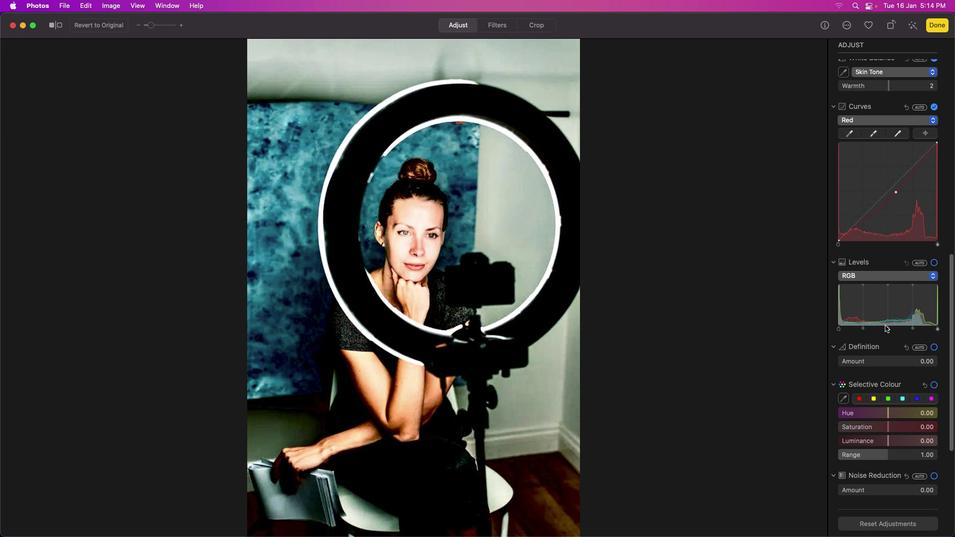 
Action: Mouse scrolled (898, 277) with delta (687, 1)
Screenshot: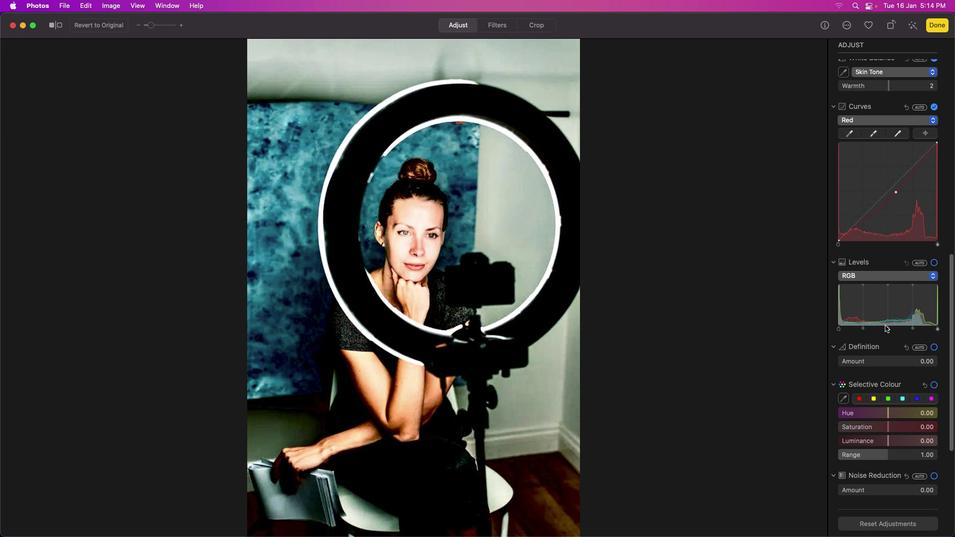 
Action: Mouse scrolled (898, 277) with delta (687, 0)
Screenshot: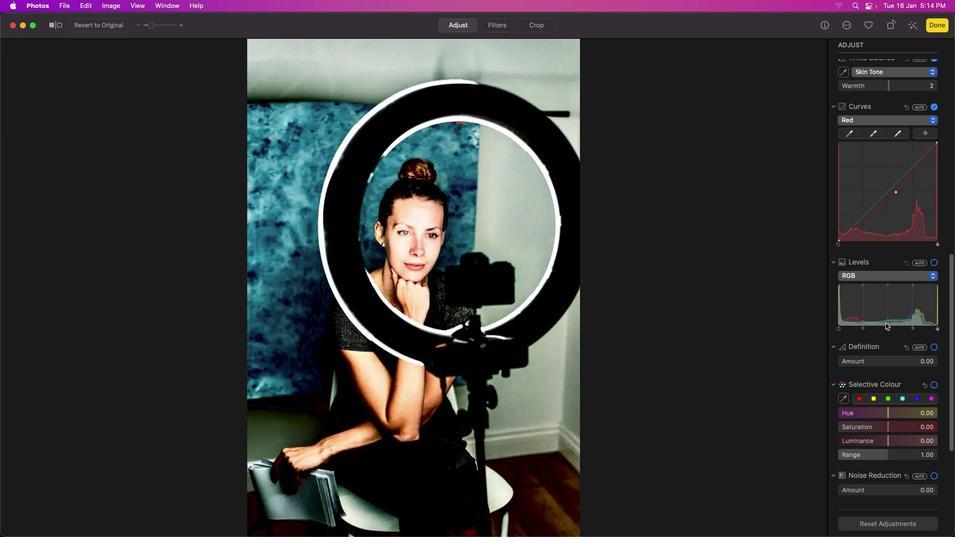 
Action: Mouse scrolled (898, 277) with delta (687, 0)
Screenshot: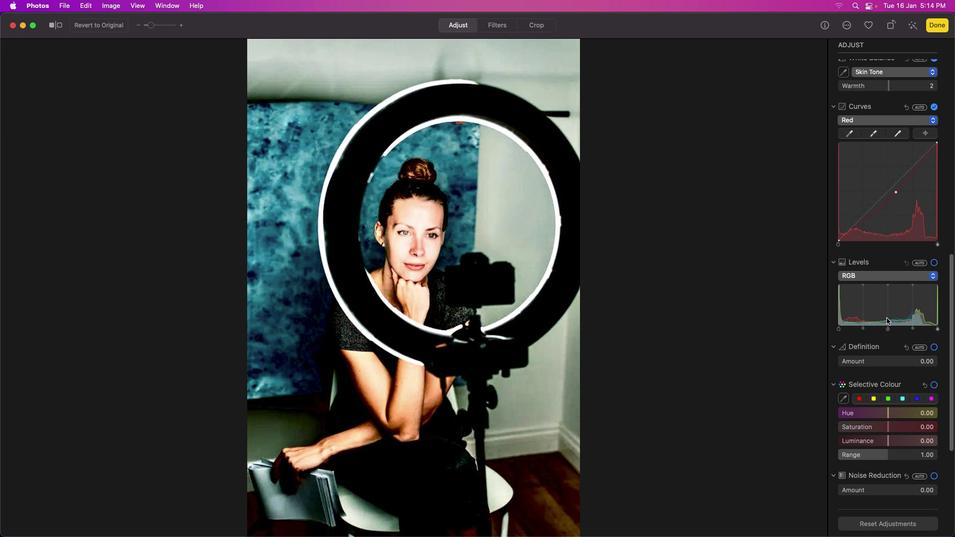 
Action: Mouse moved to (890, 328)
Screenshot: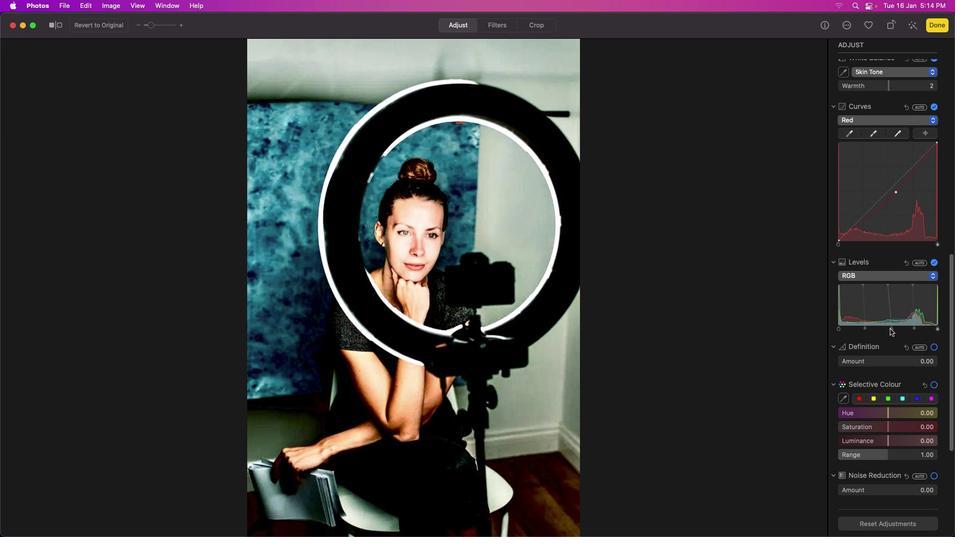 
Action: Mouse pressed left at (890, 328)
Screenshot: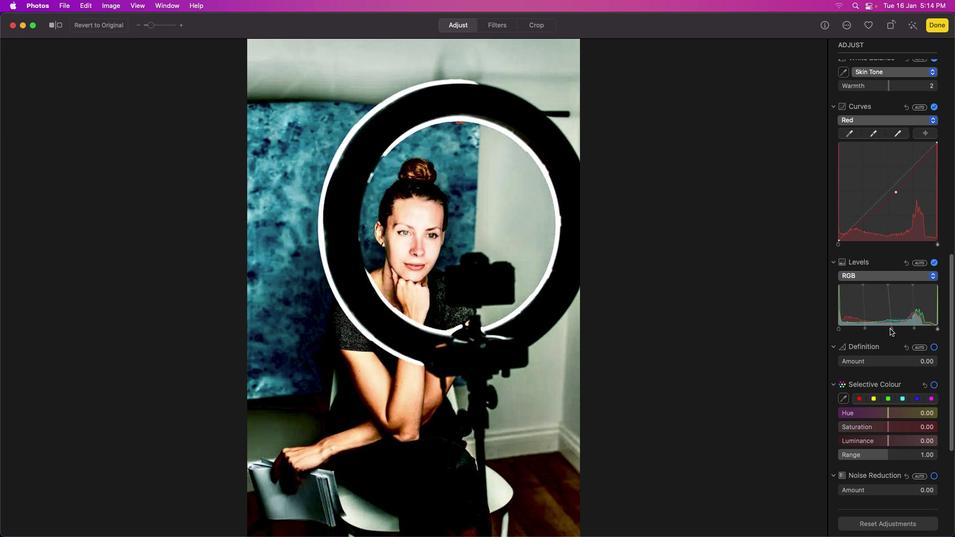 
Action: Mouse moved to (886, 328)
Screenshot: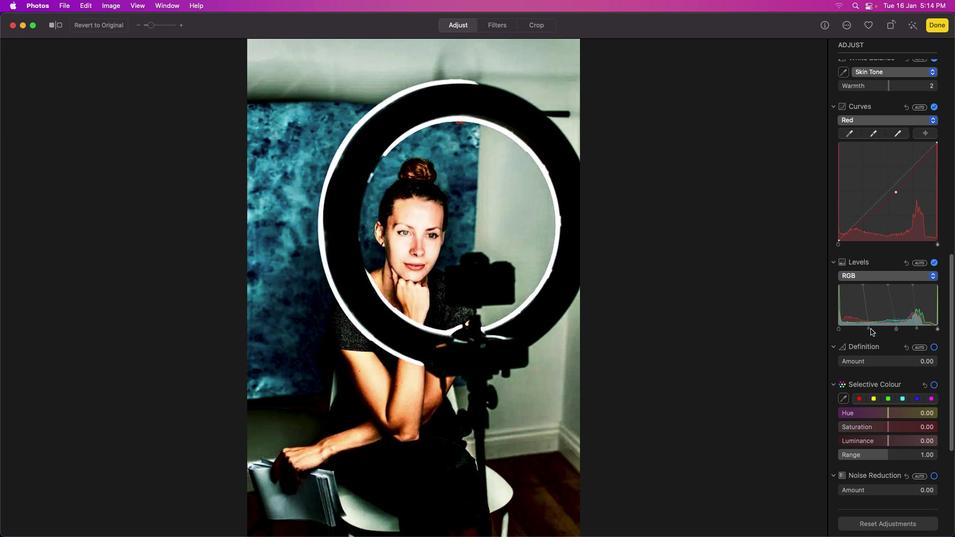 
Action: Mouse pressed left at (886, 328)
Screenshot: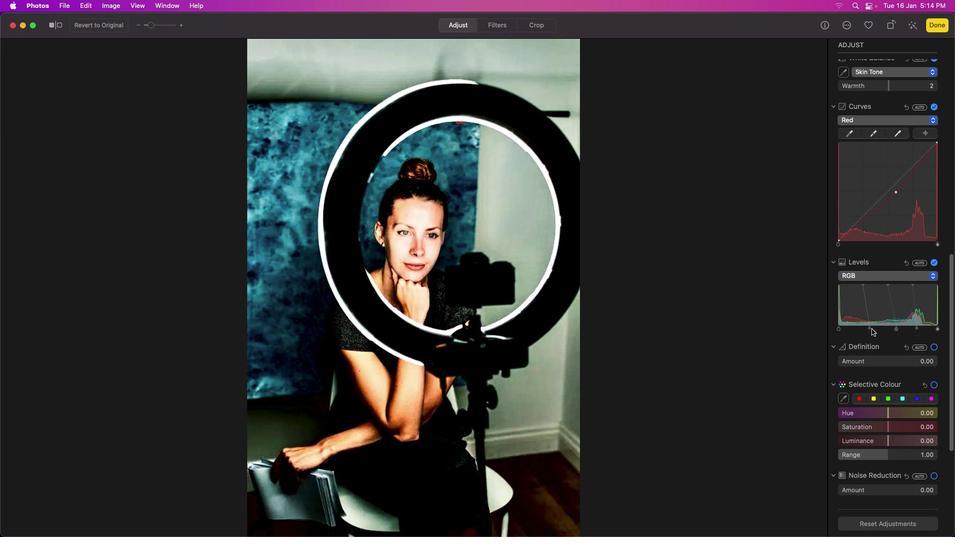 
Action: Mouse moved to (882, 329)
Screenshot: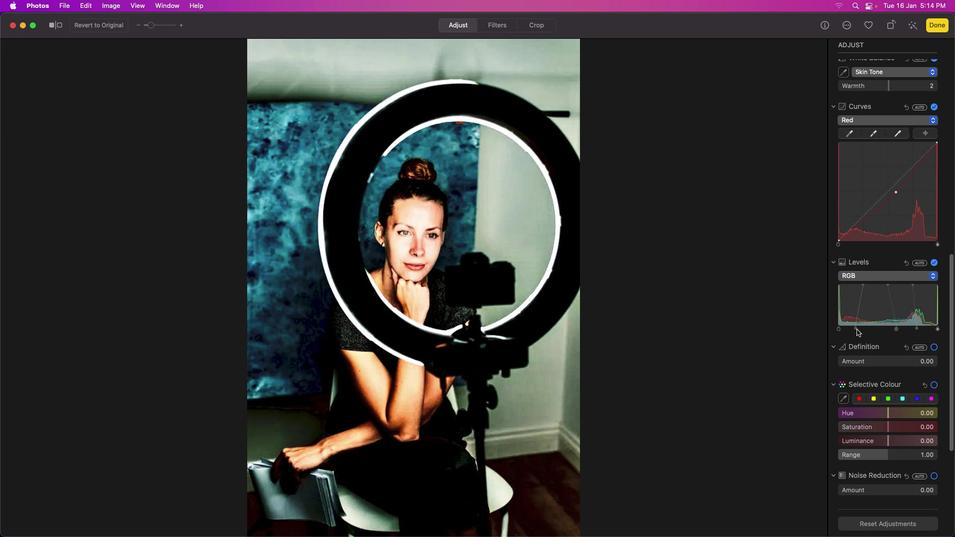 
Action: Mouse pressed left at (882, 329)
Screenshot: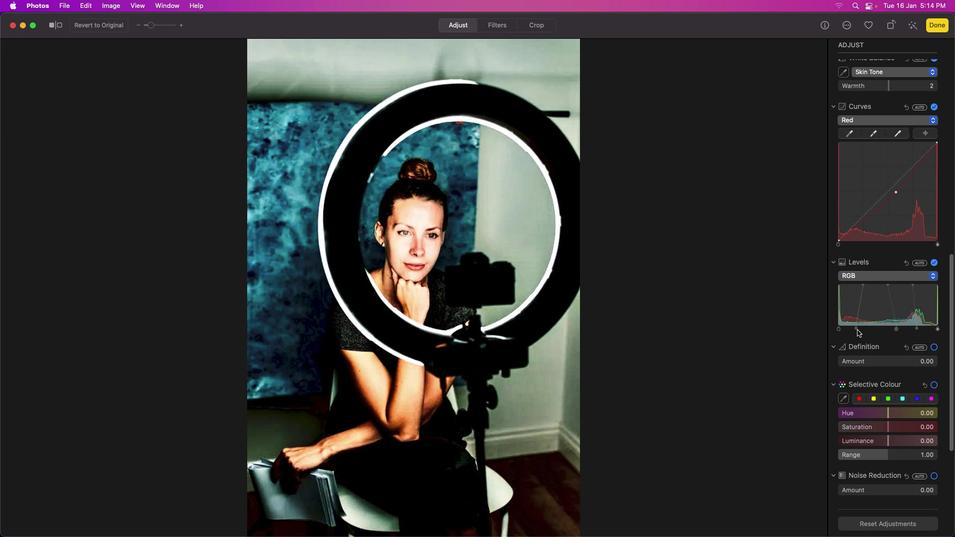 
Action: Mouse moved to (897, 327)
Screenshot: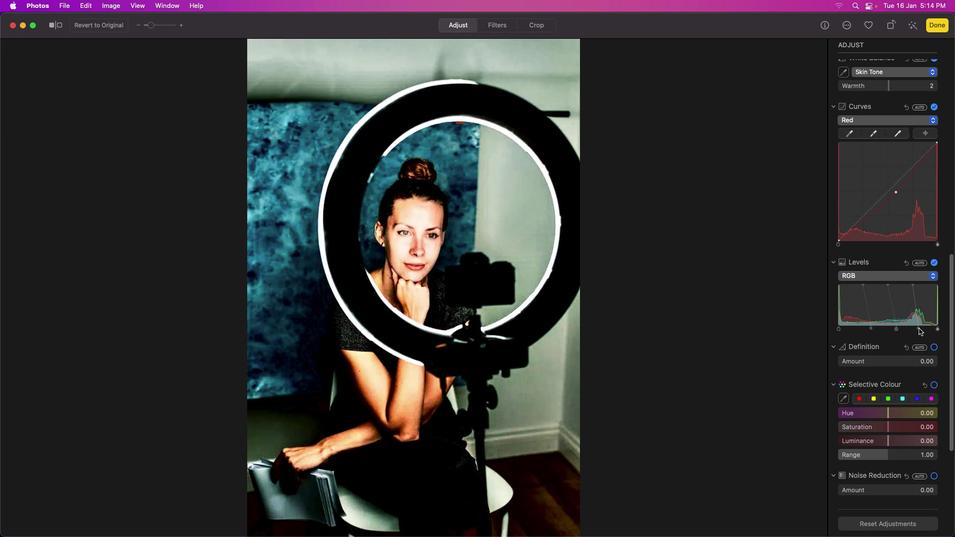 
Action: Mouse pressed left at (897, 327)
Screenshot: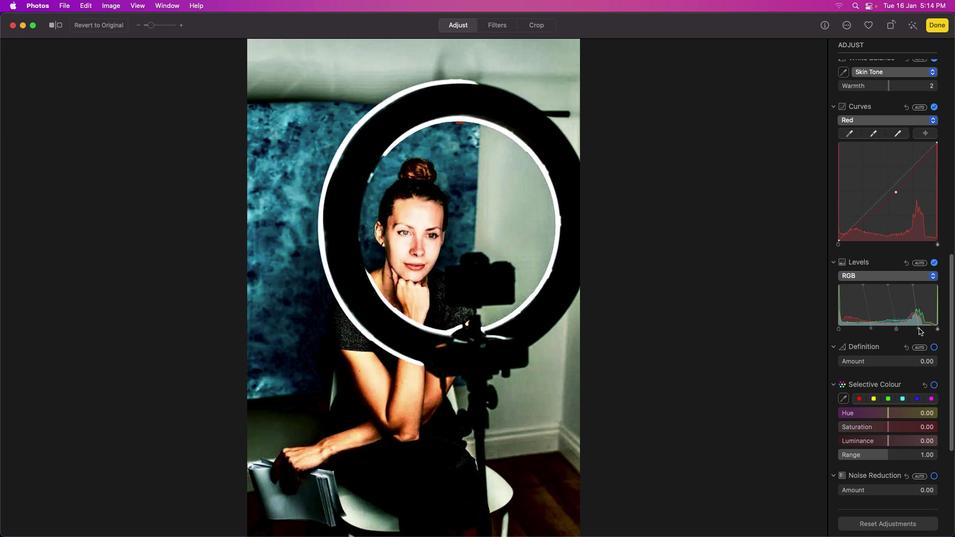 
Action: Mouse moved to (896, 341)
Screenshot: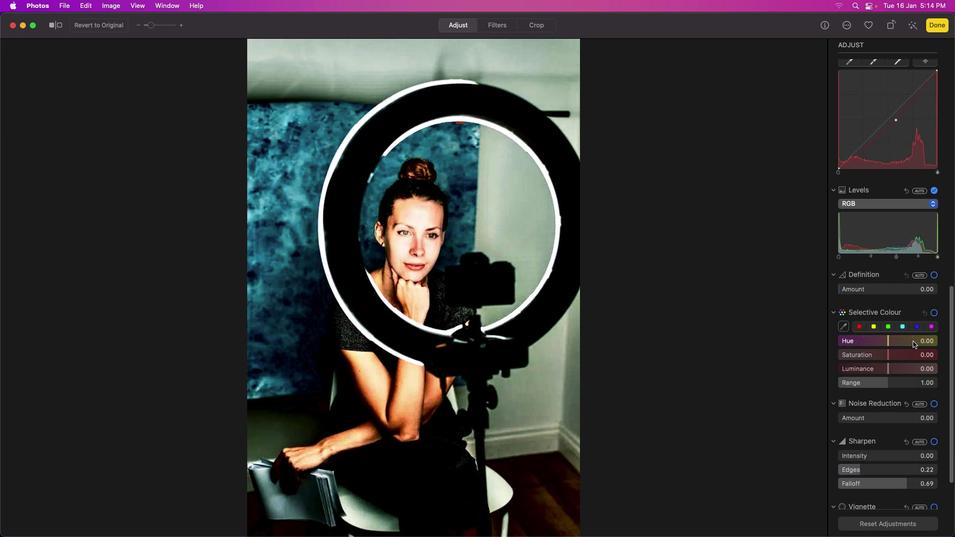
Action: Mouse scrolled (896, 341) with delta (687, 1)
Screenshot: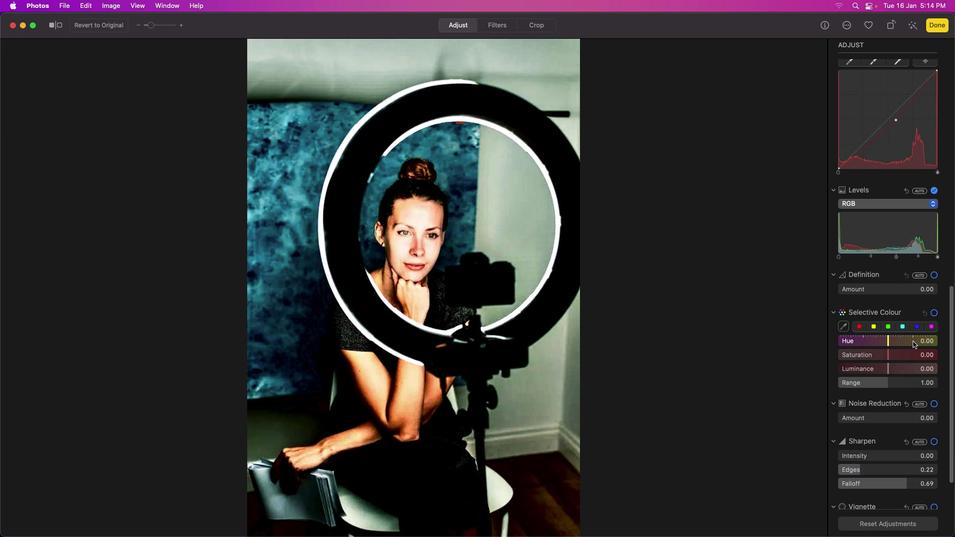 
Action: Mouse scrolled (896, 341) with delta (687, 1)
Screenshot: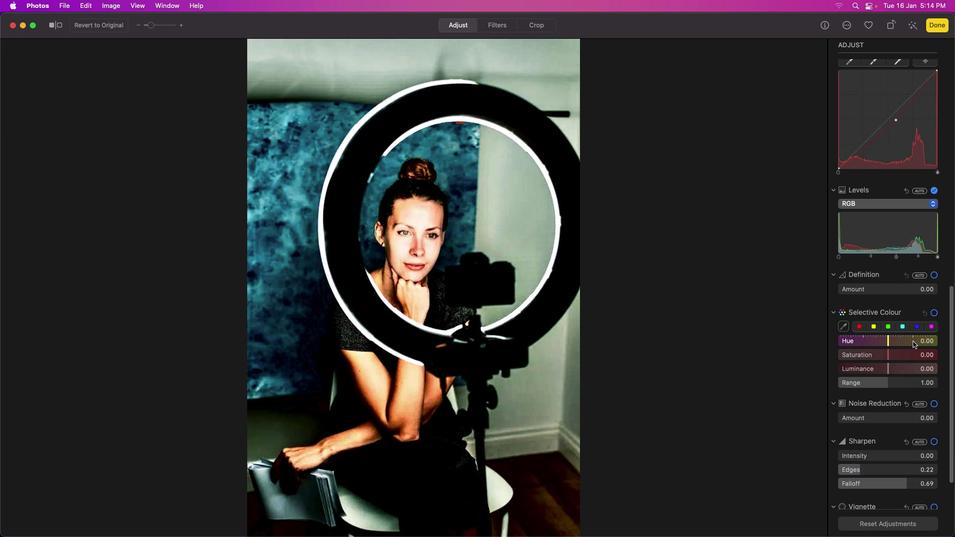 
Action: Mouse scrolled (896, 341) with delta (687, 0)
Screenshot: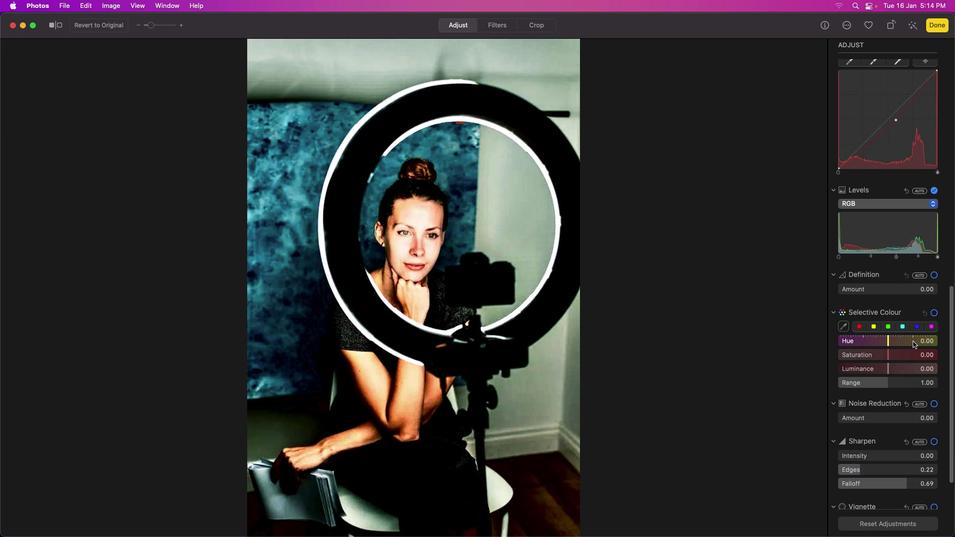 
Action: Mouse scrolled (896, 341) with delta (687, 0)
Screenshot: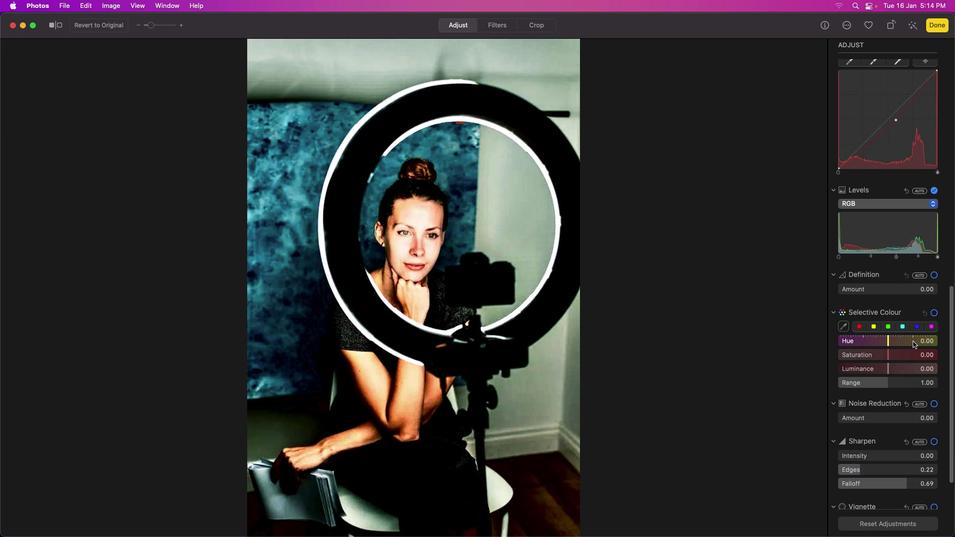 
Action: Mouse scrolled (896, 341) with delta (687, 0)
Screenshot: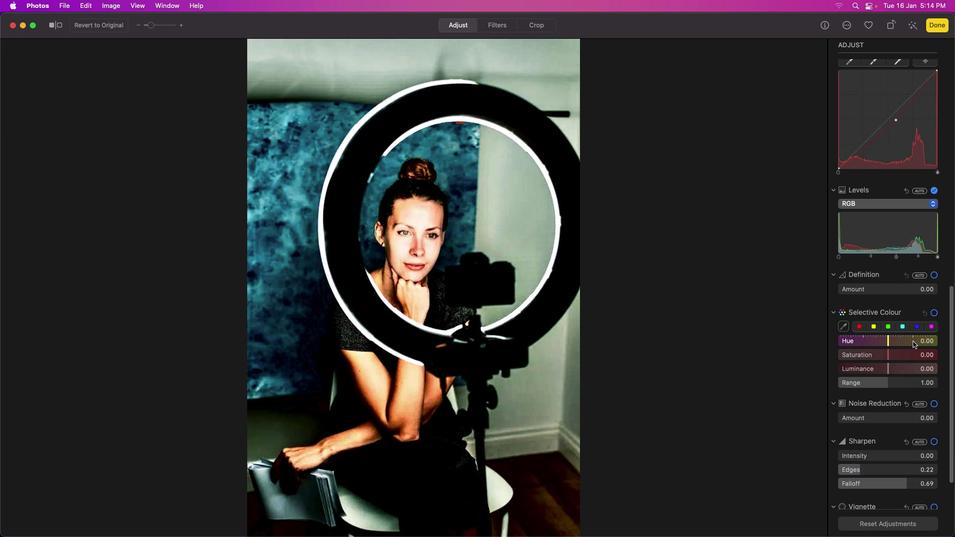 
Action: Mouse scrolled (896, 341) with delta (687, 0)
Screenshot: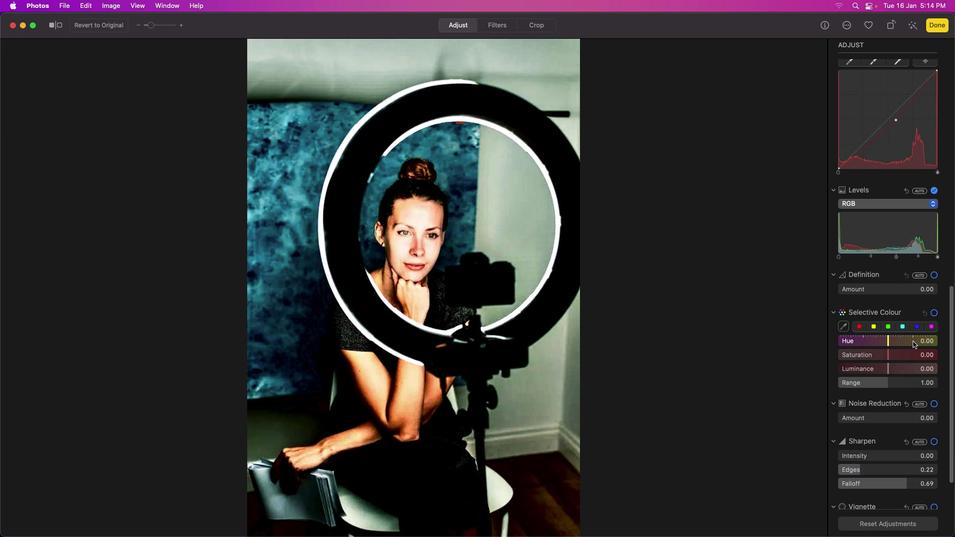
Action: Mouse scrolled (896, 341) with delta (687, 1)
Screenshot: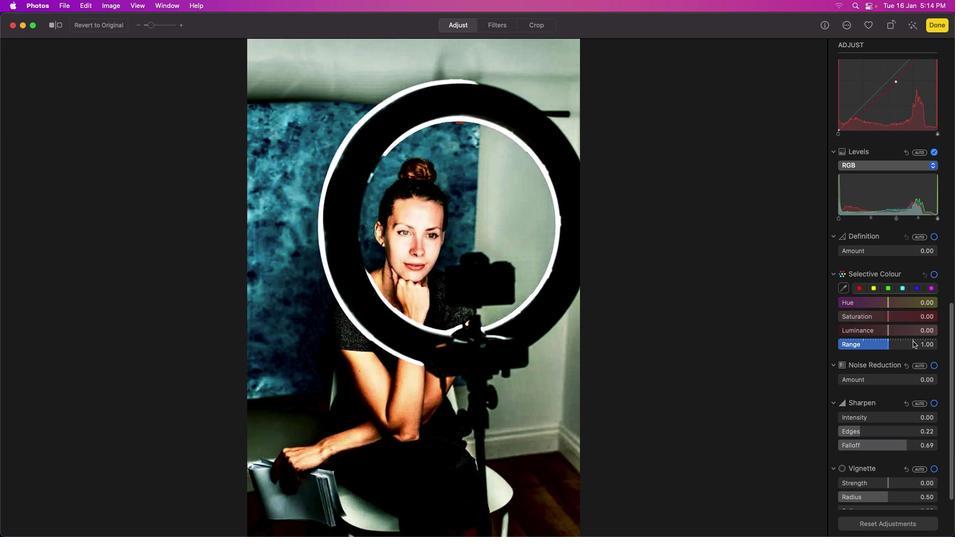 
Action: Mouse scrolled (896, 341) with delta (687, 1)
Screenshot: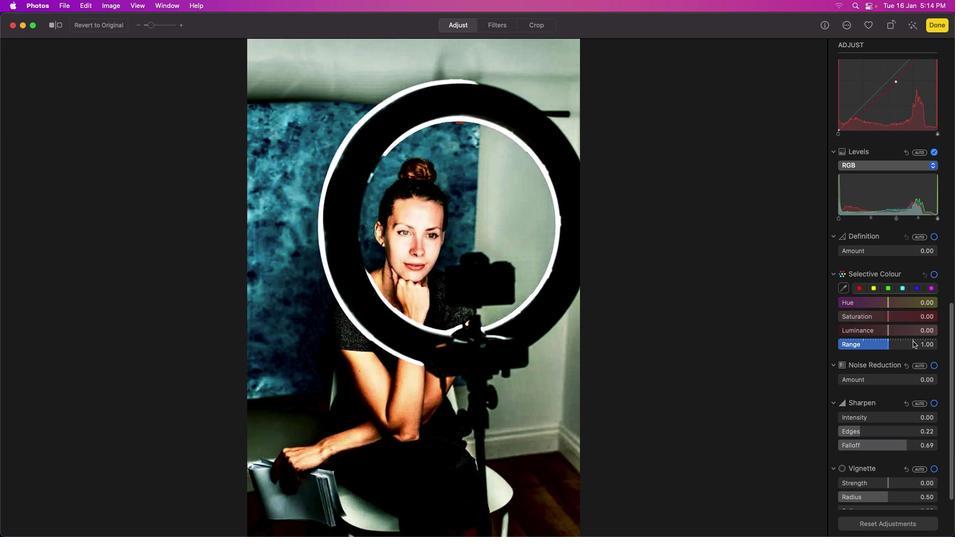 
Action: Mouse scrolled (896, 341) with delta (687, 0)
Screenshot: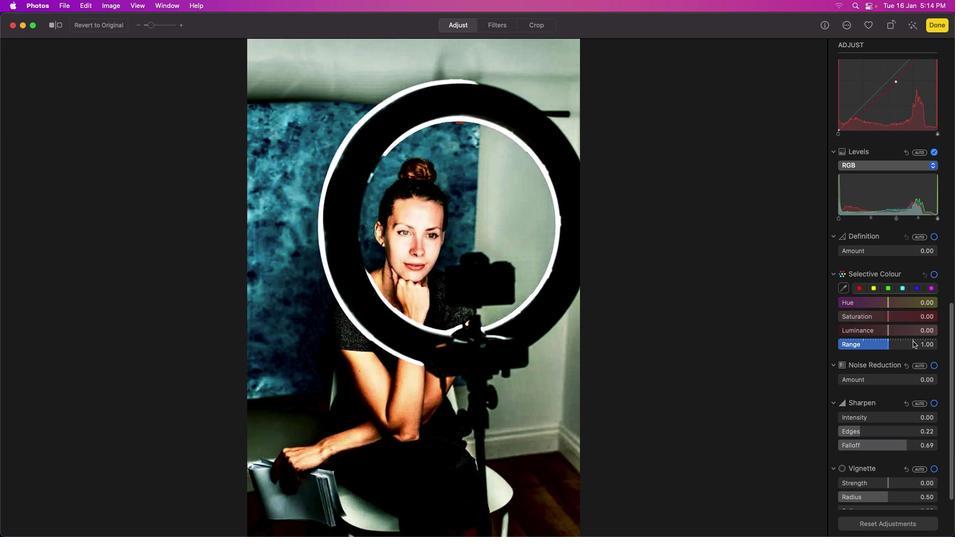 
Action: Mouse scrolled (896, 341) with delta (687, 0)
Screenshot: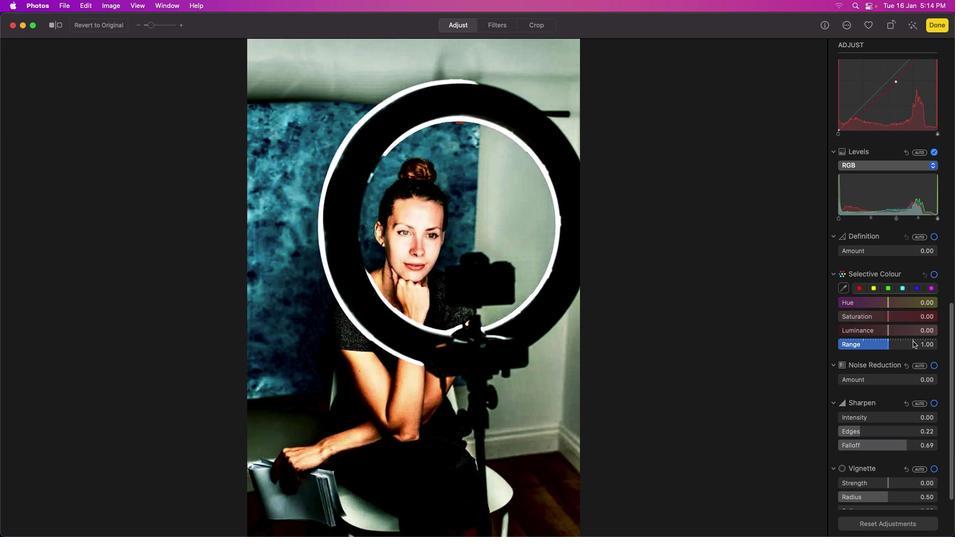 
Action: Mouse scrolled (896, 341) with delta (687, 1)
Screenshot: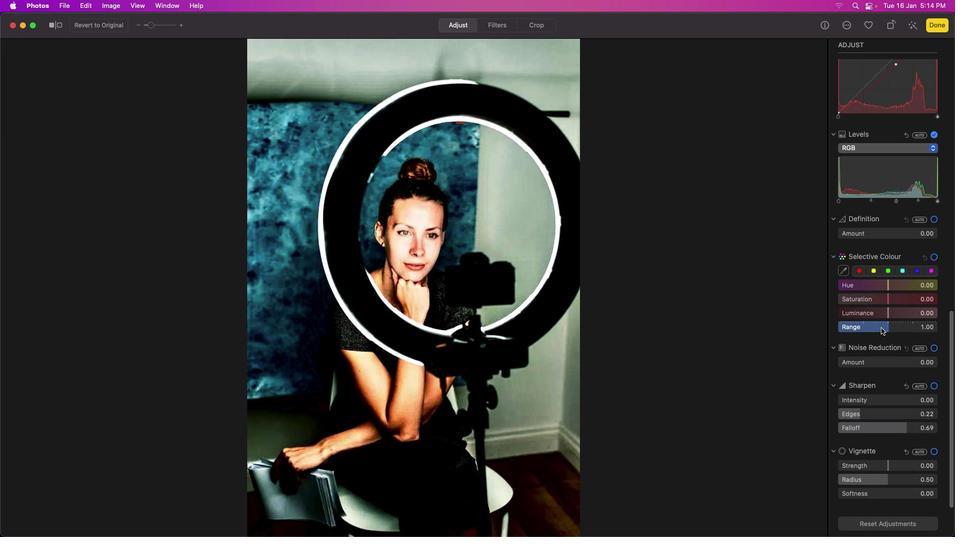 
Action: Mouse scrolled (896, 341) with delta (687, 1)
Screenshot: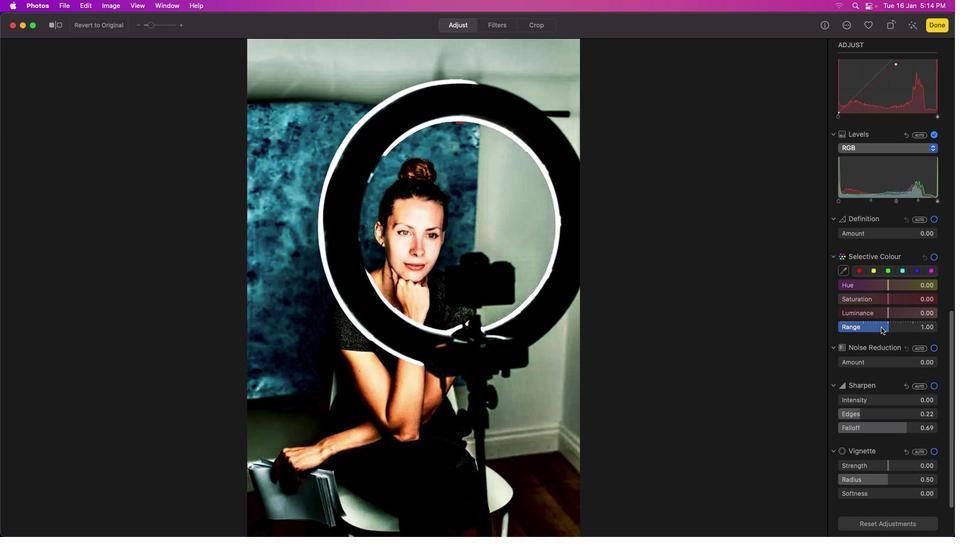 
Action: Mouse scrolled (896, 341) with delta (687, 0)
Screenshot: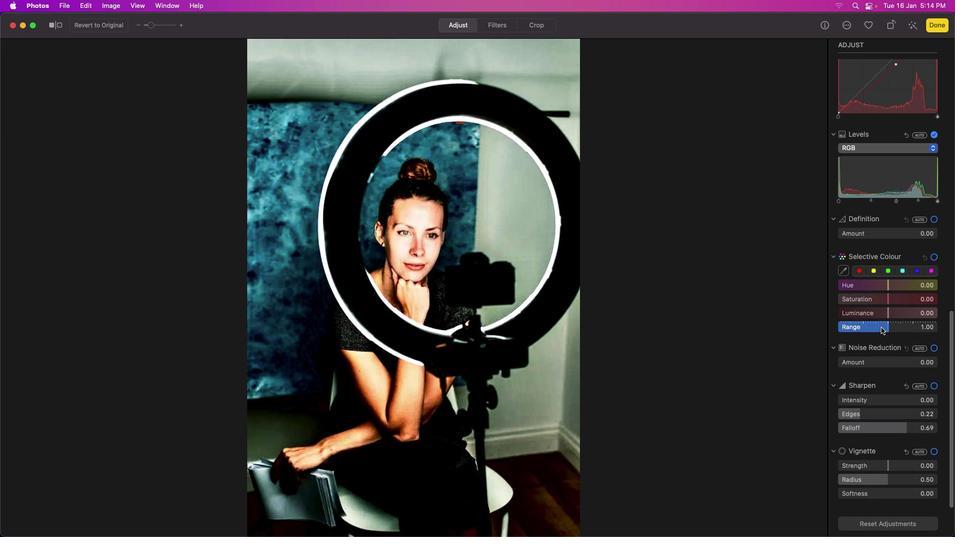 
Action: Mouse moved to (890, 327)
Screenshot: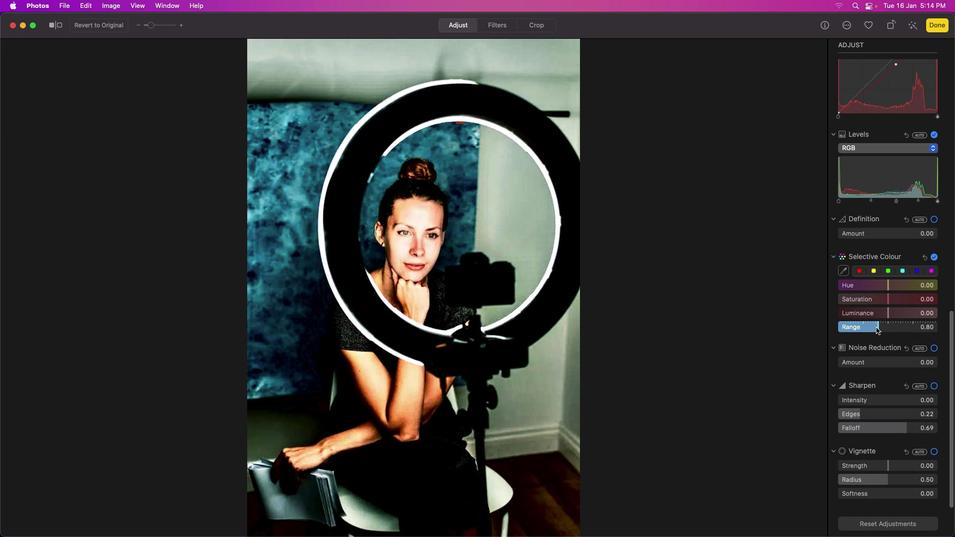 
Action: Mouse pressed left at (890, 327)
Screenshot: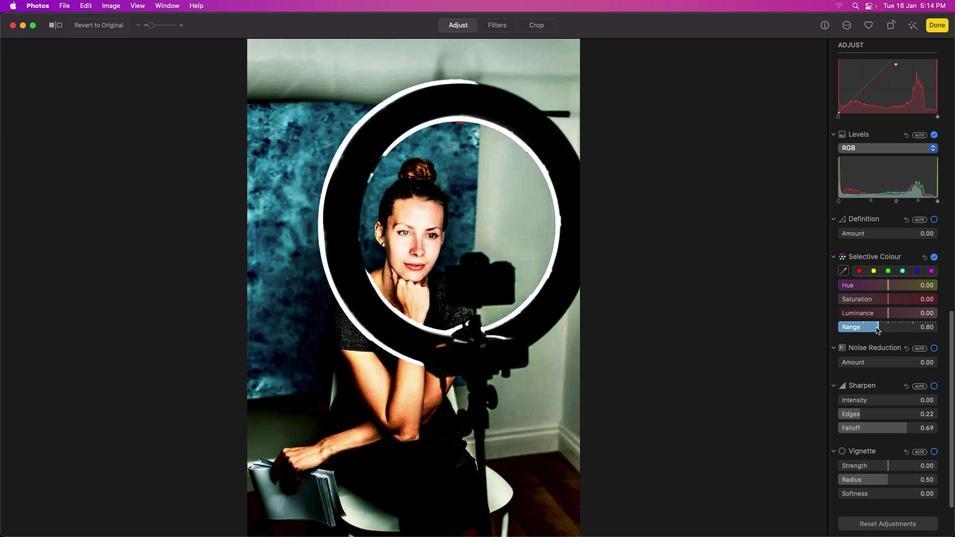 
Action: Mouse moved to (885, 356)
Screenshot: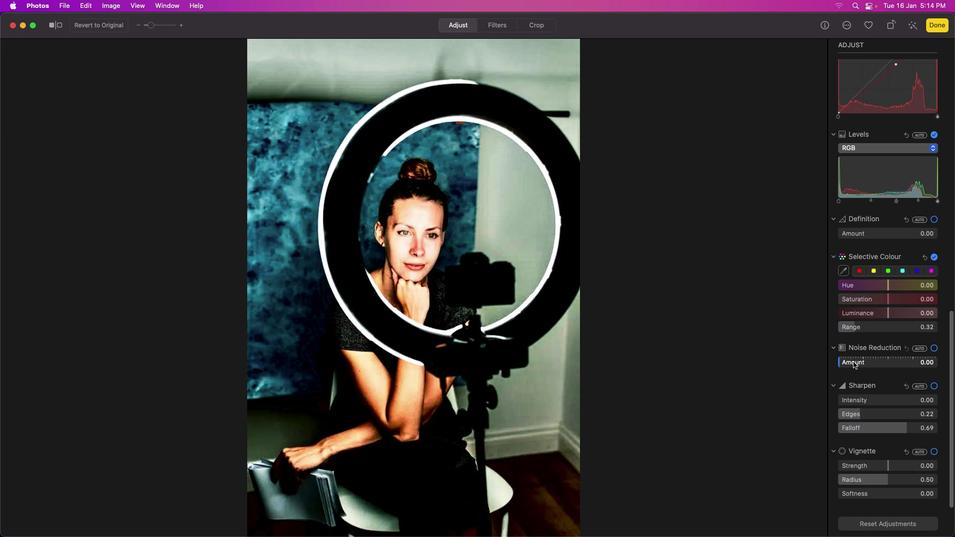 
Action: Mouse scrolled (885, 356) with delta (687, 1)
Screenshot: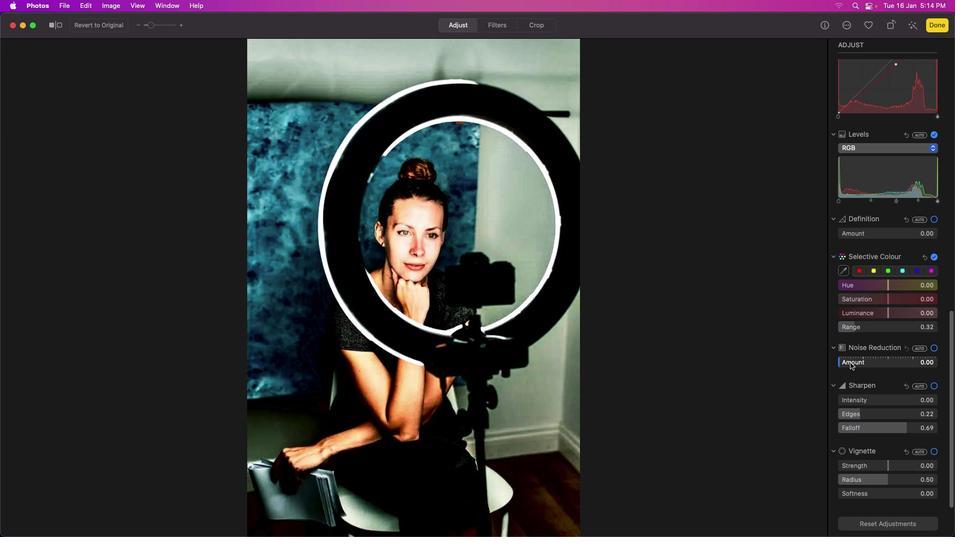 
Action: Mouse scrolled (885, 356) with delta (687, 1)
Screenshot: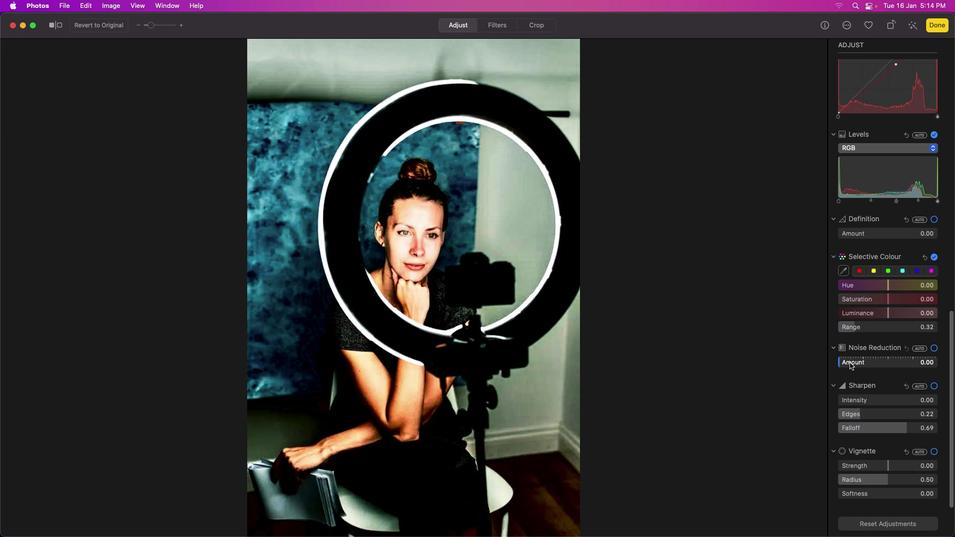 
Action: Mouse scrolled (885, 356) with delta (687, 0)
Screenshot: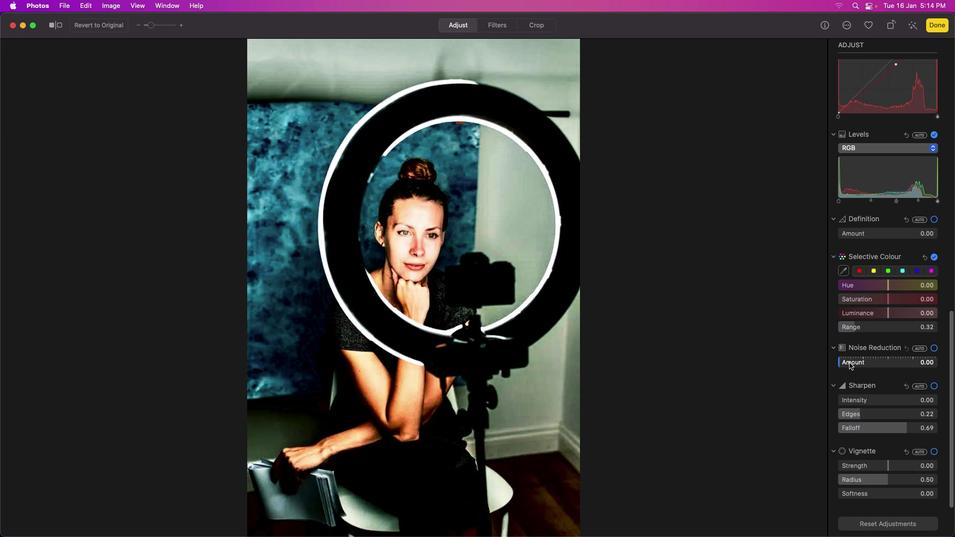 
Action: Mouse scrolled (885, 356) with delta (687, 0)
Screenshot: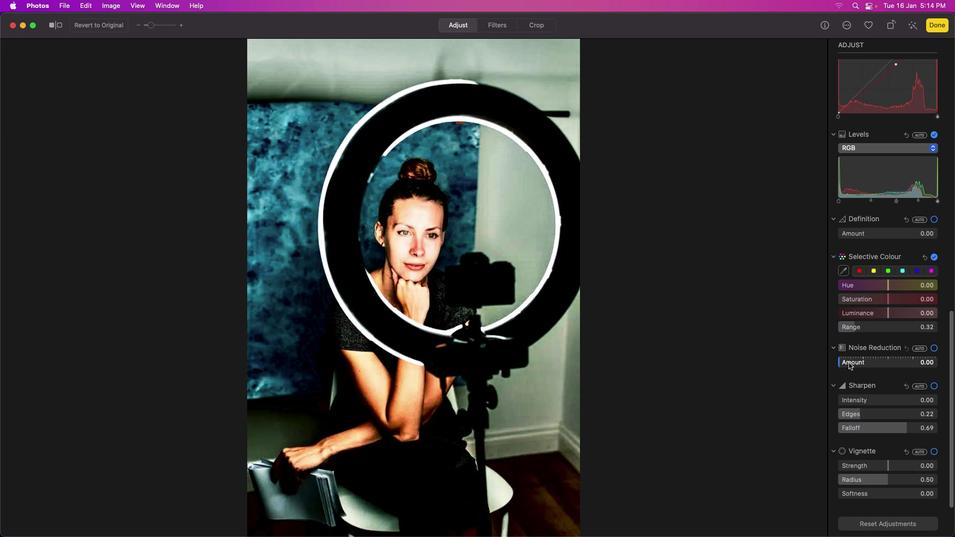 
Action: Mouse moved to (881, 361)
Screenshot: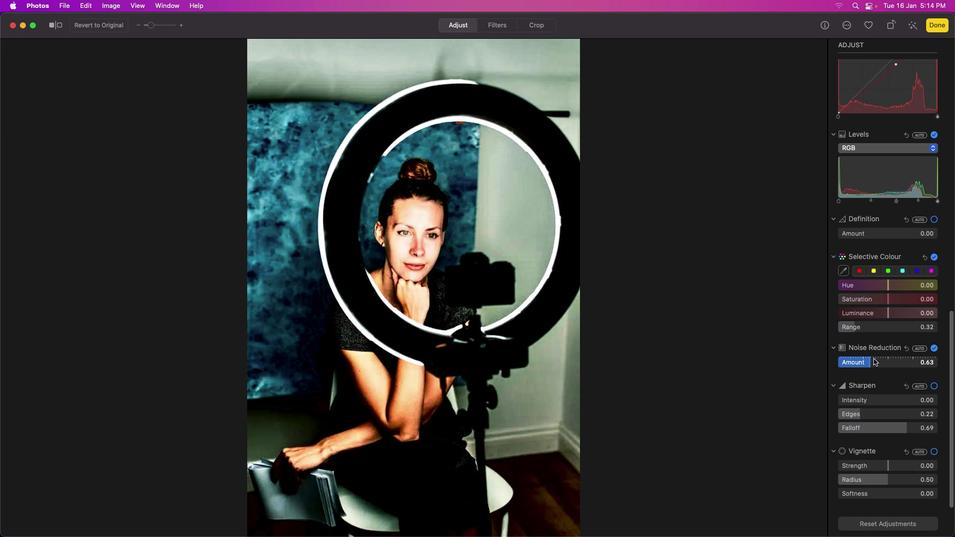
Action: Mouse pressed left at (881, 361)
Screenshot: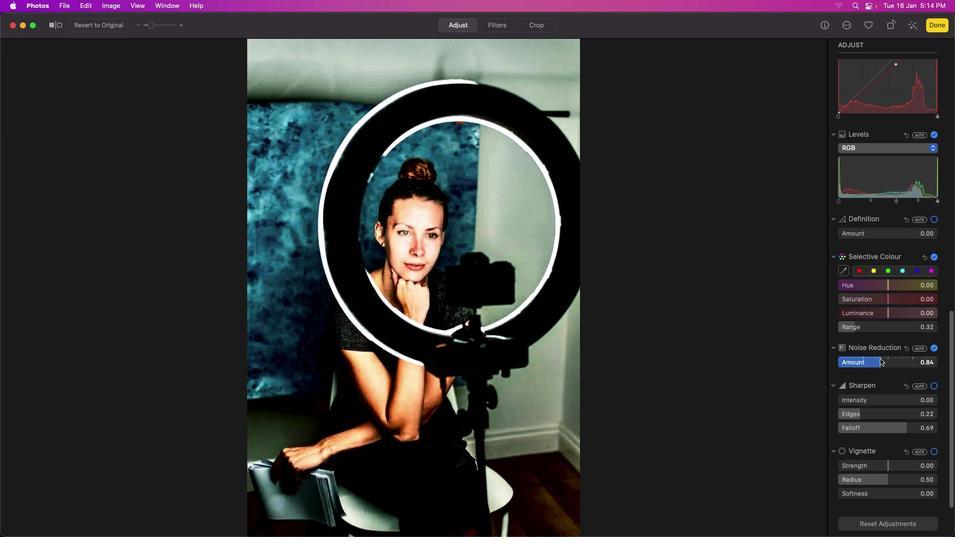 
Action: Mouse moved to (891, 371)
Screenshot: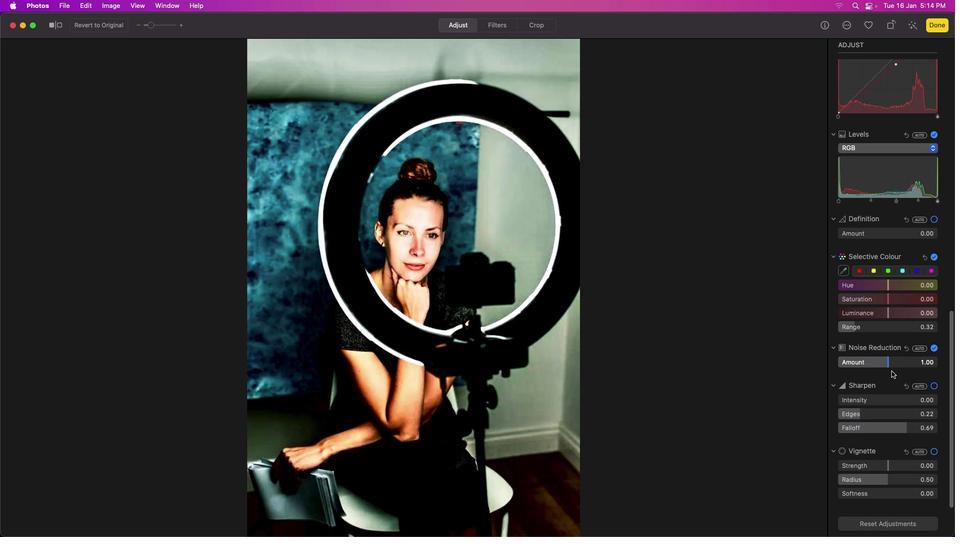 
Action: Mouse scrolled (891, 371) with delta (687, 1)
Screenshot: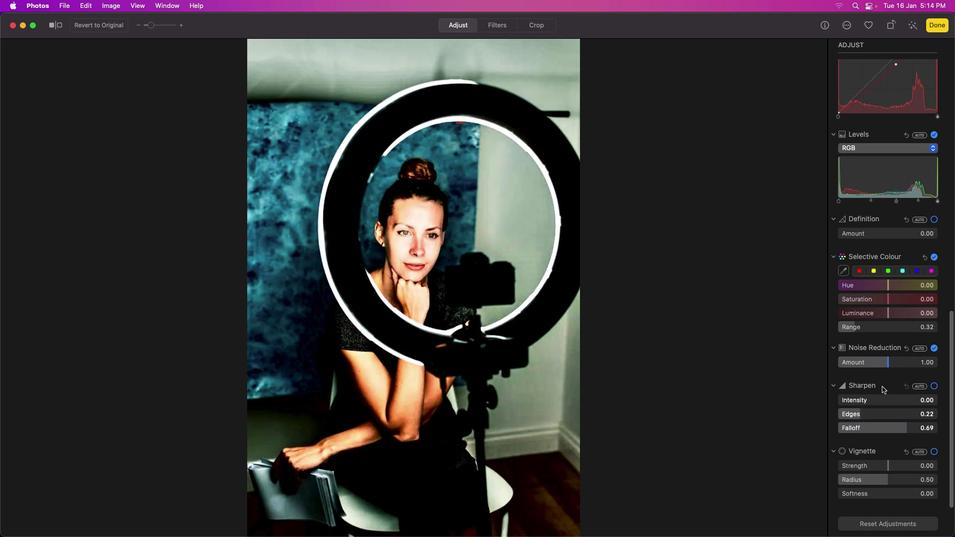 
Action: Mouse scrolled (891, 371) with delta (687, 1)
Screenshot: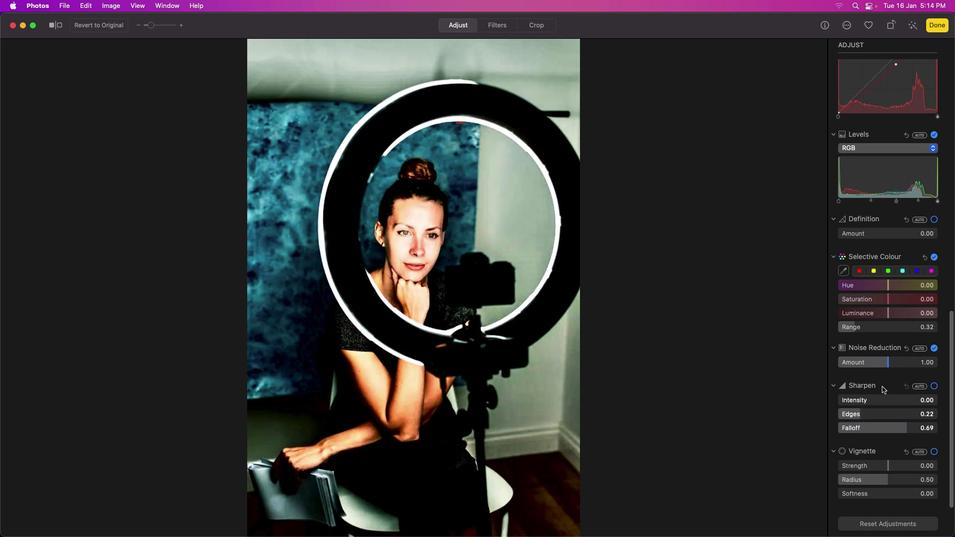
Action: Mouse scrolled (891, 371) with delta (687, 0)
Screenshot: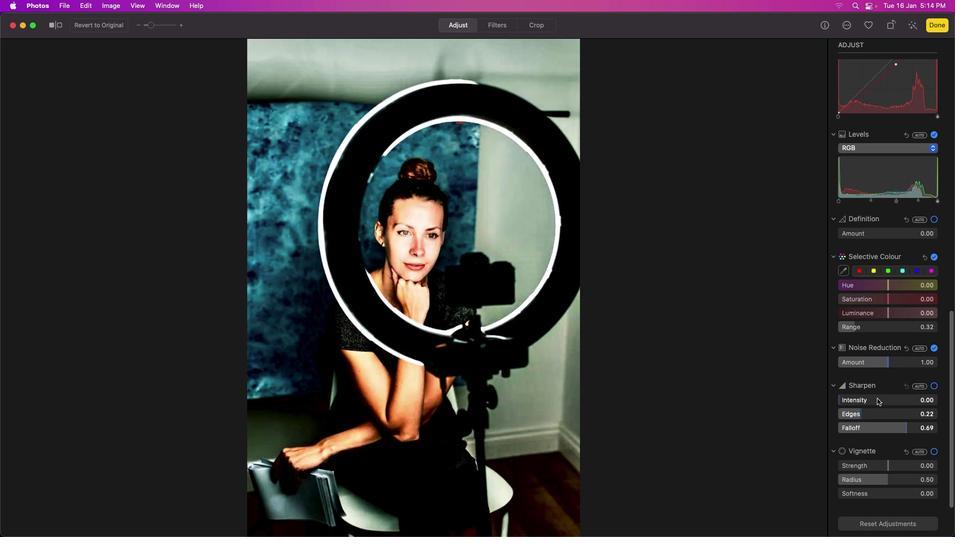 
Action: Mouse scrolled (891, 371) with delta (687, 0)
Screenshot: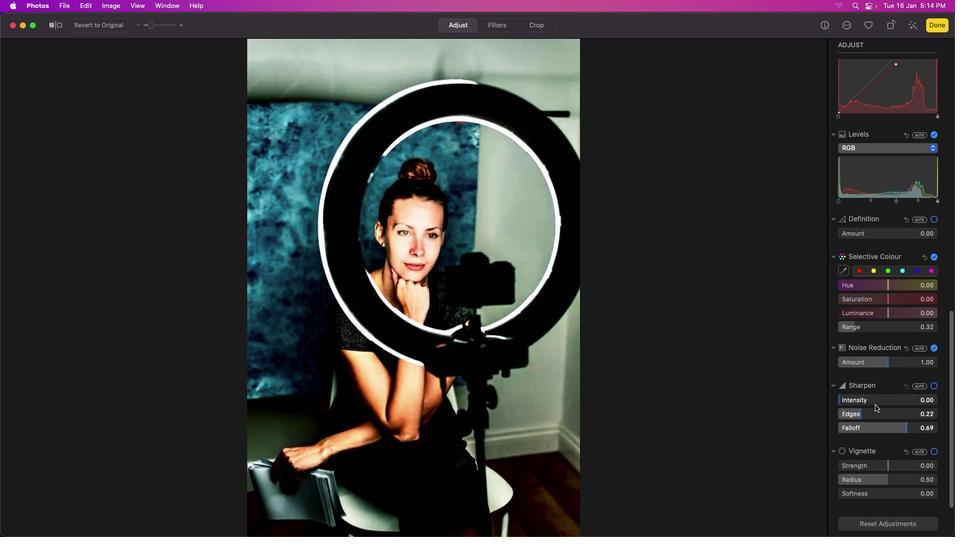 
Action: Mouse scrolled (891, 371) with delta (687, 0)
Screenshot: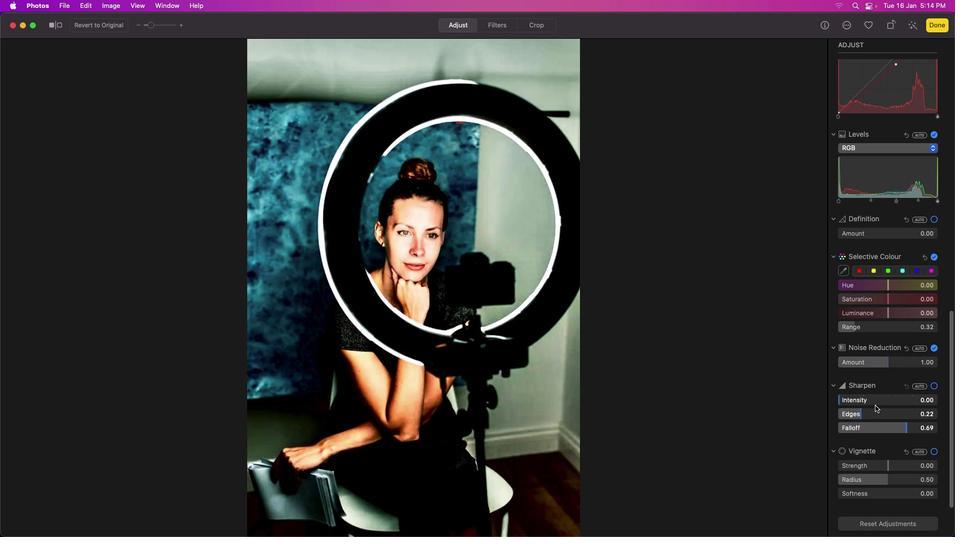 
Action: Mouse moved to (879, 397)
Screenshot: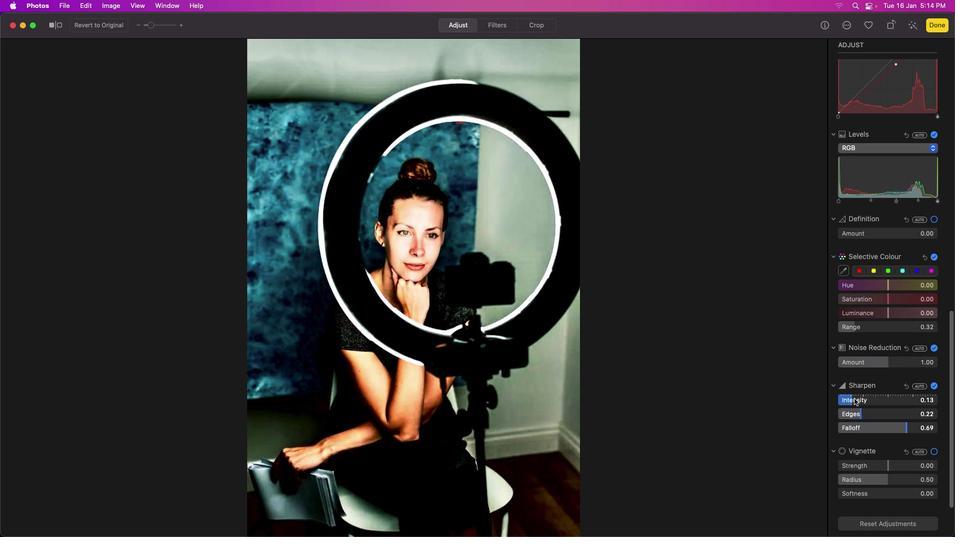 
Action: Mouse pressed left at (879, 397)
Screenshot: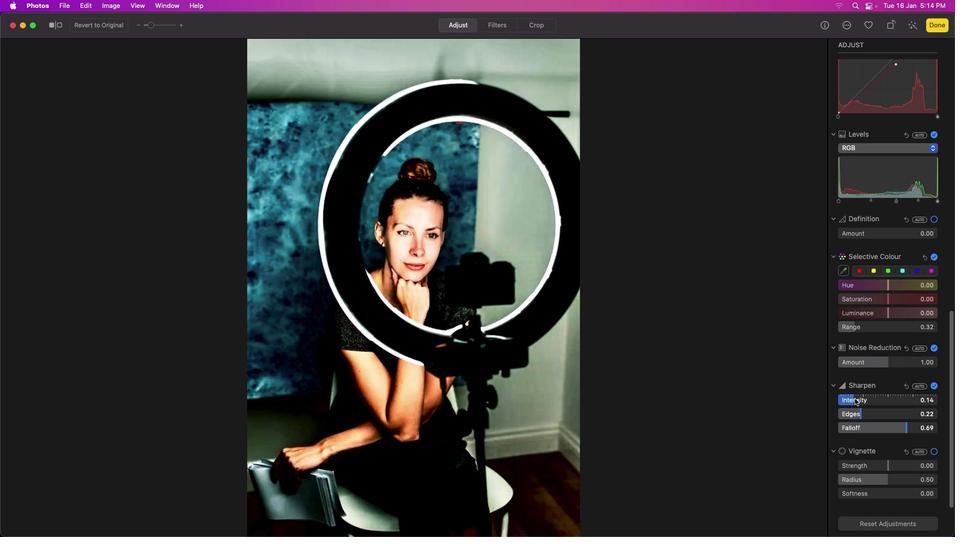 
Action: Mouse moved to (895, 400)
Screenshot: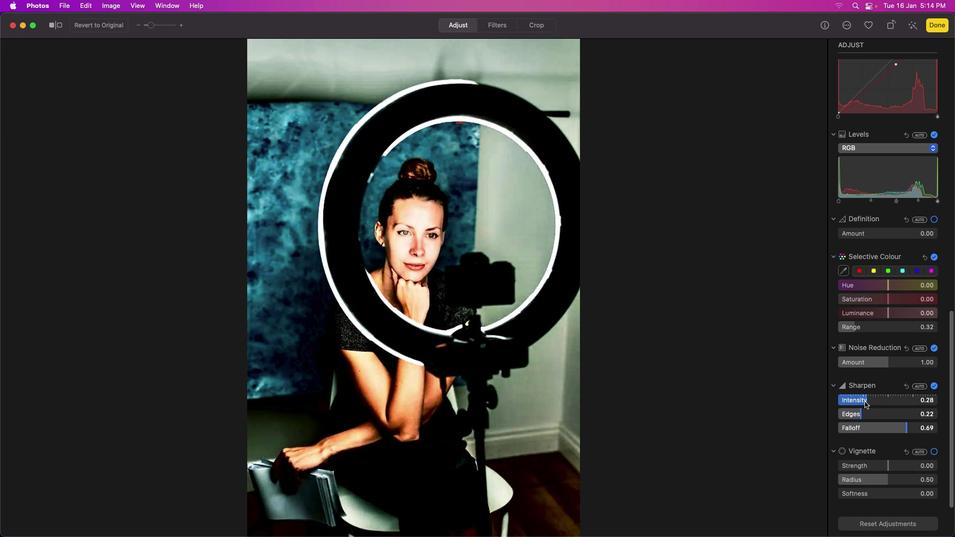 
Action: Mouse pressed left at (895, 400)
Screenshot: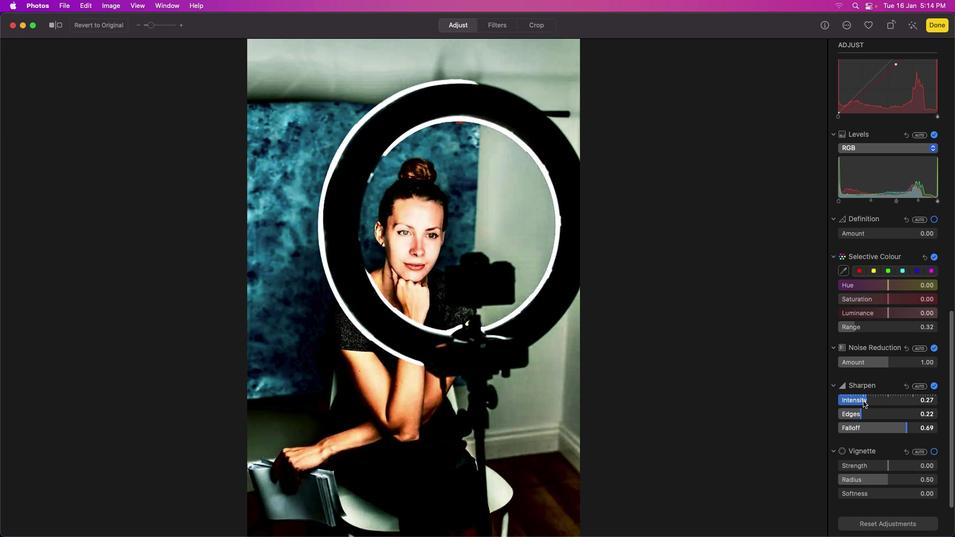 
Action: Mouse moved to (884, 414)
Screenshot: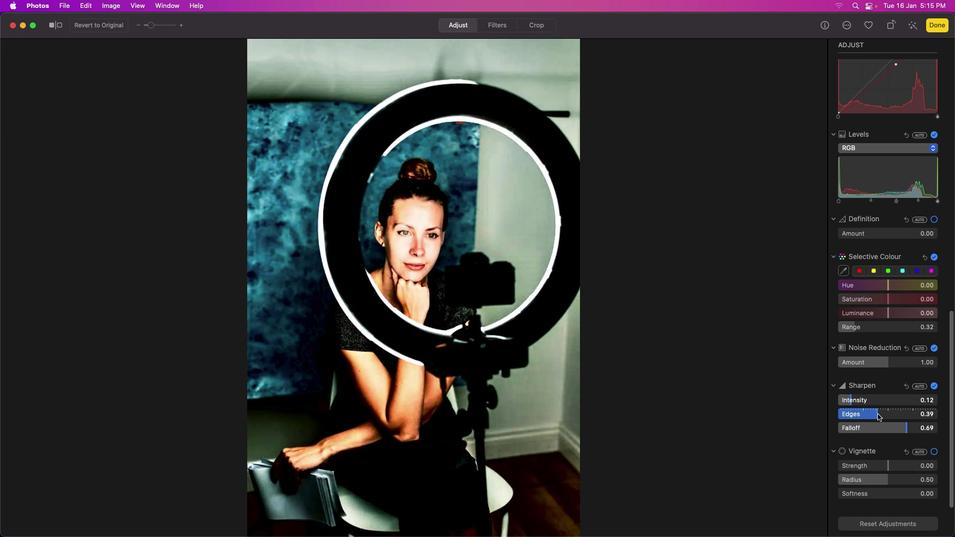 
Action: Mouse pressed left at (884, 414)
Screenshot: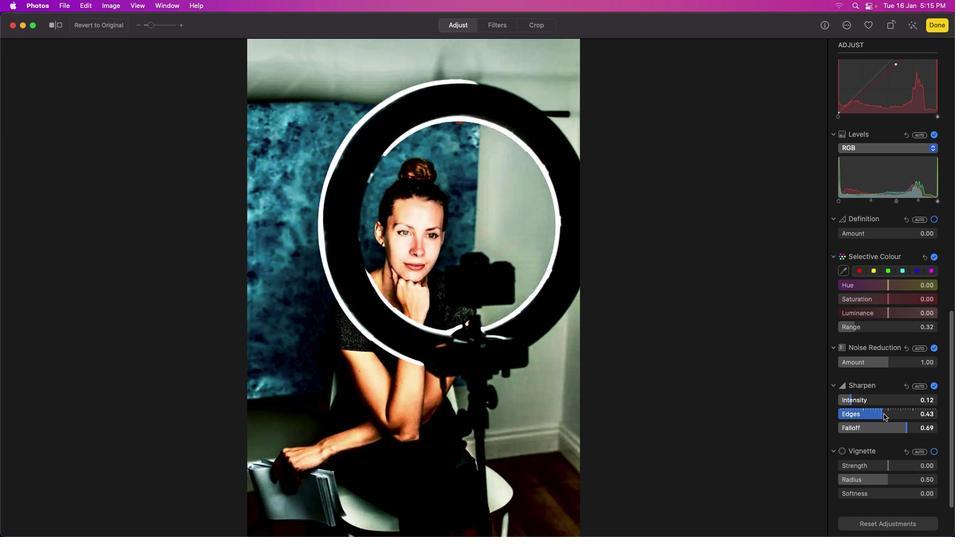
Action: Mouse moved to (894, 426)
Screenshot: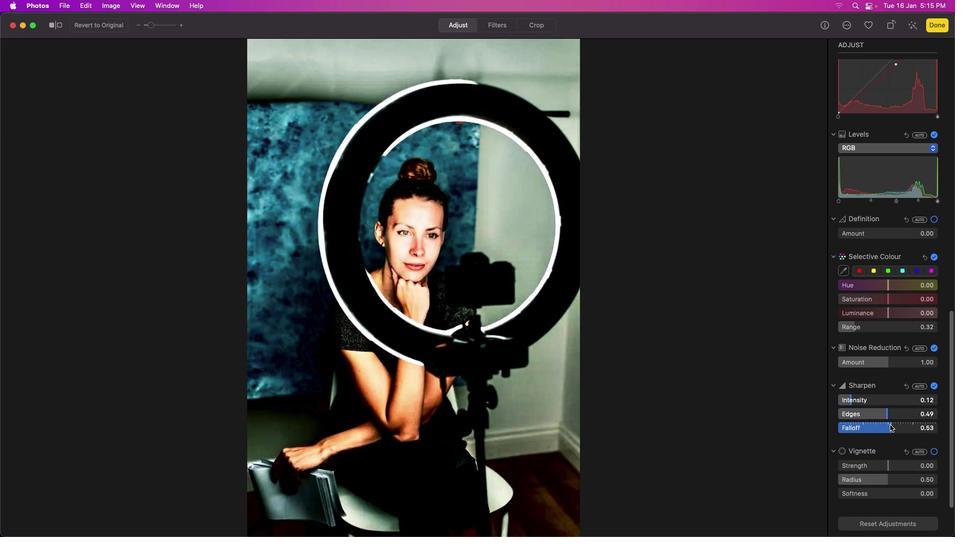 
Action: Mouse pressed left at (894, 426)
Screenshot: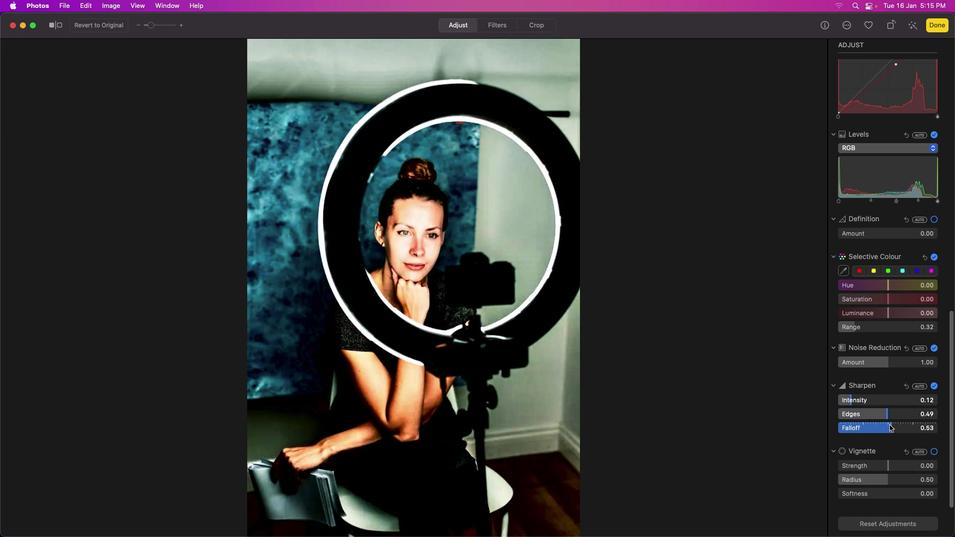 
Action: Mouse moved to (888, 428)
Screenshot: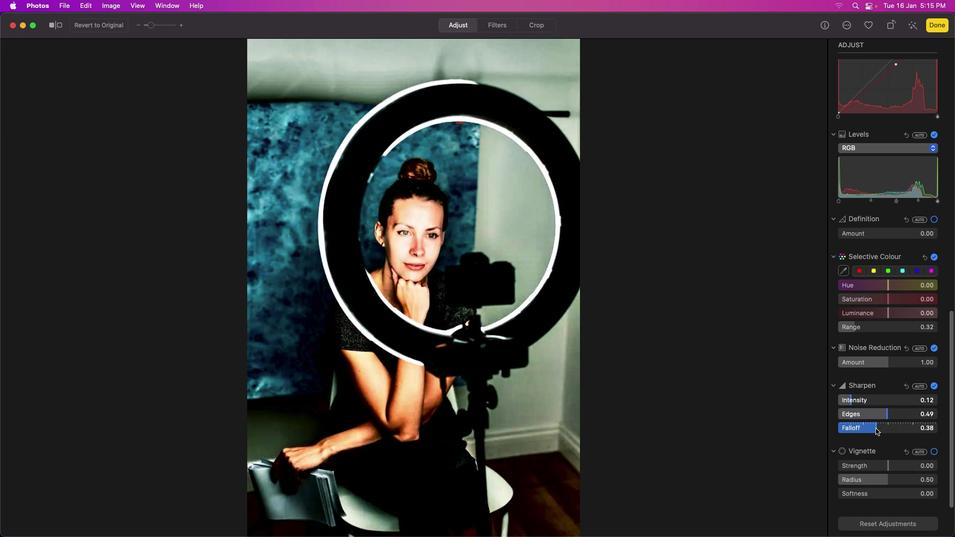 
Action: Mouse pressed left at (888, 428)
Screenshot: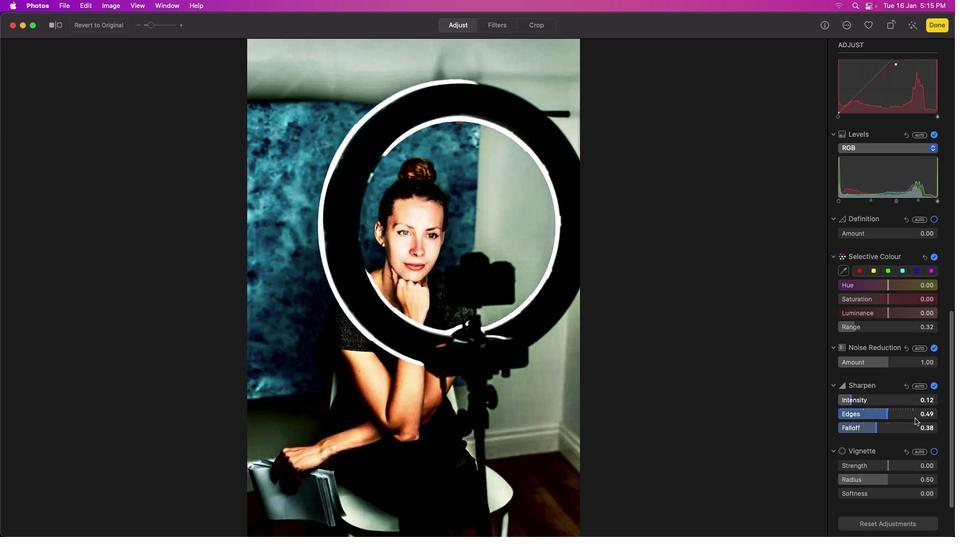 
Action: Mouse moved to (899, 351)
Screenshot: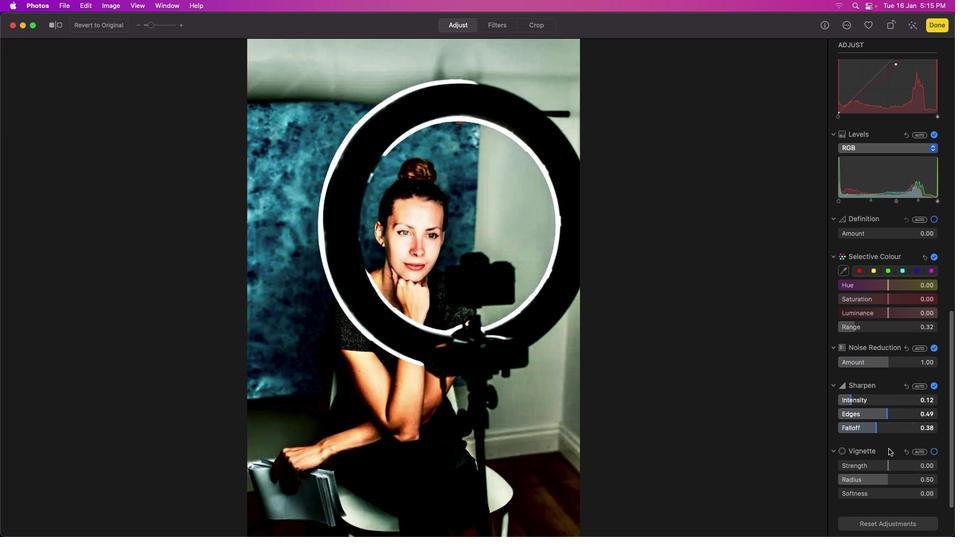 
Action: Mouse scrolled (899, 351) with delta (687, 1)
Screenshot: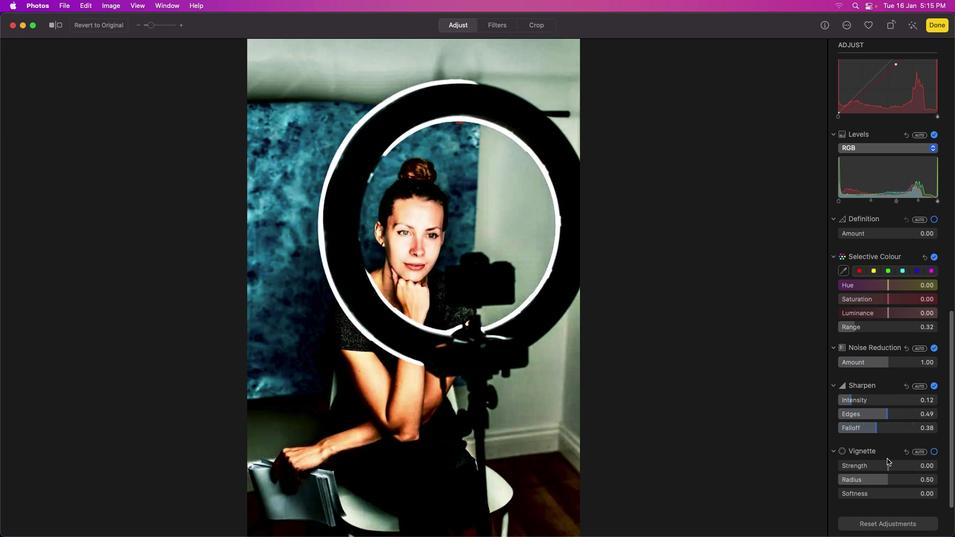 
Action: Mouse scrolled (899, 351) with delta (687, 1)
Screenshot: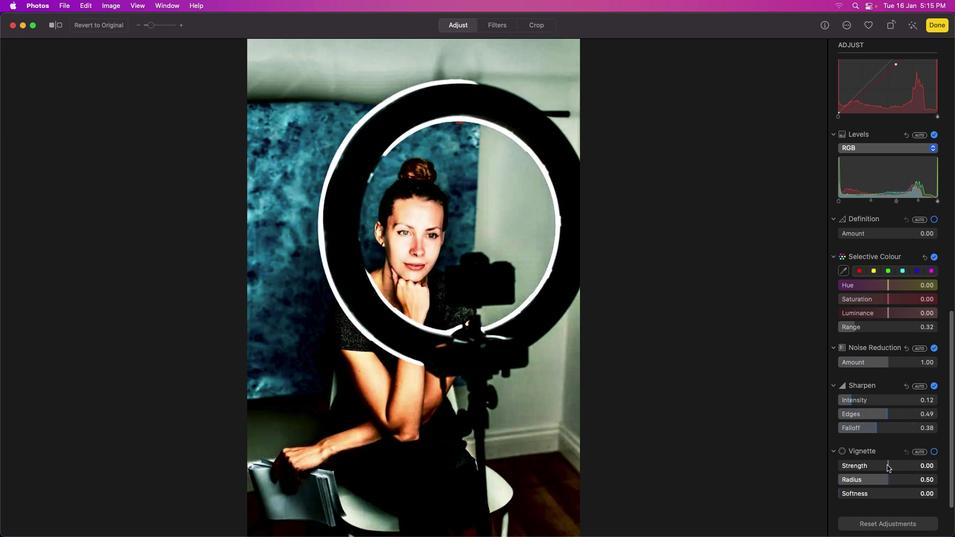 
Action: Mouse scrolled (899, 351) with delta (687, 0)
Screenshot: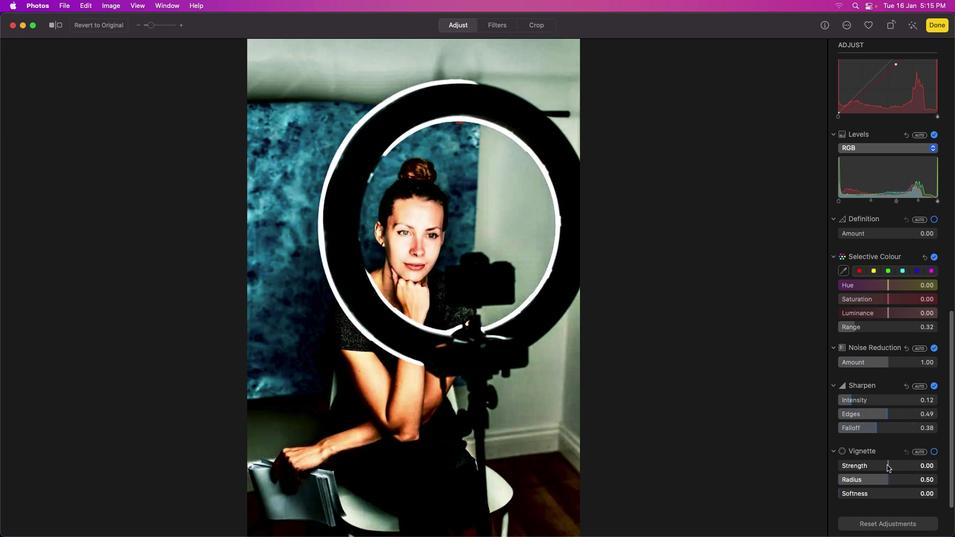 
Action: Mouse scrolled (899, 351) with delta (687, 0)
Screenshot: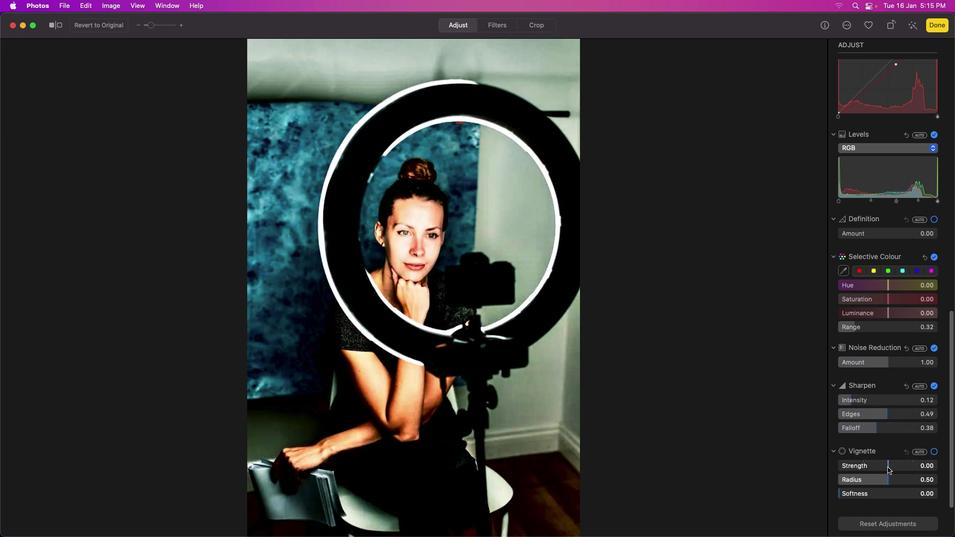 
Action: Mouse scrolled (899, 351) with delta (687, 0)
Screenshot: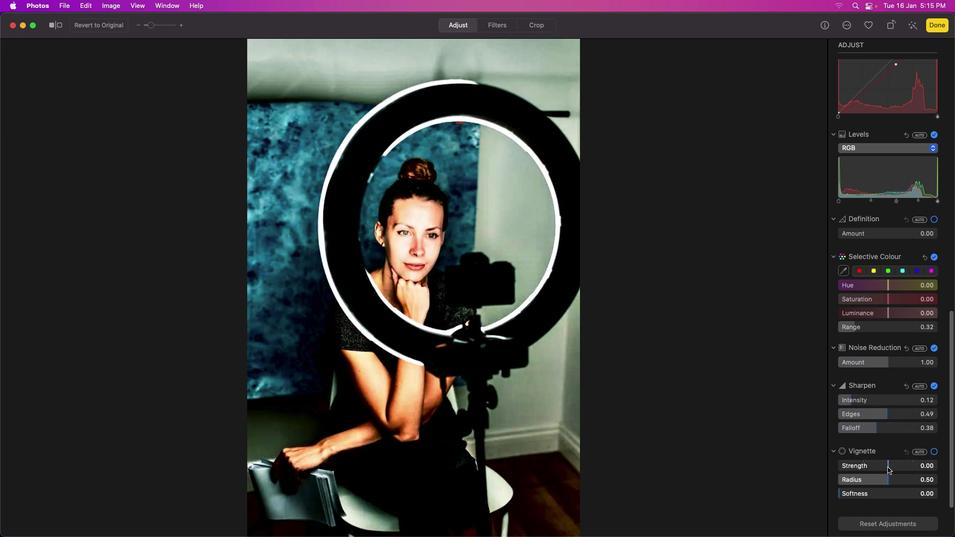 
Action: Mouse scrolled (899, 351) with delta (687, 0)
Screenshot: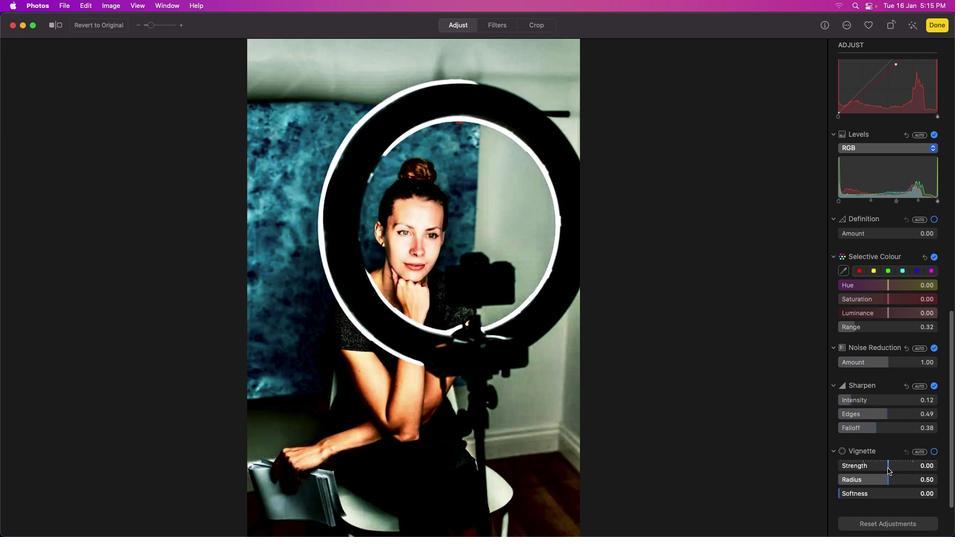 
Action: Mouse scrolled (899, 351) with delta (687, 0)
Screenshot: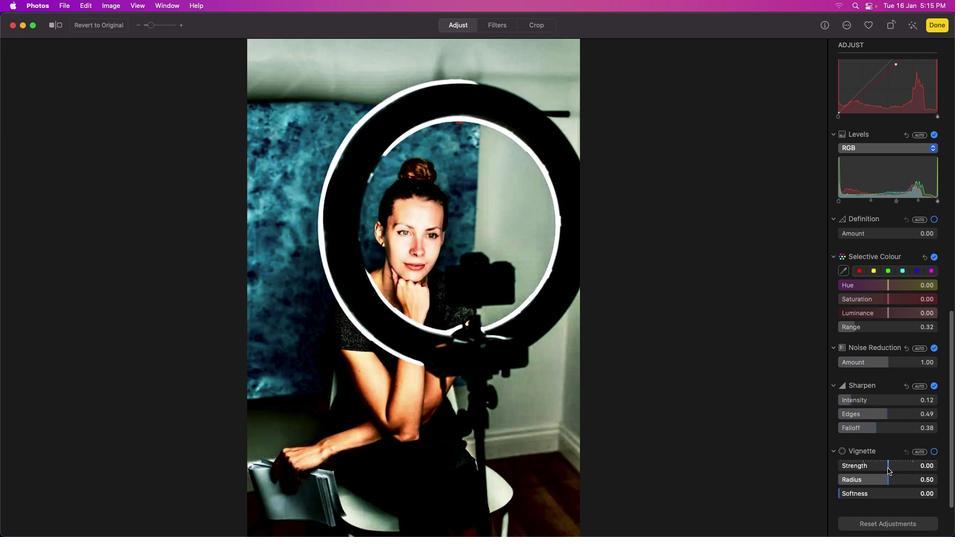 
Action: Mouse scrolled (899, 351) with delta (687, -1)
Screenshot: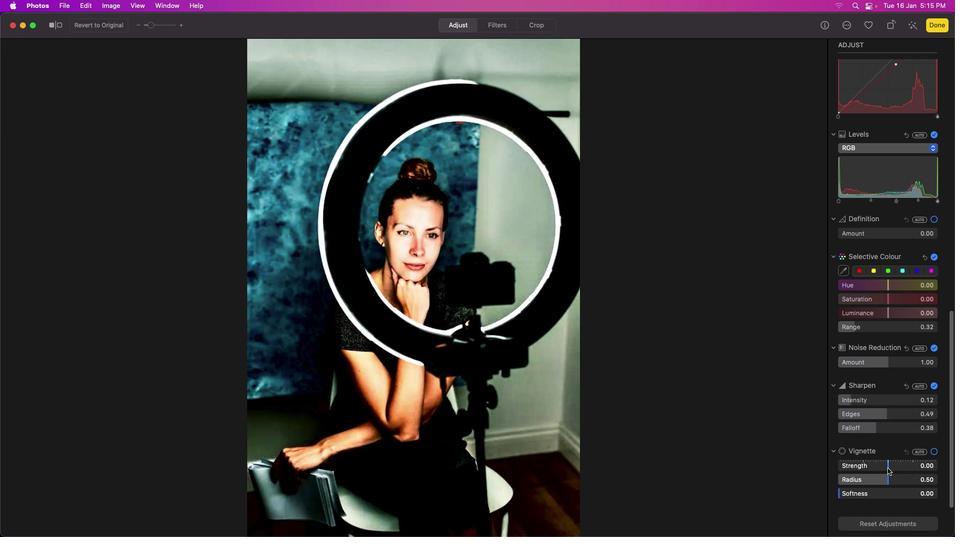 
Action: Mouse moved to (890, 466)
Screenshot: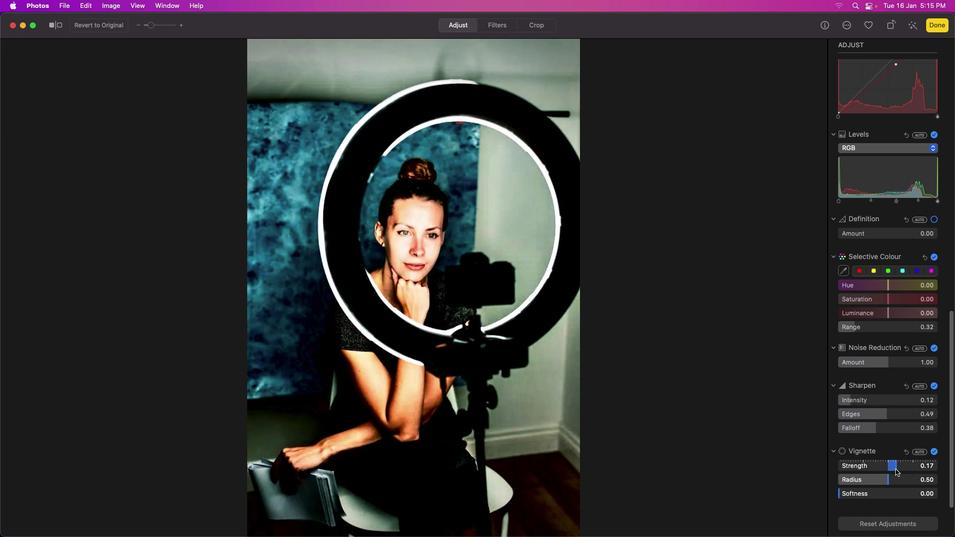 
Action: Mouse pressed left at (890, 466)
Screenshot: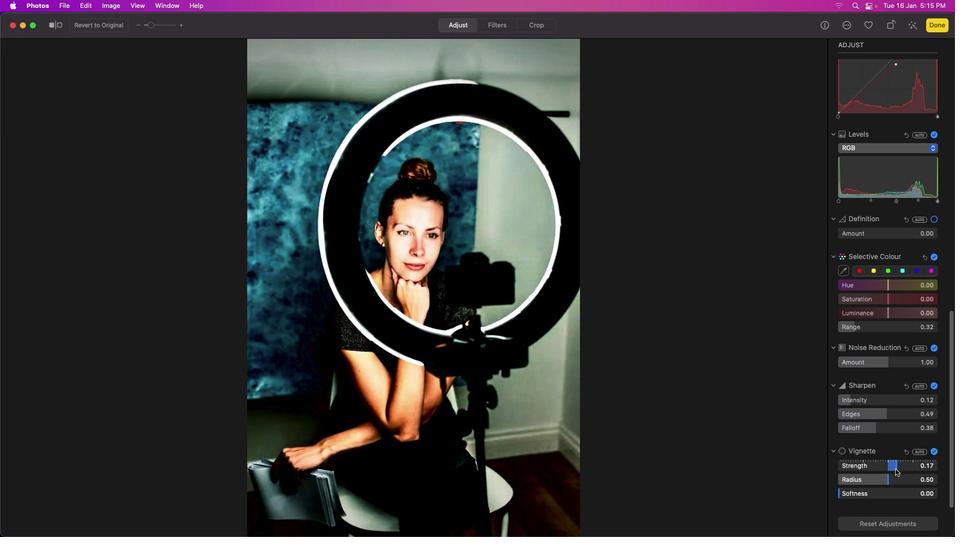 
Action: Mouse moved to (882, 491)
Screenshot: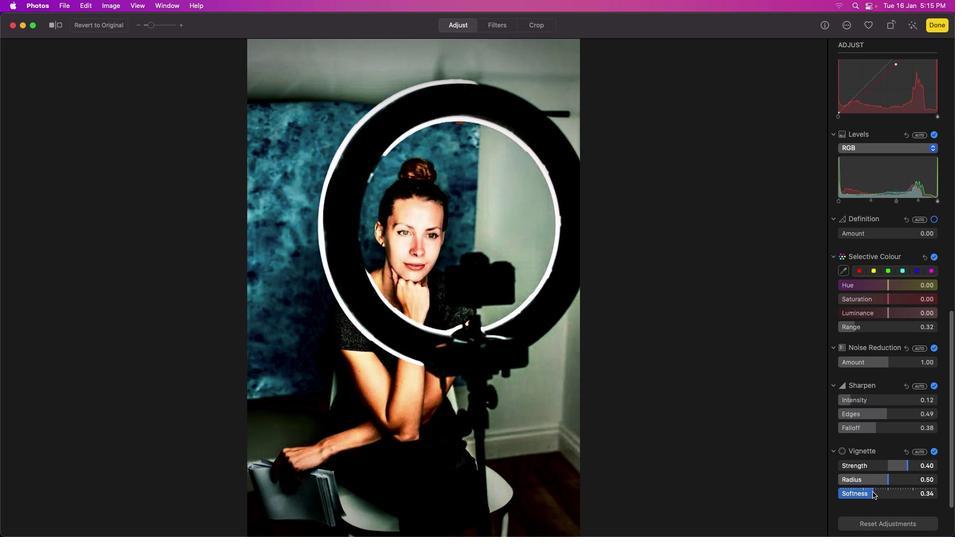 
Action: Mouse pressed left at (882, 491)
Screenshot: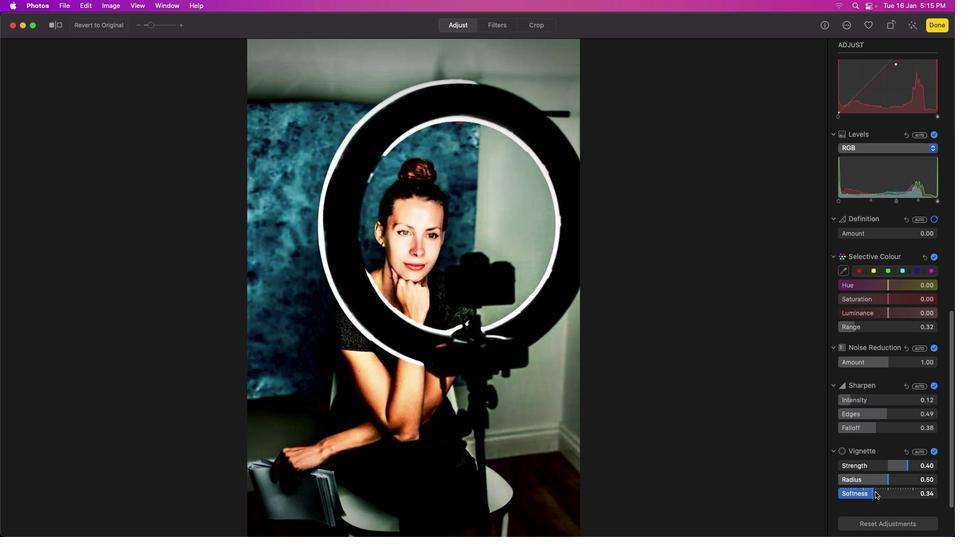 
Action: Mouse moved to (892, 491)
Screenshot: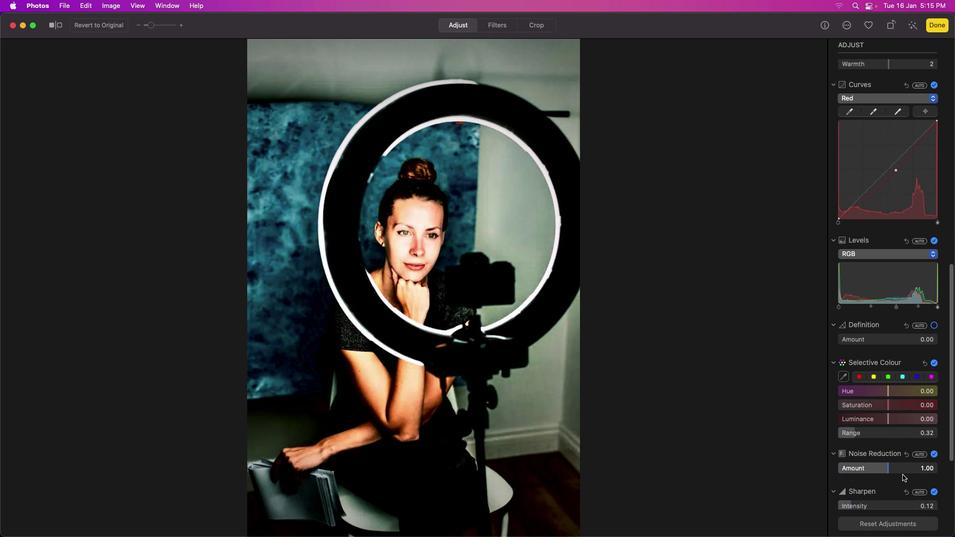 
Action: Mouse scrolled (892, 491) with delta (687, 2)
Screenshot: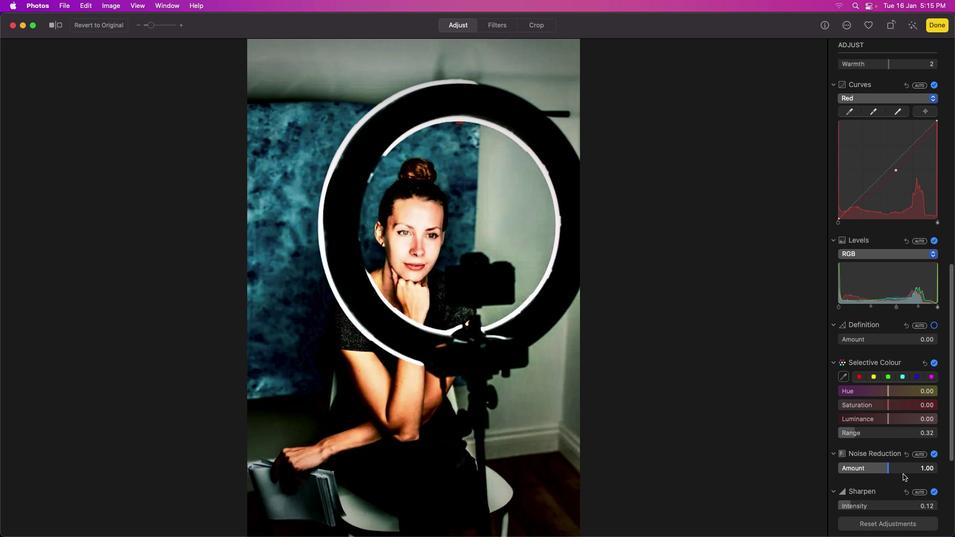
Action: Mouse scrolled (892, 491) with delta (687, 2)
Screenshot: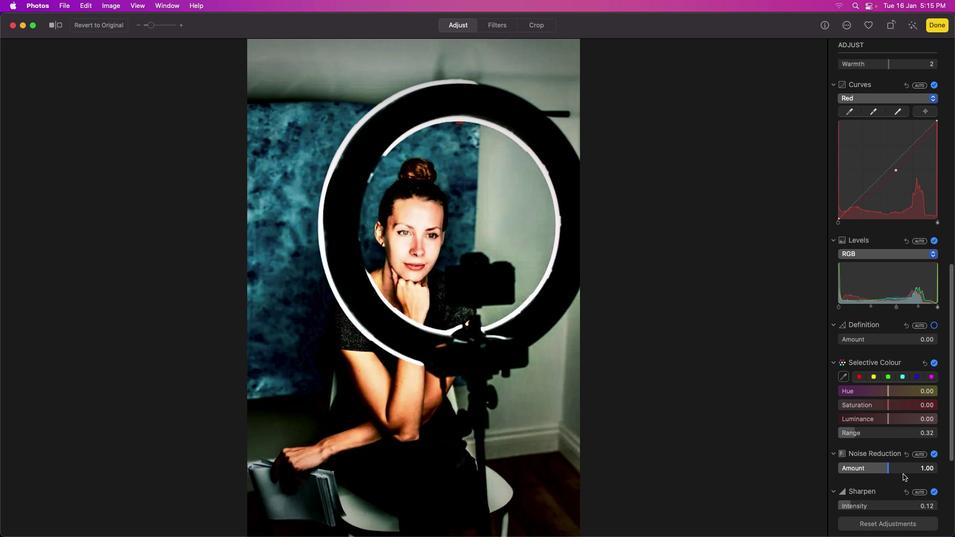
Action: Mouse scrolled (892, 491) with delta (687, 3)
Screenshot: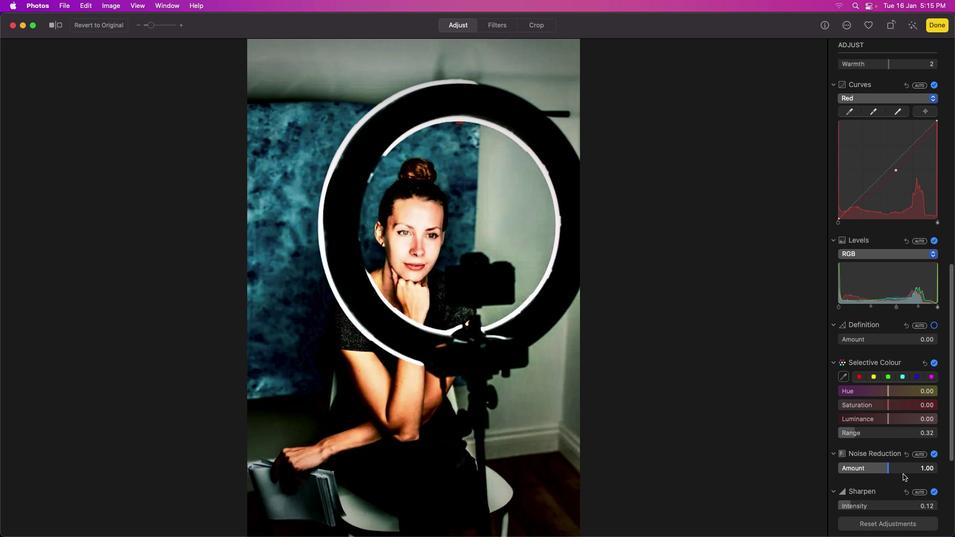 
Action: Mouse scrolled (892, 491) with delta (687, 4)
Screenshot: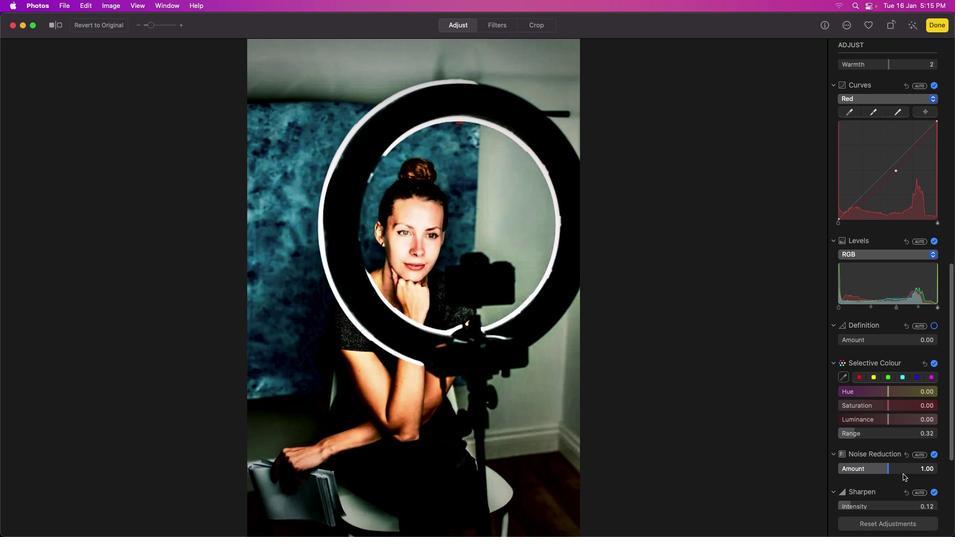 
Action: Mouse scrolled (892, 491) with delta (687, 4)
Screenshot: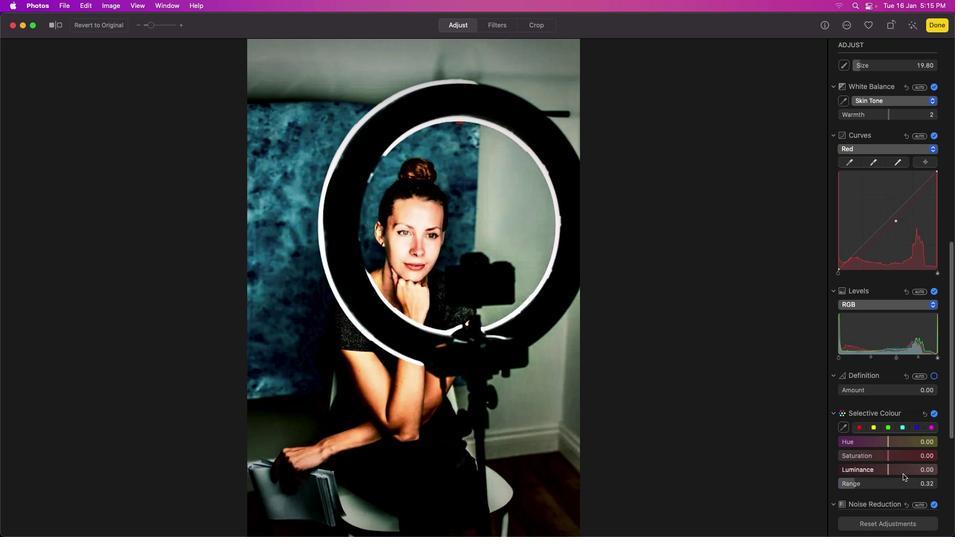 
Action: Mouse scrolled (892, 491) with delta (687, 4)
Screenshot: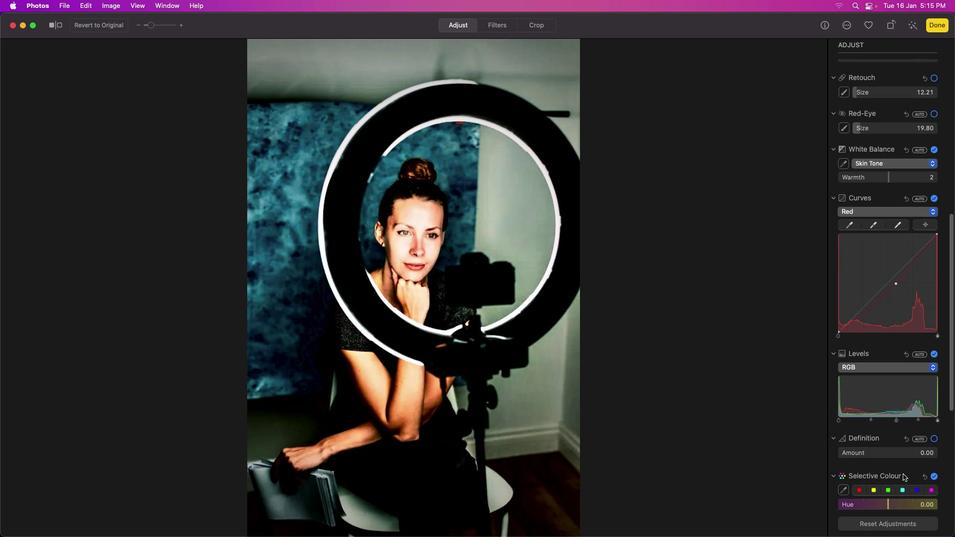 
Action: Mouse moved to (894, 473)
Screenshot: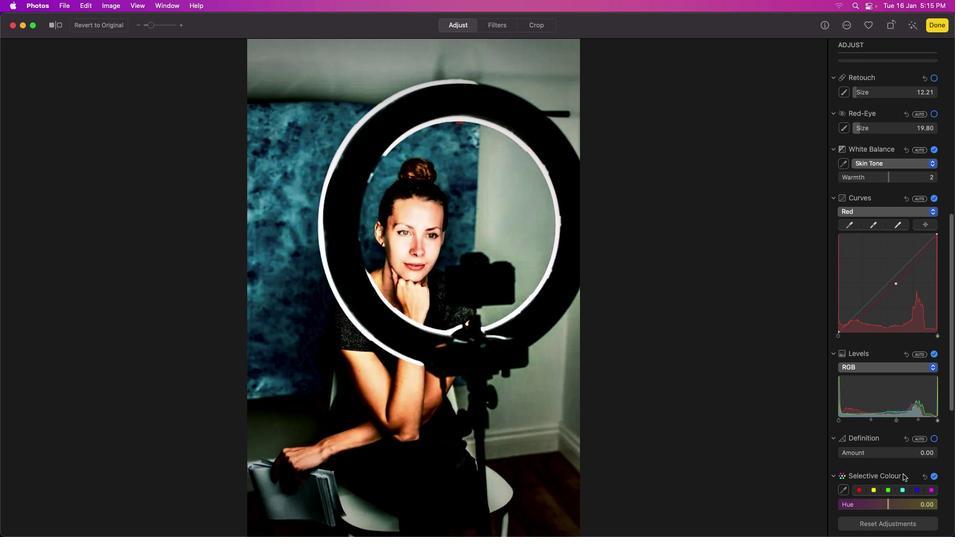 
Action: Mouse scrolled (894, 473) with delta (687, 2)
Screenshot: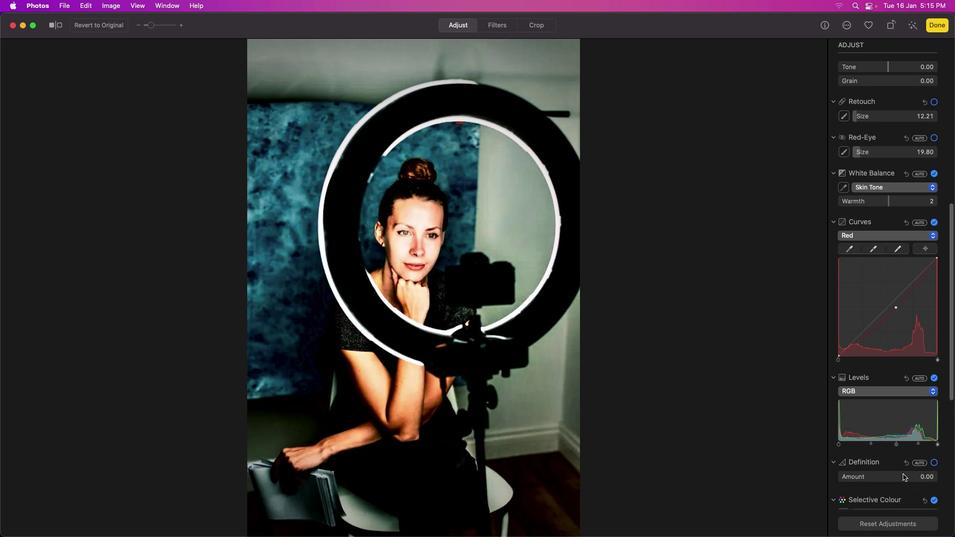 
Action: Mouse scrolled (894, 473) with delta (687, 2)
Screenshot: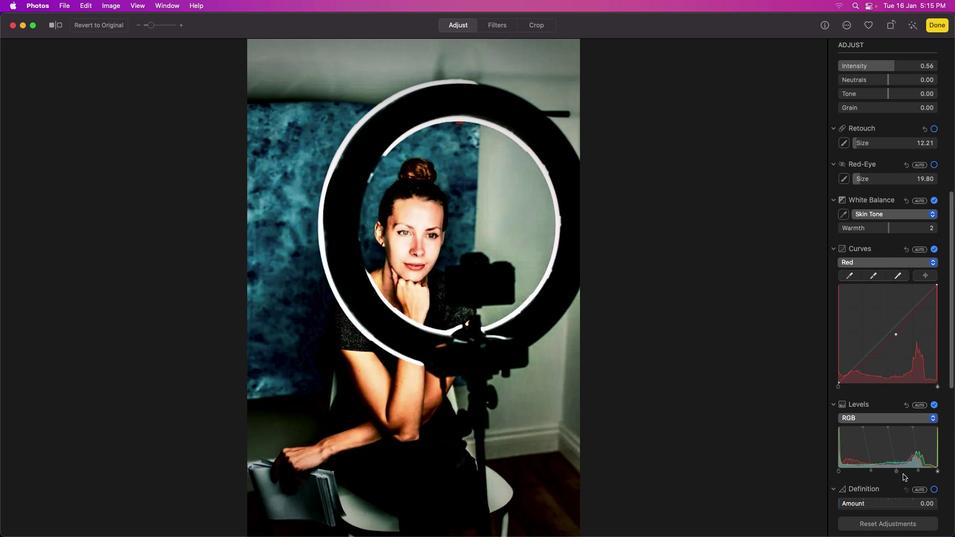 
Action: Mouse scrolled (894, 473) with delta (687, 3)
Screenshot: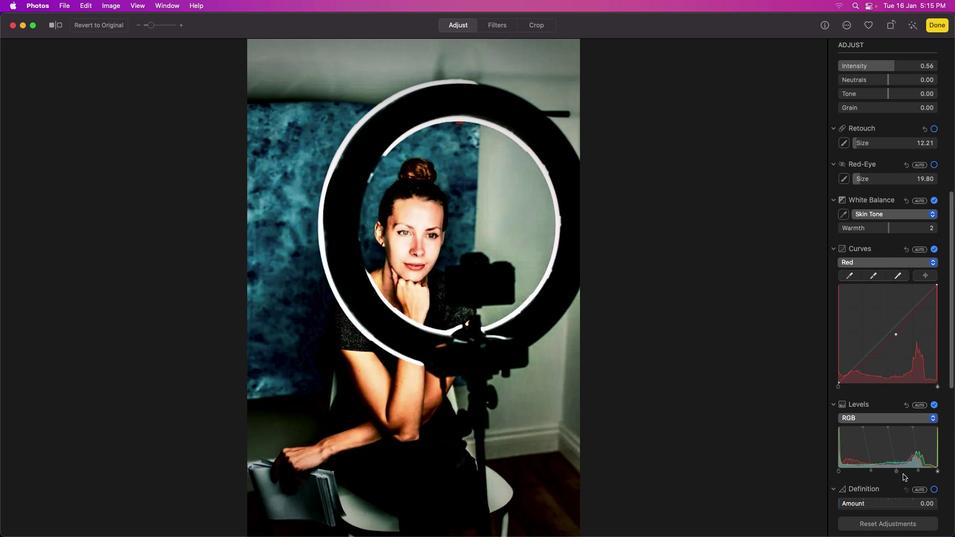 
Action: Mouse scrolled (894, 473) with delta (687, 4)
Screenshot: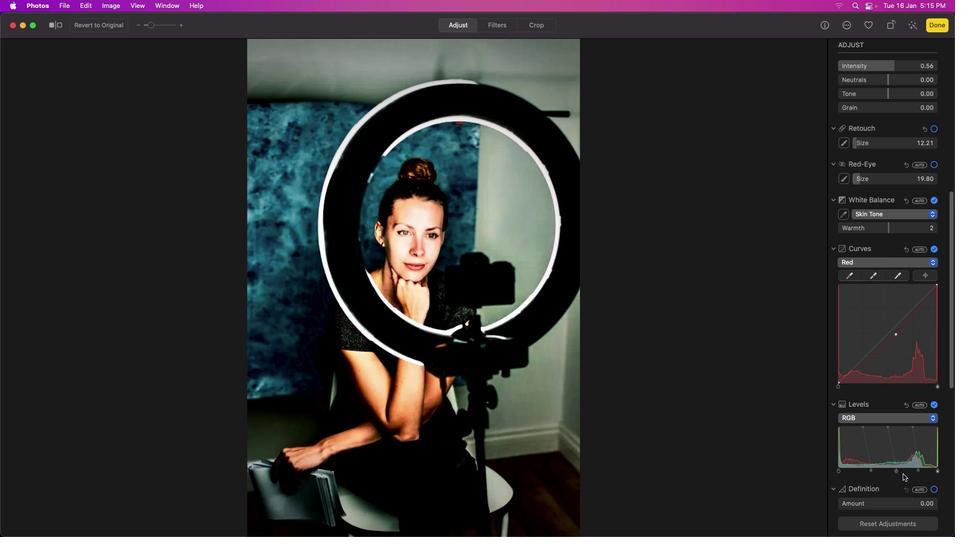 
Action: Mouse scrolled (894, 473) with delta (687, 4)
Screenshot: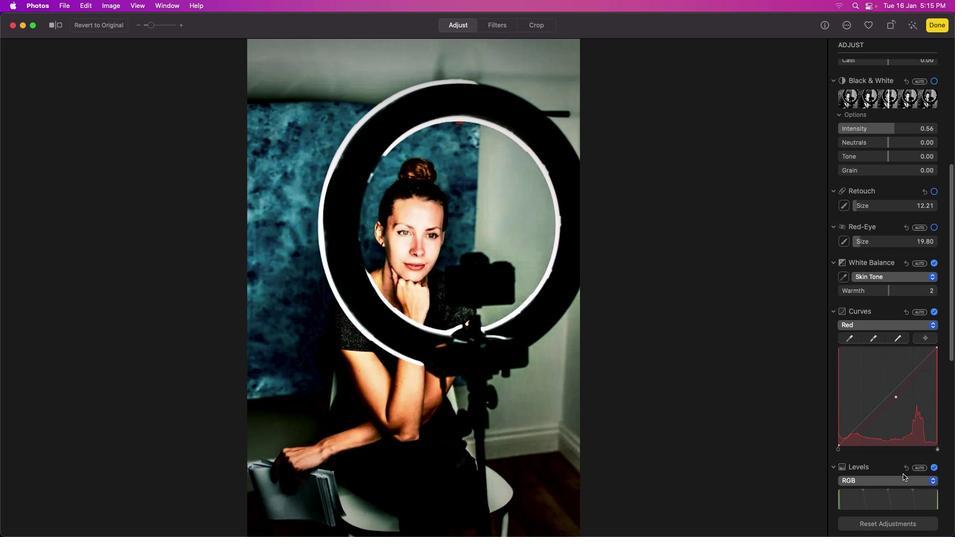 
Action: Mouse scrolled (894, 473) with delta (687, 4)
Screenshot: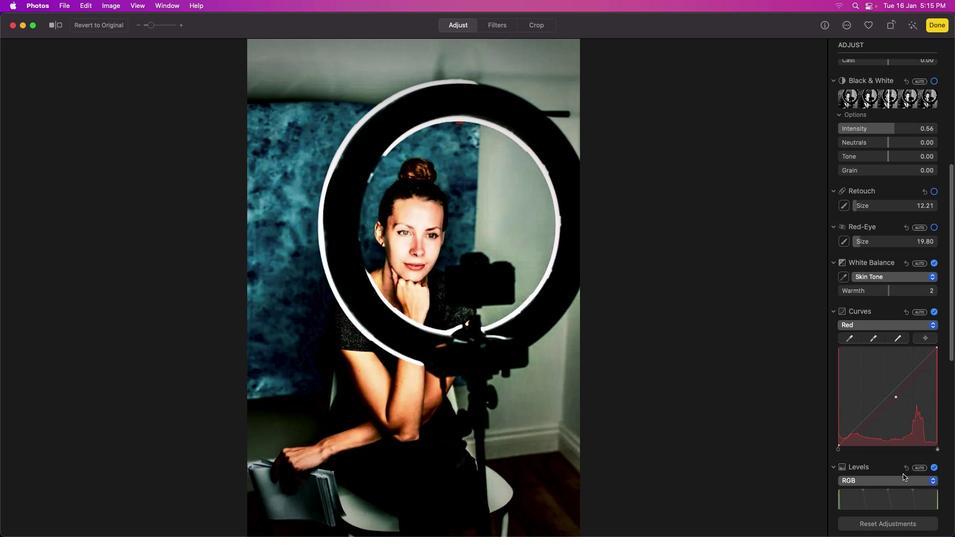 
Action: Mouse scrolled (894, 473) with delta (687, 2)
Screenshot: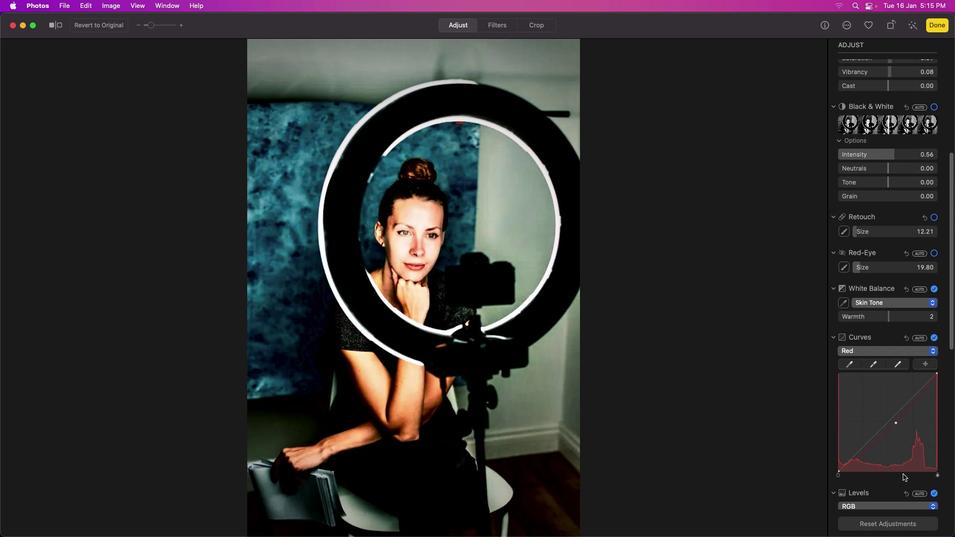 
Action: Mouse scrolled (894, 473) with delta (687, 2)
Screenshot: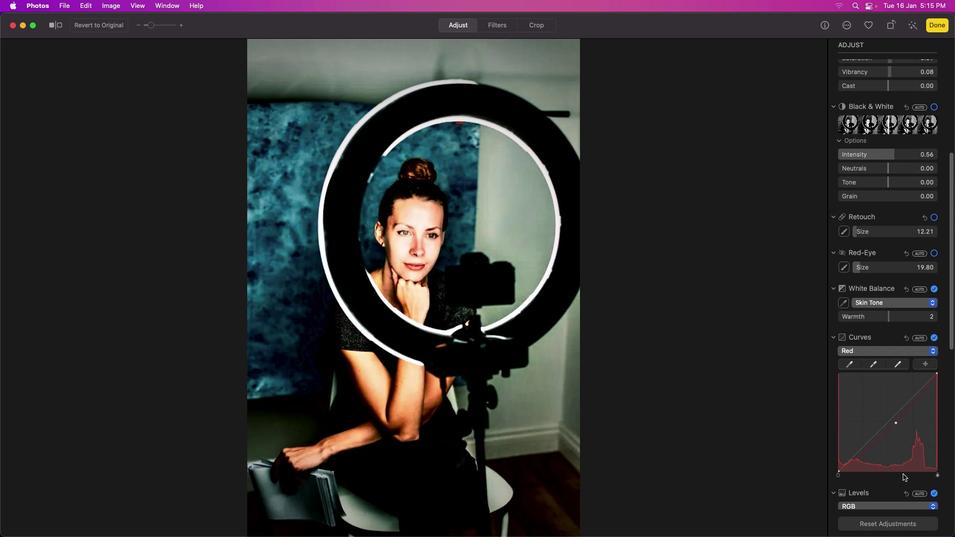 
Action: Mouse scrolled (894, 473) with delta (687, 3)
Screenshot: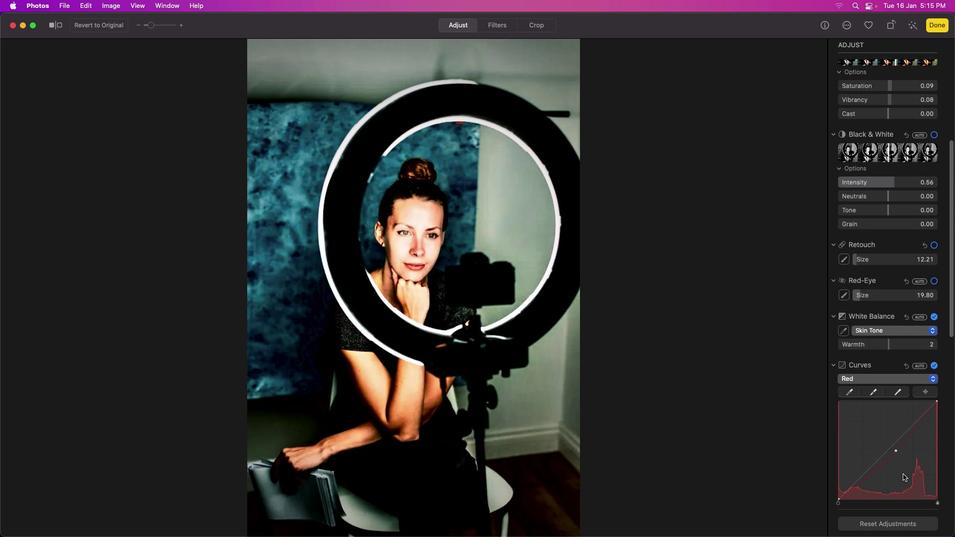 
Action: Mouse scrolled (894, 473) with delta (687, 4)
Screenshot: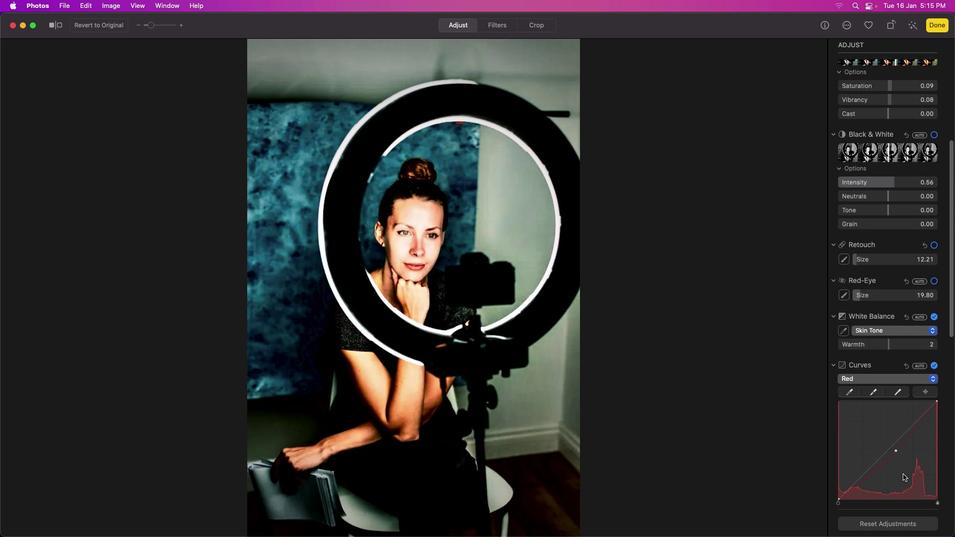 
Action: Mouse scrolled (894, 473) with delta (687, 4)
Screenshot: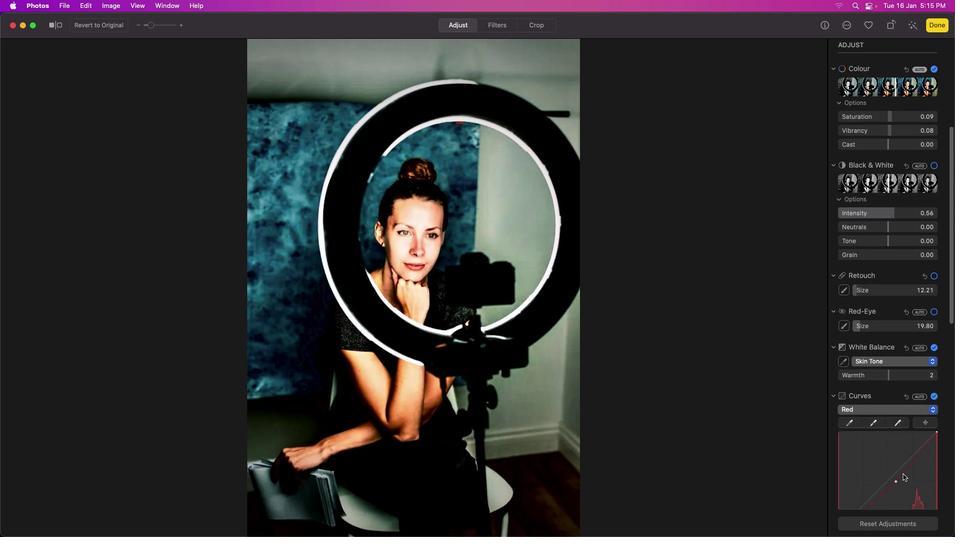 
Action: Mouse scrolled (894, 473) with delta (687, 4)
Screenshot: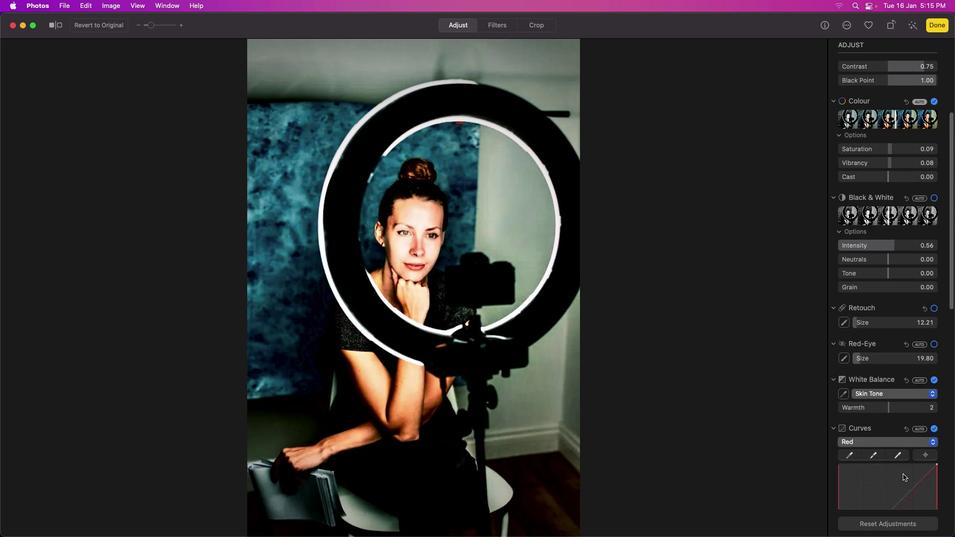 
Action: Mouse scrolled (894, 473) with delta (687, 2)
Screenshot: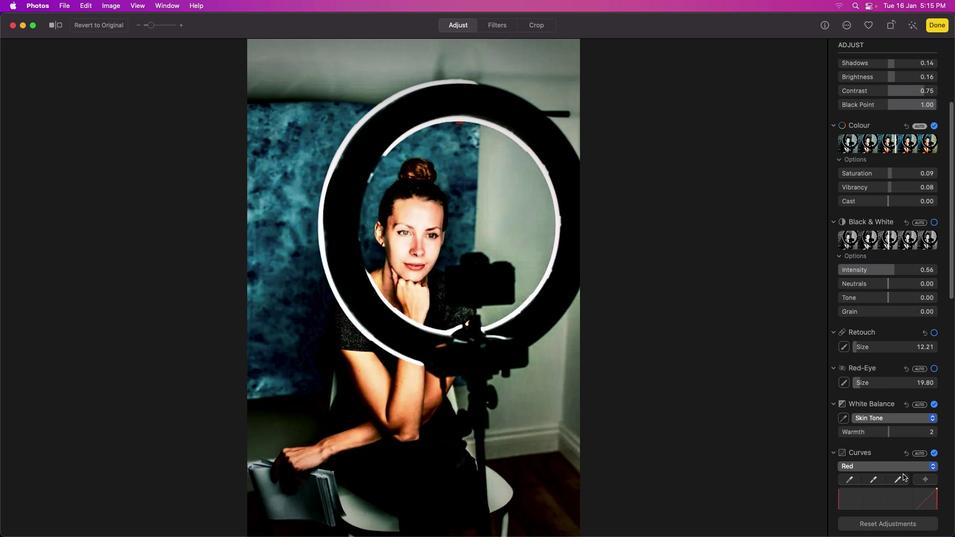 
Action: Mouse scrolled (894, 473) with delta (687, 2)
Screenshot: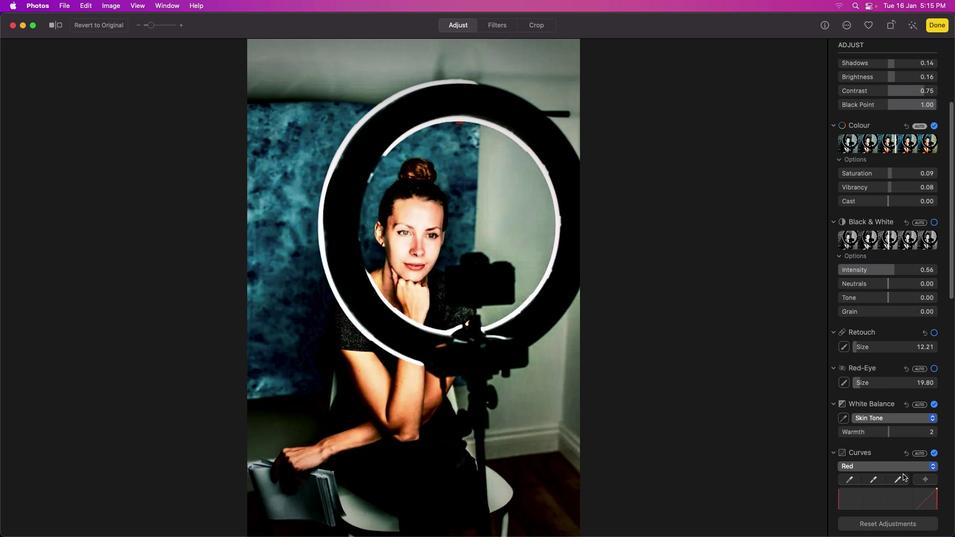 
Action: Mouse scrolled (894, 473) with delta (687, 3)
Screenshot: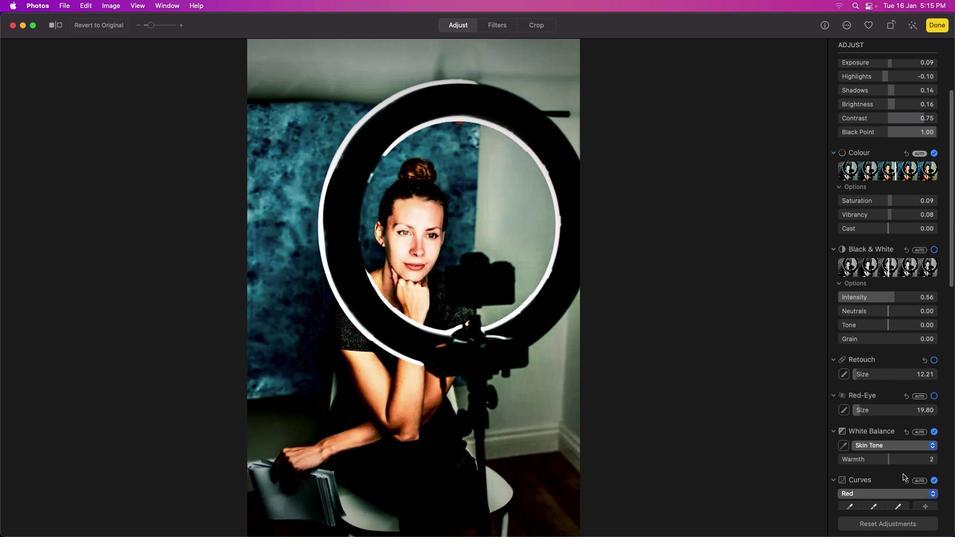
Action: Mouse scrolled (894, 473) with delta (687, 4)
Screenshot: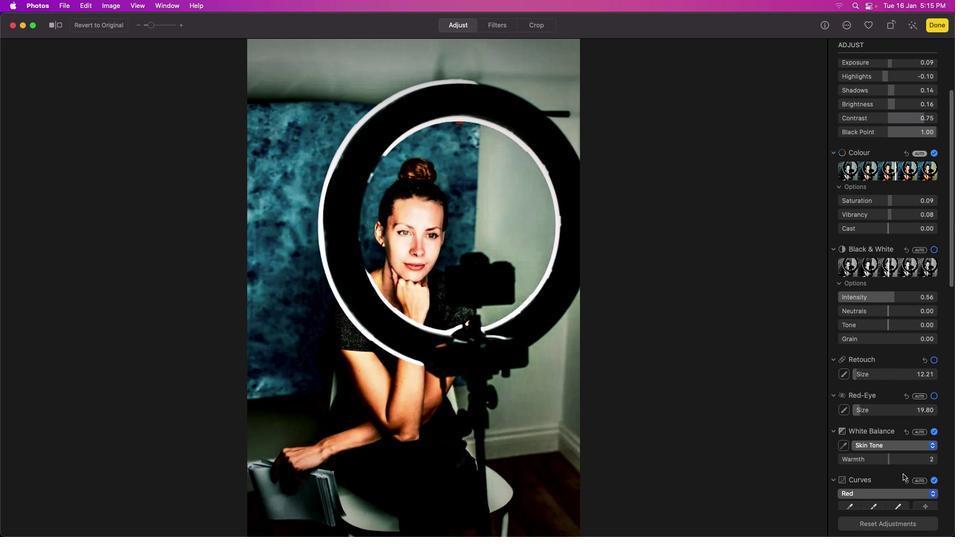 
Action: Mouse scrolled (894, 473) with delta (687, 4)
Screenshot: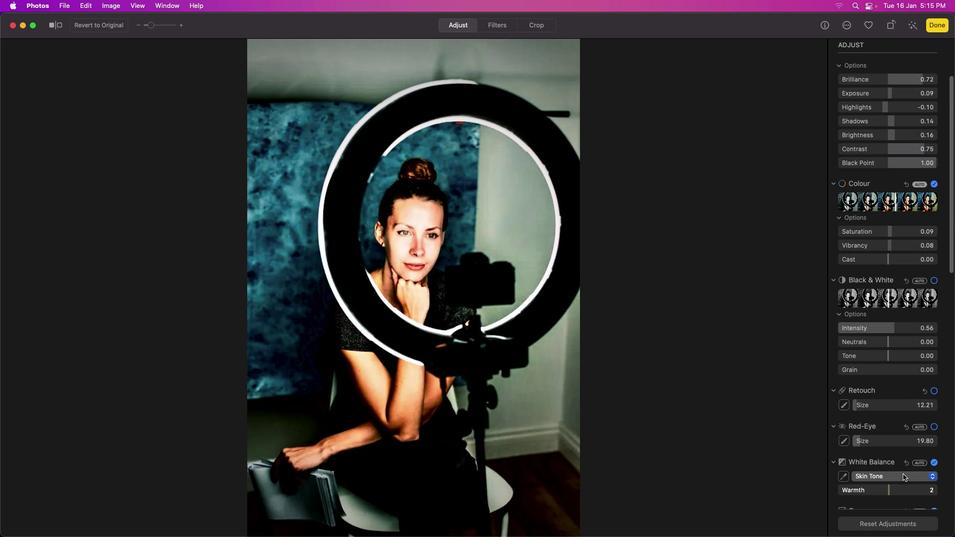
Action: Mouse scrolled (894, 473) with delta (687, 4)
Screenshot: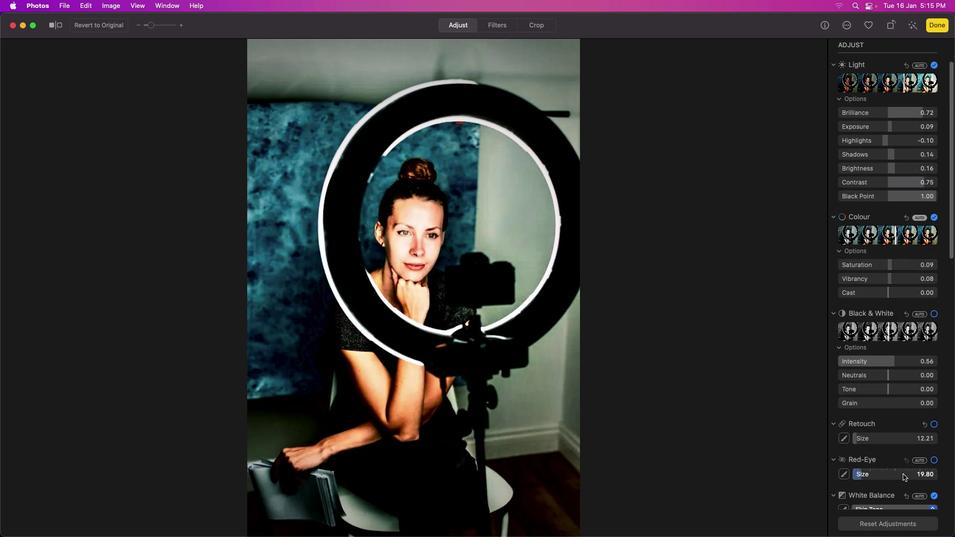 
Action: Mouse scrolled (894, 473) with delta (687, 2)
Screenshot: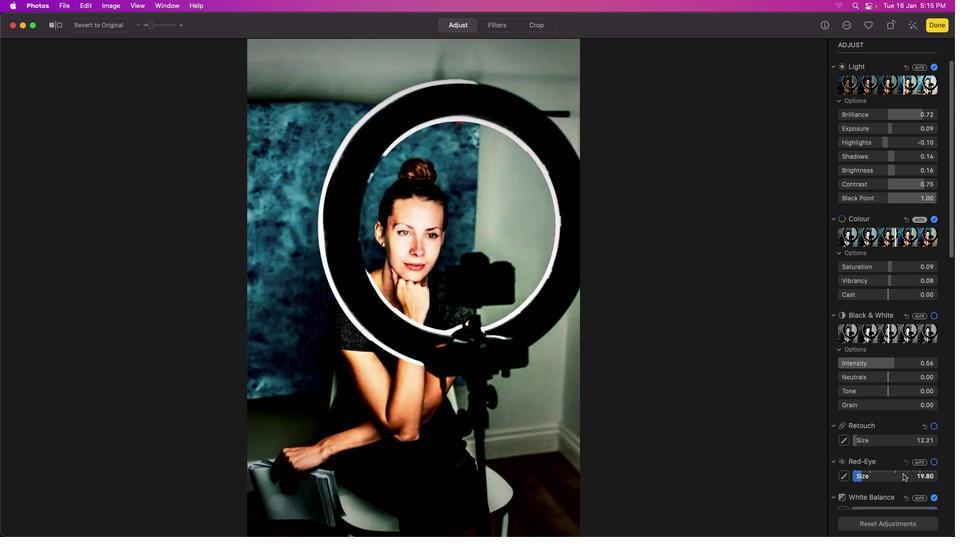
Action: Mouse scrolled (894, 473) with delta (687, 2)
Screenshot: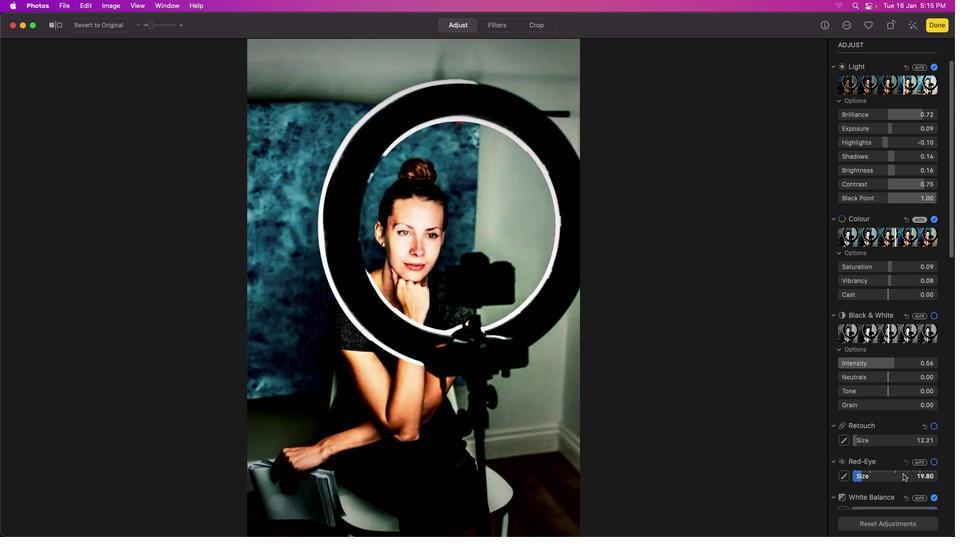 
Action: Mouse scrolled (894, 473) with delta (687, 3)
Screenshot: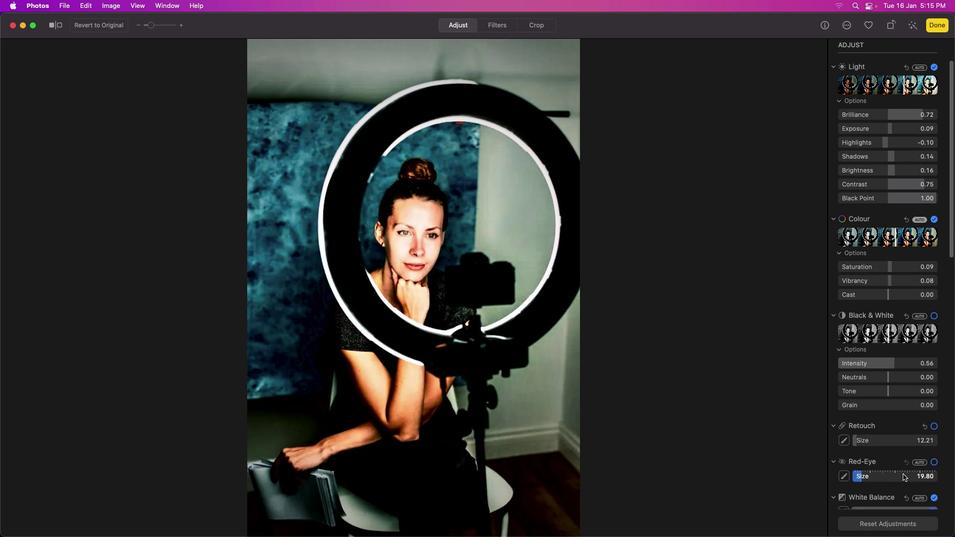 
Action: Mouse scrolled (894, 473) with delta (687, 4)
Screenshot: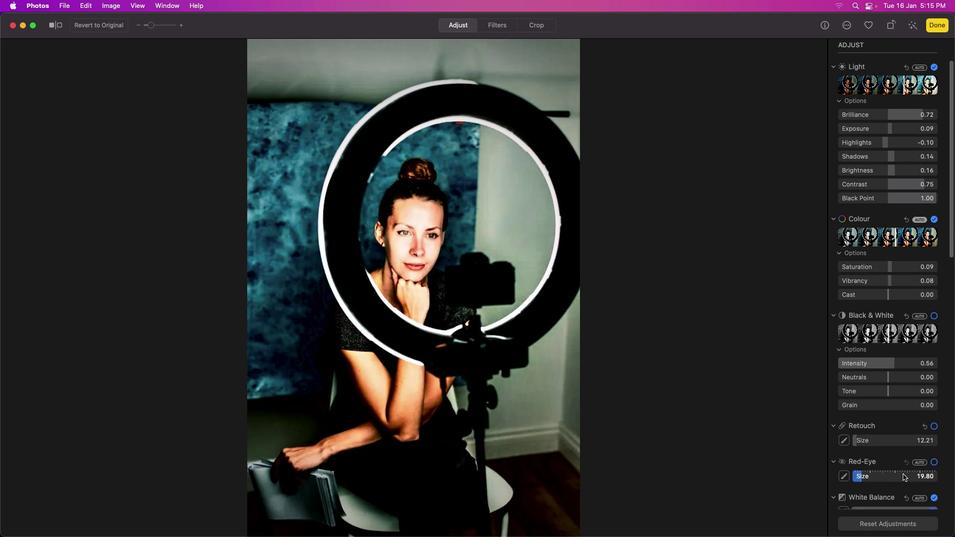 
Action: Mouse scrolled (894, 473) with delta (687, 4)
Screenshot: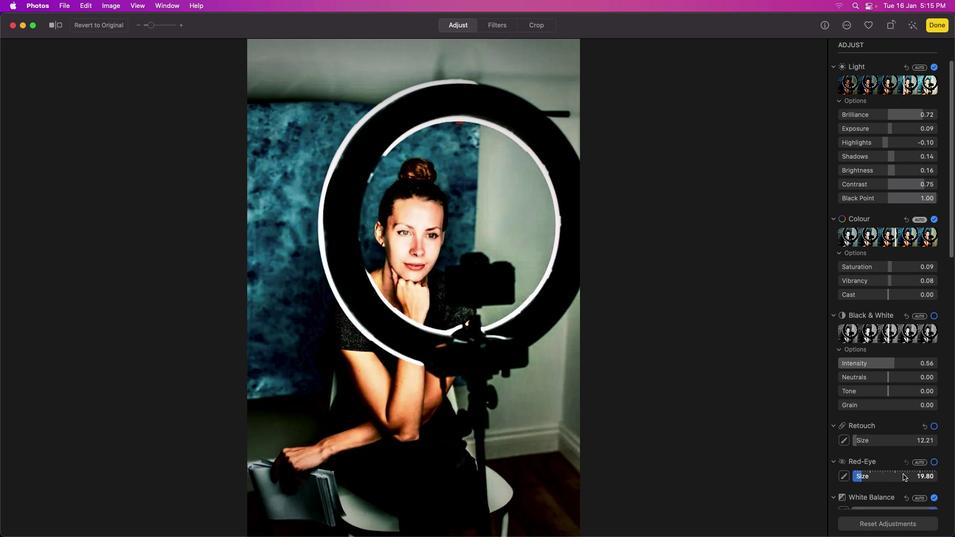 
Action: Mouse scrolled (894, 473) with delta (687, 4)
Screenshot: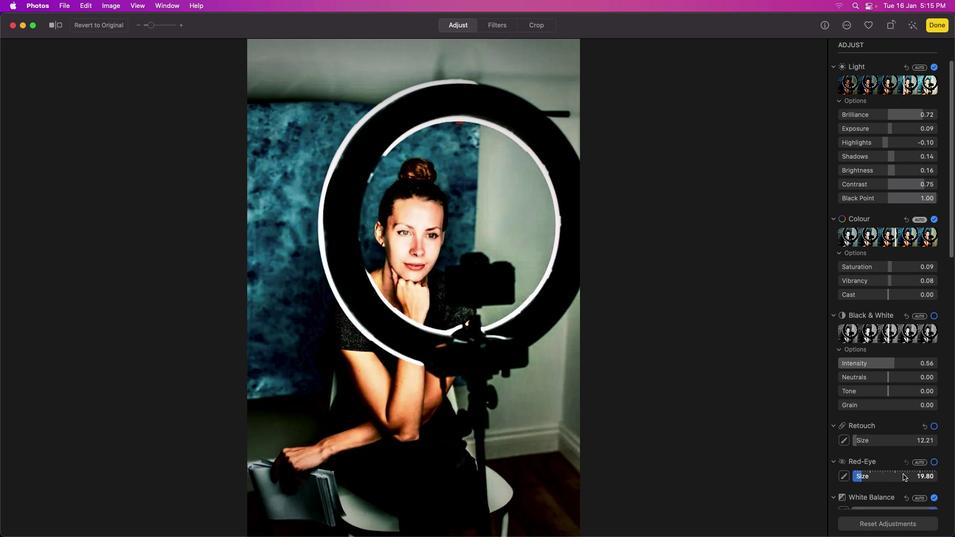 
Action: Mouse scrolled (894, 473) with delta (687, 2)
Screenshot: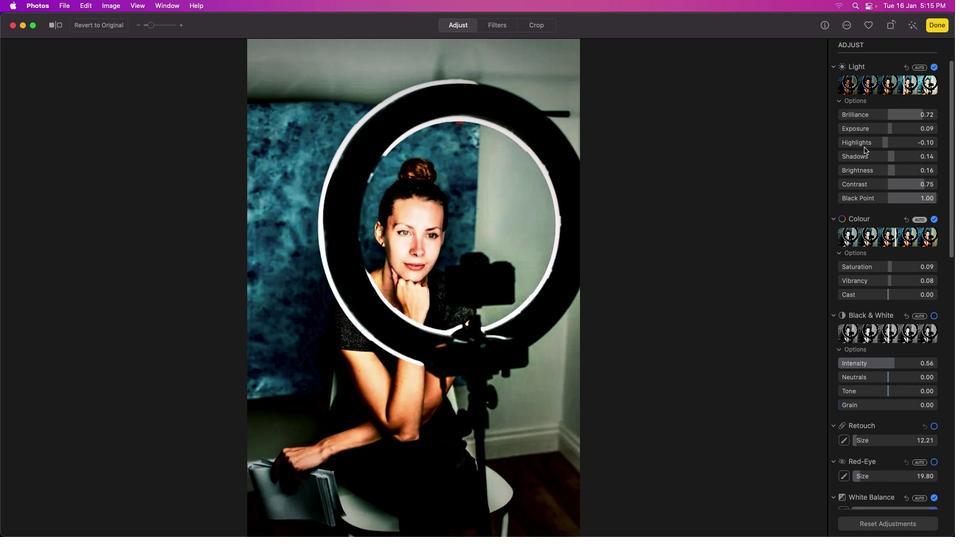 
Action: Mouse scrolled (894, 473) with delta (687, 2)
Screenshot: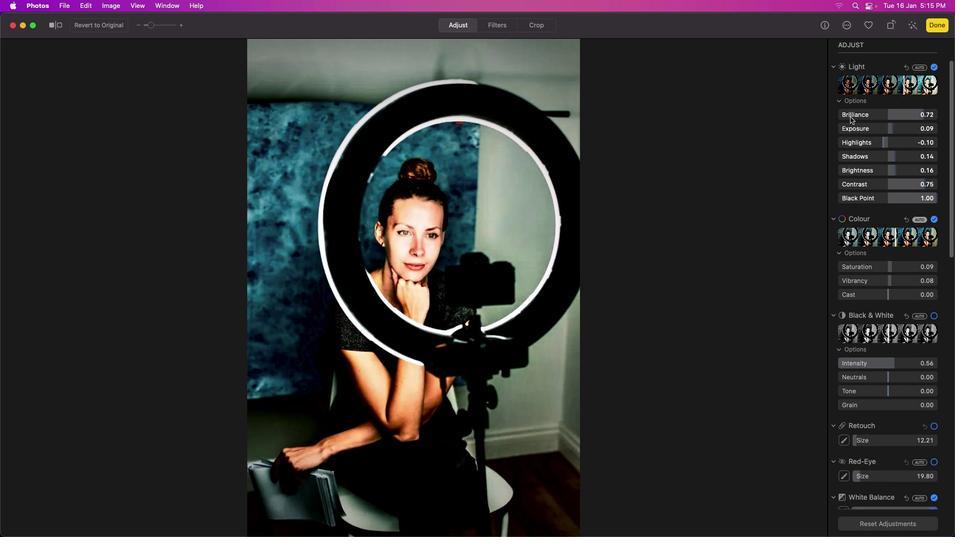 
Action: Mouse scrolled (894, 473) with delta (687, 3)
Screenshot: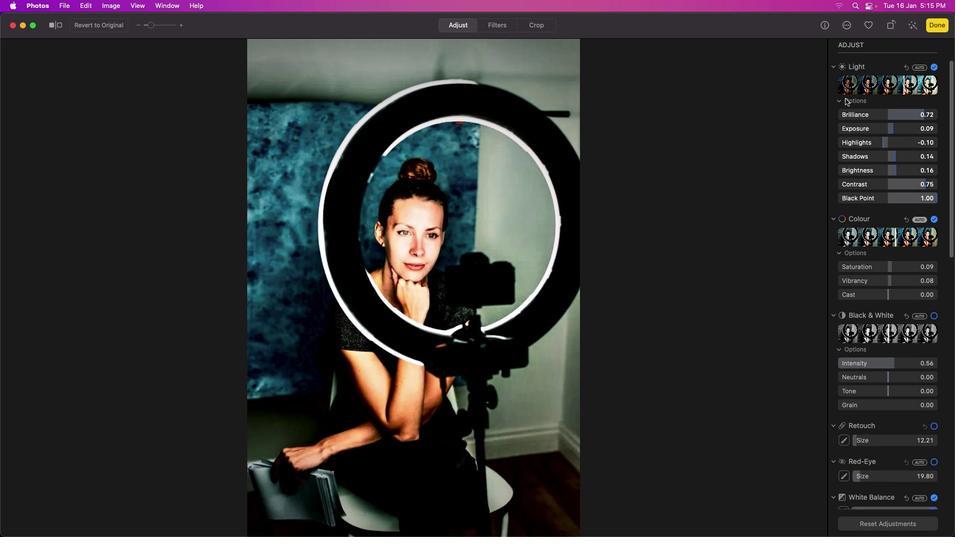 
Action: Mouse scrolled (894, 473) with delta (687, 4)
Screenshot: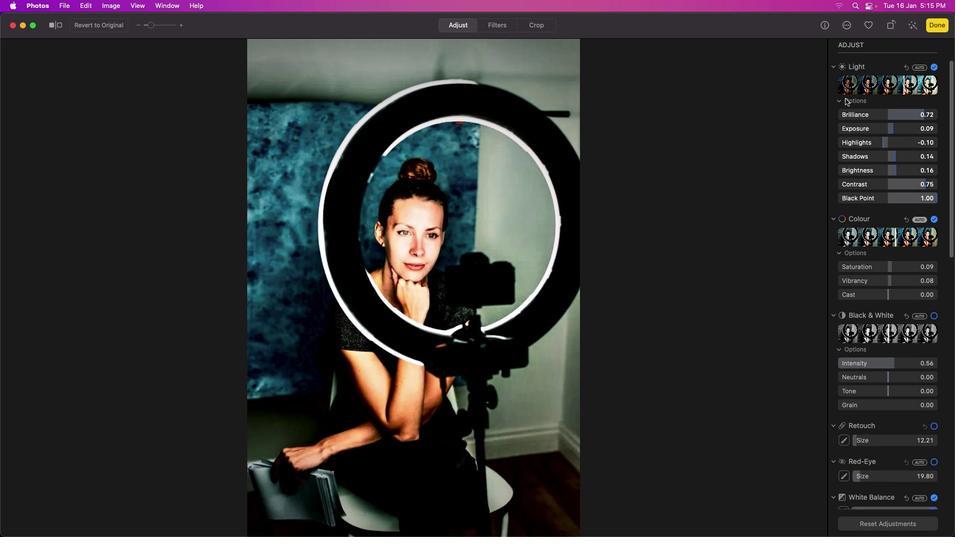 
Action: Mouse scrolled (894, 473) with delta (687, 4)
Screenshot: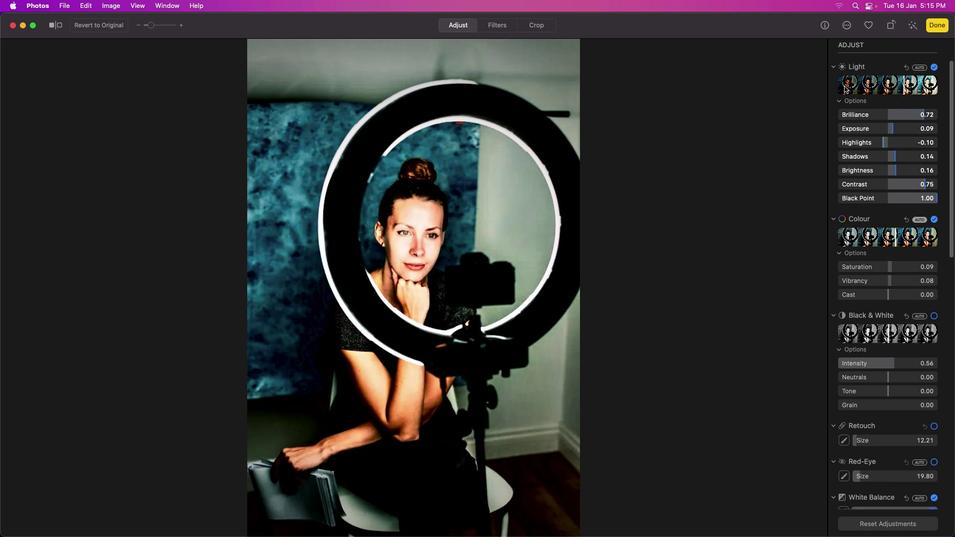 
Action: Mouse scrolled (894, 473) with delta (687, 4)
Screenshot: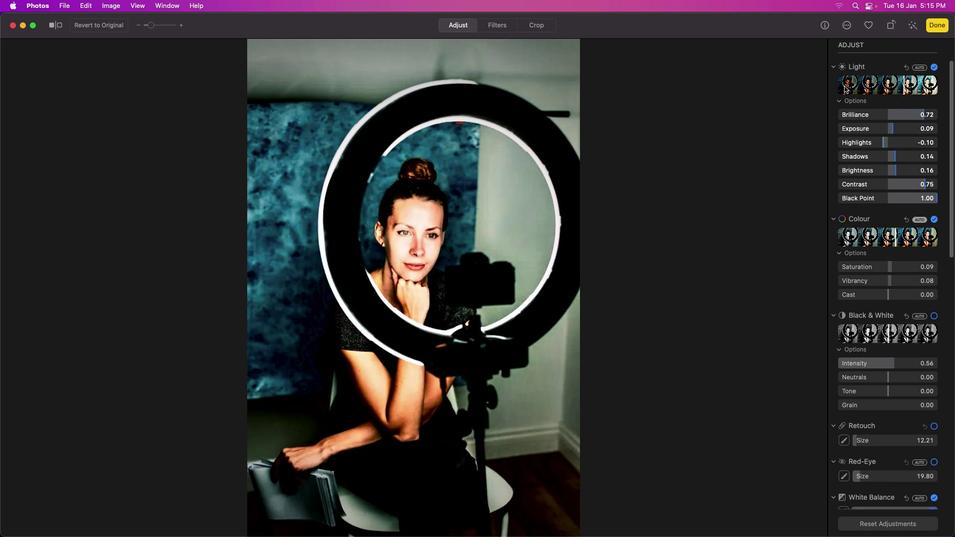 
Action: Mouse scrolled (894, 473) with delta (687, 4)
Screenshot: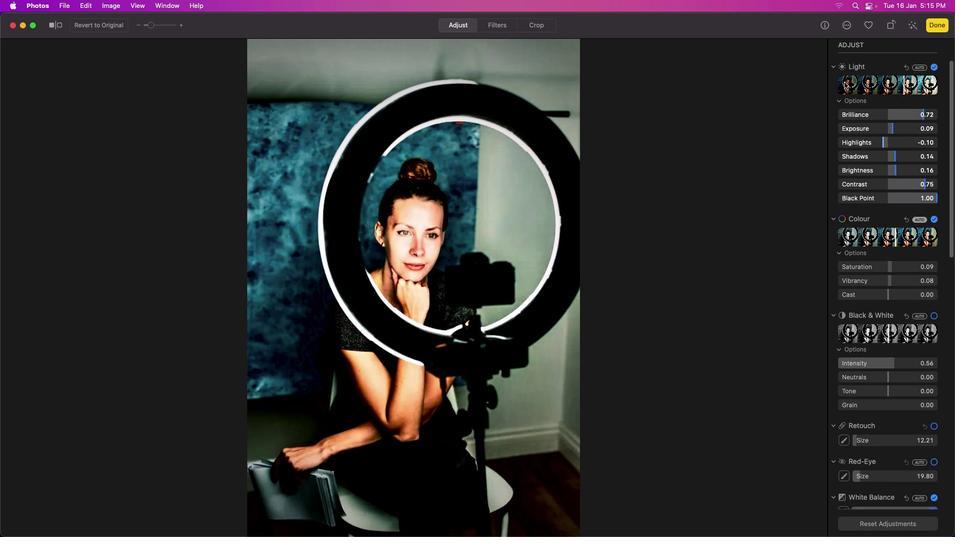 
Action: Mouse moved to (891, 128)
Screenshot: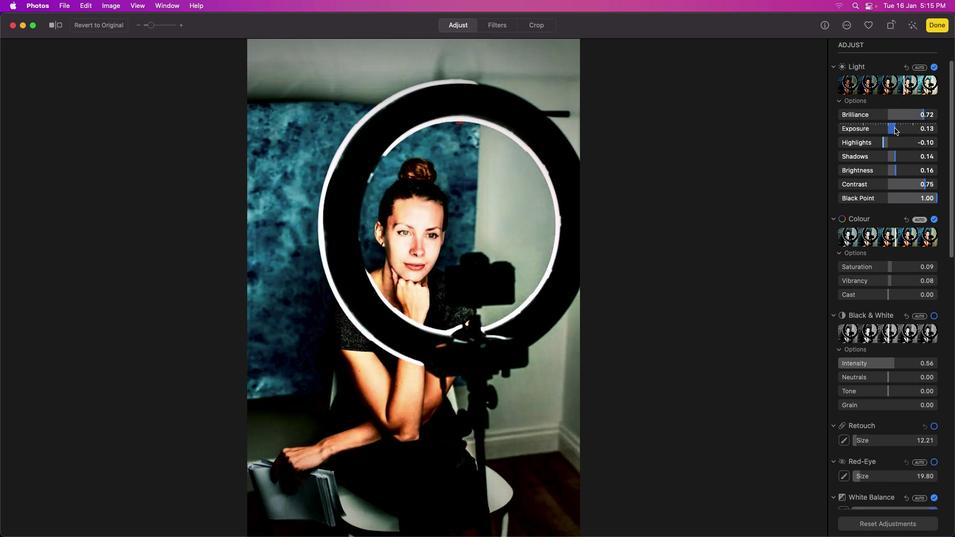 
Action: Mouse pressed left at (891, 128)
Screenshot: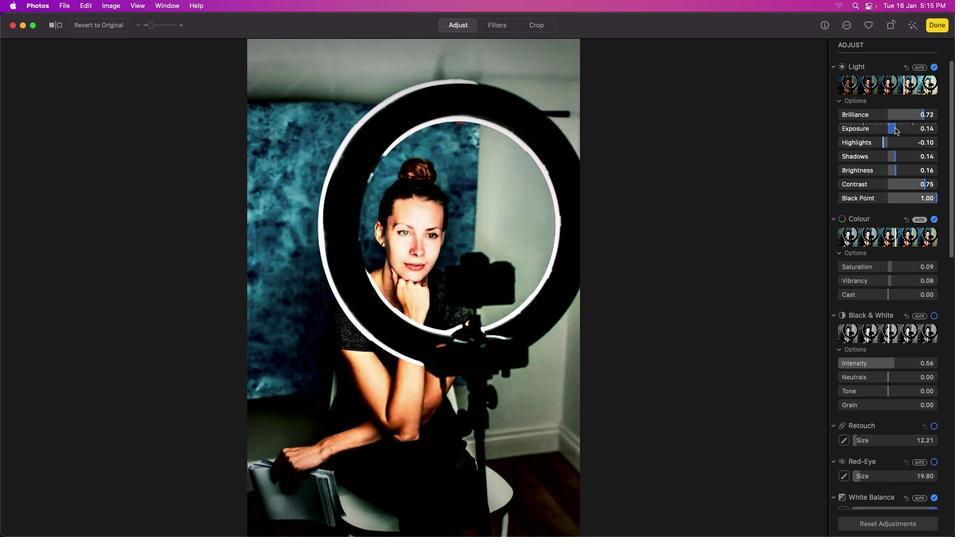 
Action: Mouse moved to (890, 129)
Screenshot: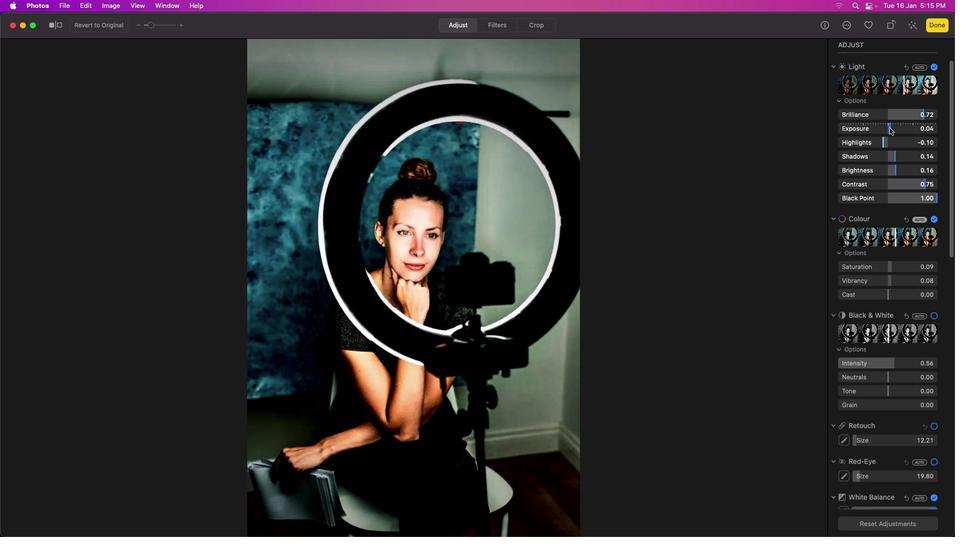 
Action: Mouse pressed left at (890, 129)
Screenshot: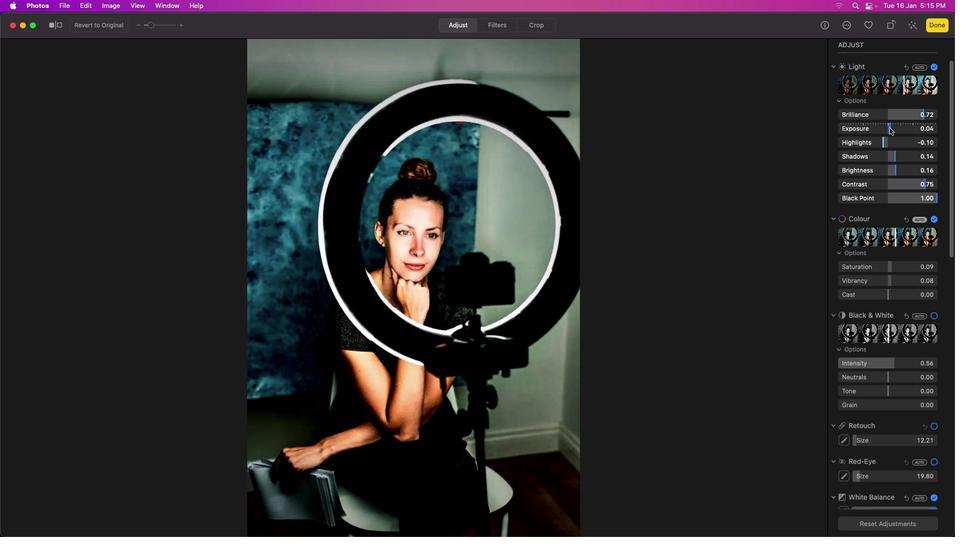 
Action: Mouse moved to (892, 156)
Screenshot: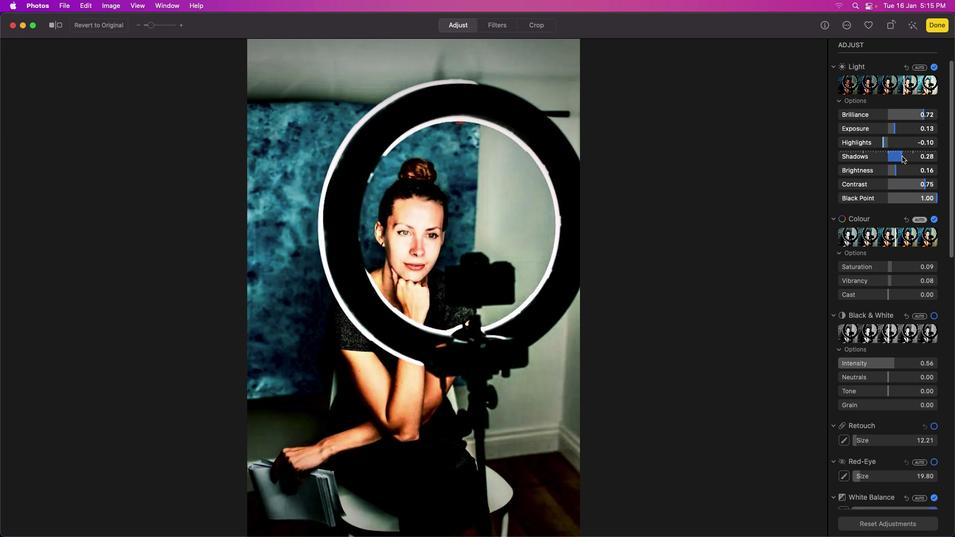 
Action: Mouse pressed left at (892, 156)
Screenshot: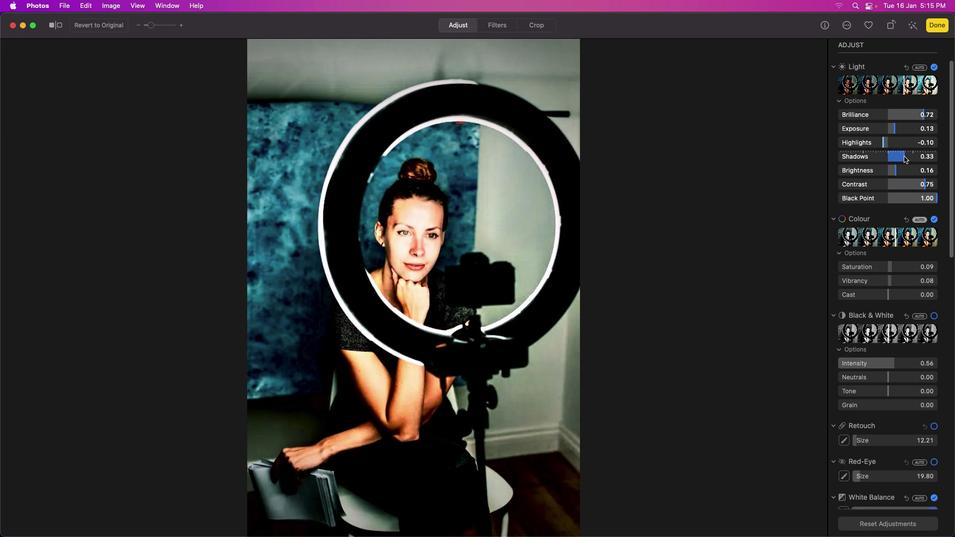 
Action: Mouse moved to (893, 170)
Screenshot: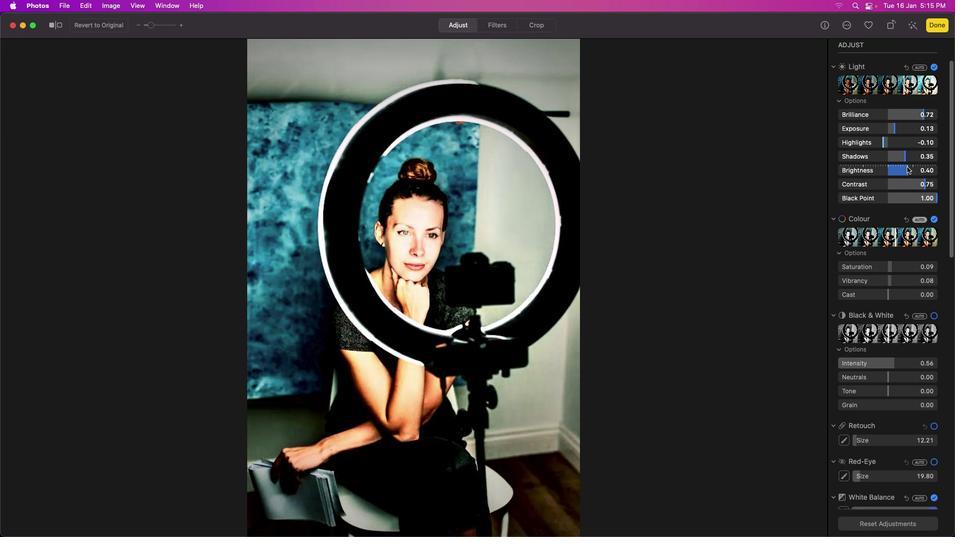 
Action: Mouse pressed left at (893, 170)
Screenshot: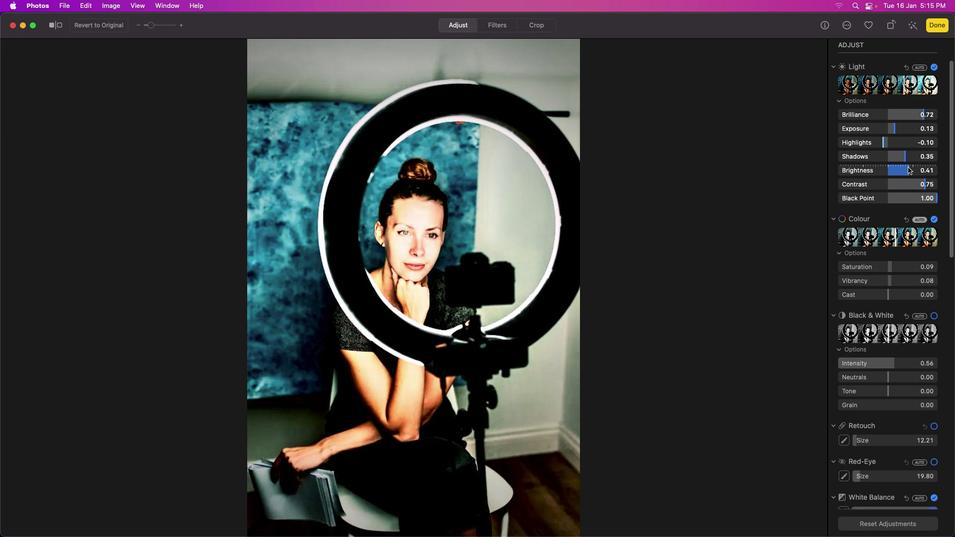 
Action: Mouse moved to (898, 183)
Screenshot: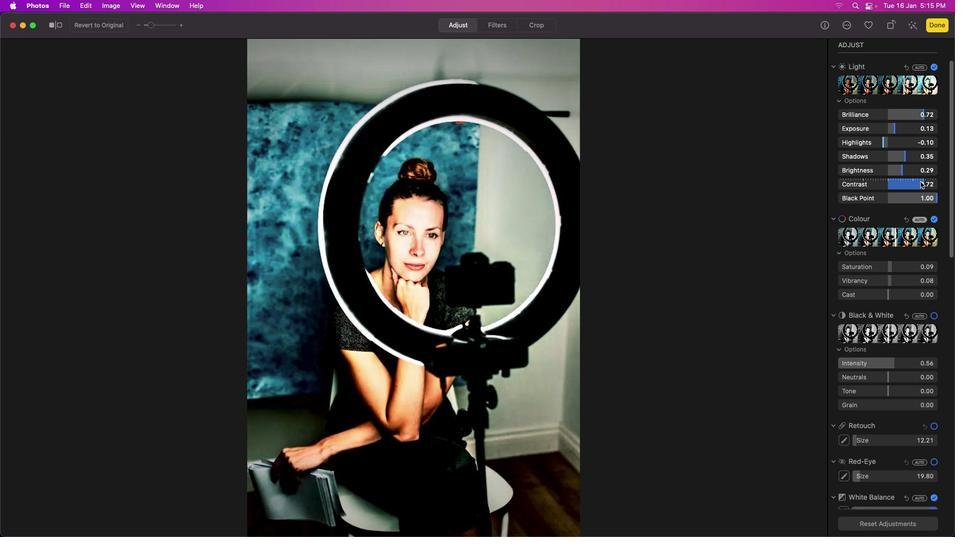 
Action: Mouse pressed left at (898, 183)
Screenshot: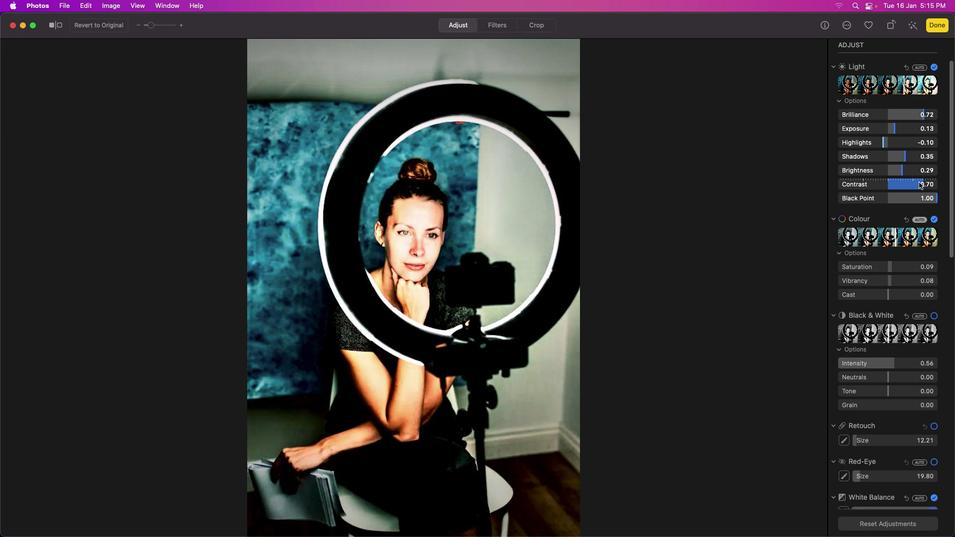
Action: Mouse moved to (894, 173)
Screenshot: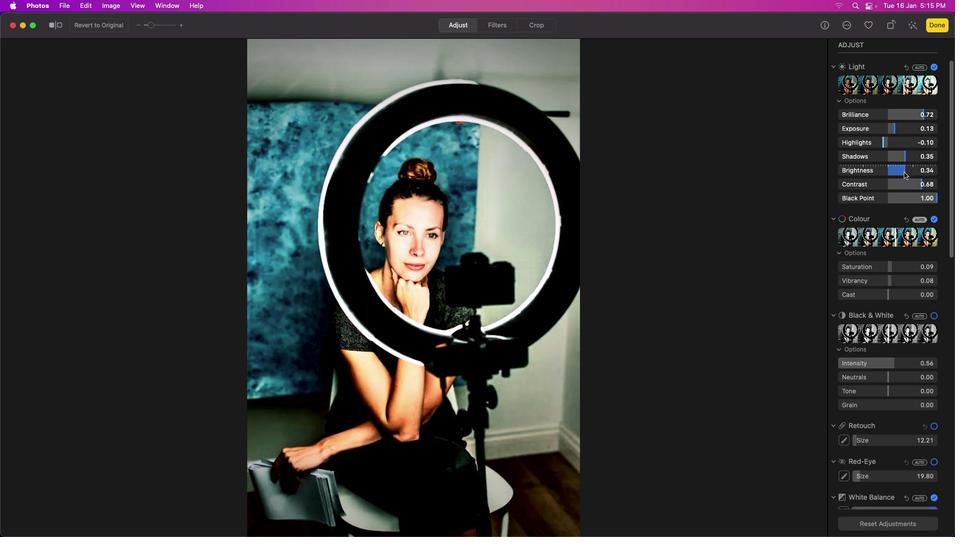 
Action: Mouse pressed left at (894, 173)
Screenshot: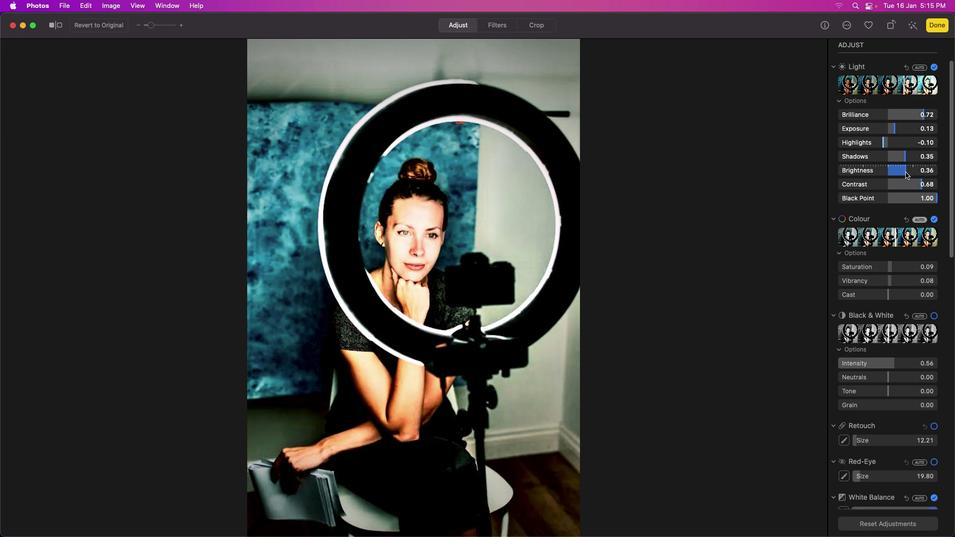 
Action: Mouse moved to (897, 184)
Screenshot: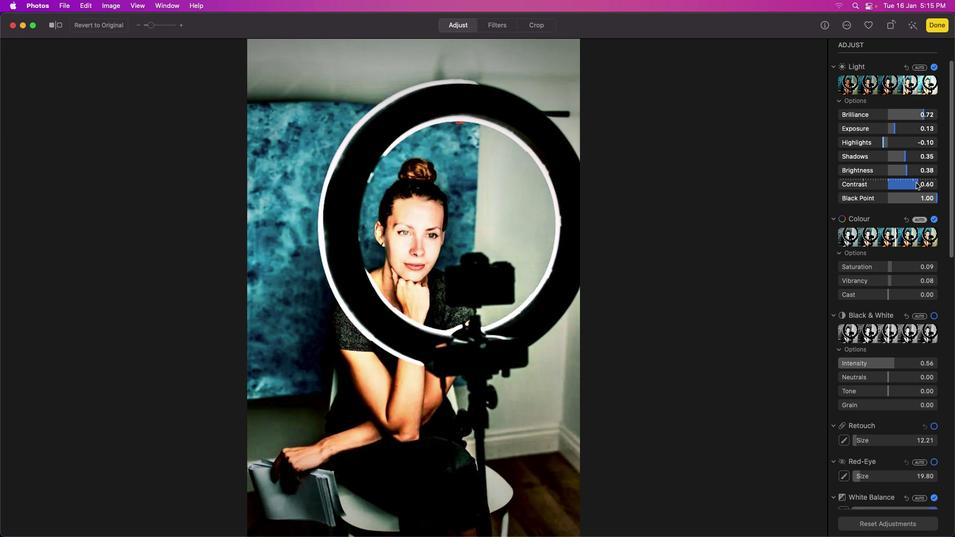 
Action: Mouse pressed left at (897, 184)
Screenshot: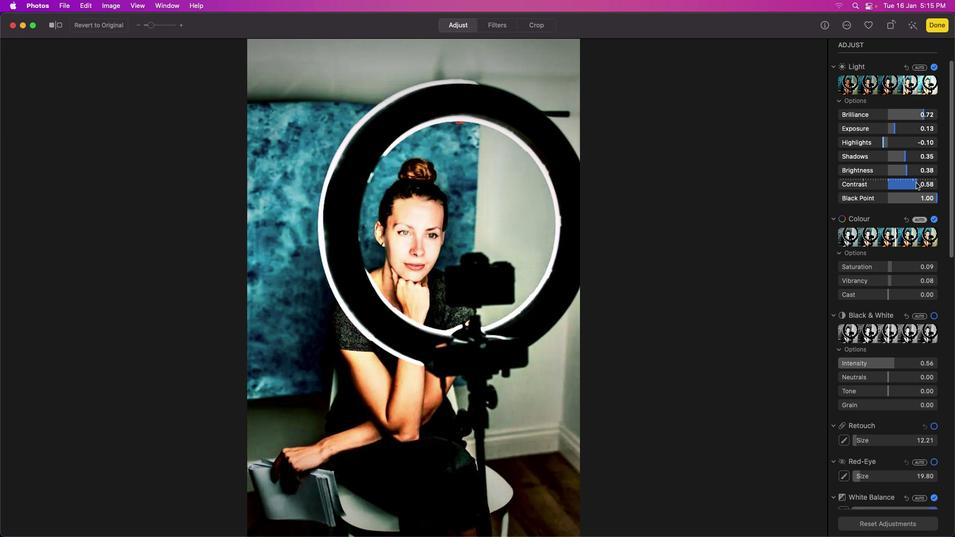 
Action: Mouse moved to (894, 172)
Screenshot: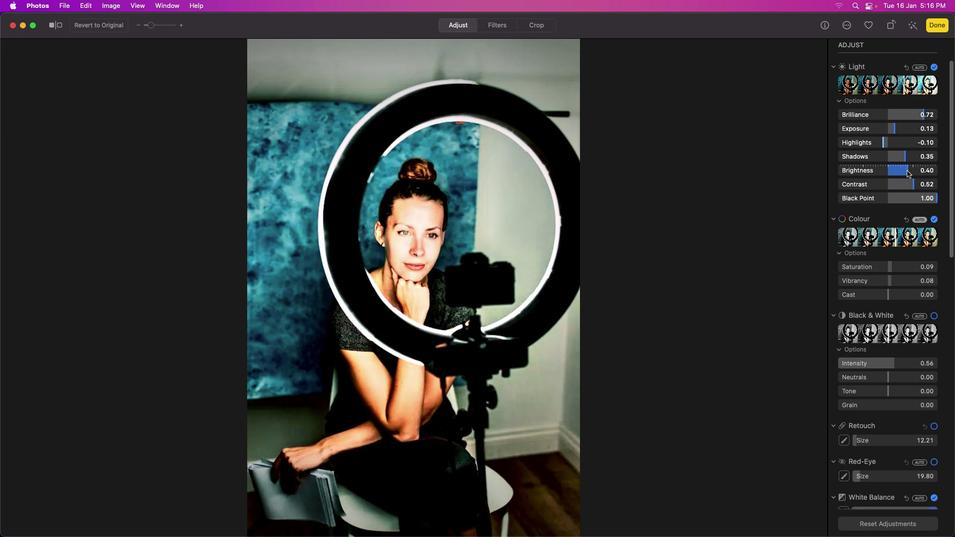 
Action: Mouse pressed left at (894, 172)
Screenshot: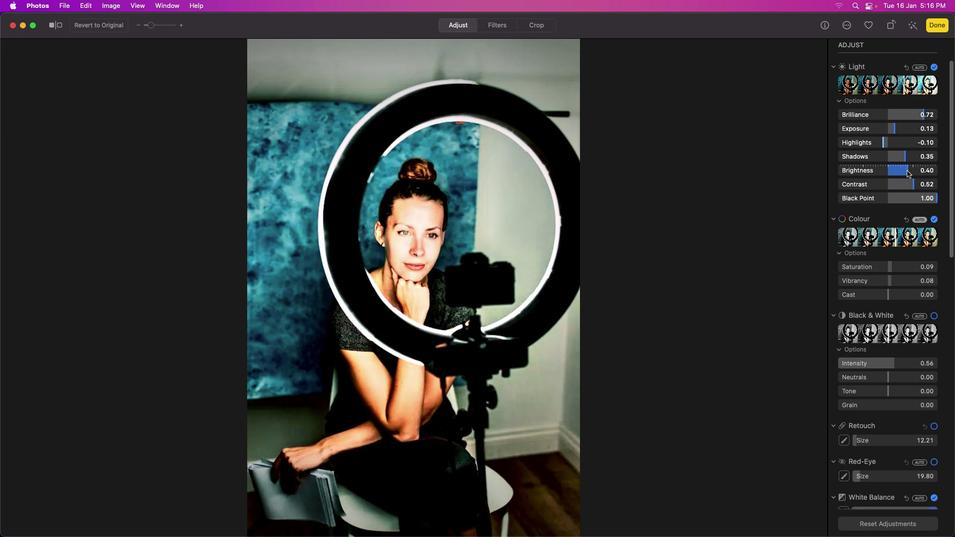 
Action: Mouse moved to (900, 196)
